Task: Find connections with filter location San Lucas Sacatepéquez with filter topic #lawstudentswith filter profile language Spanish with filter current company ICICI Bank with filter school Deen Dayal Upadhyay Gorakhpur University, Gorakhpur with filter industry Think Tanks with filter service category Insurance with filter keywords title Warehouse Worker
Action: Mouse moved to (607, 110)
Screenshot: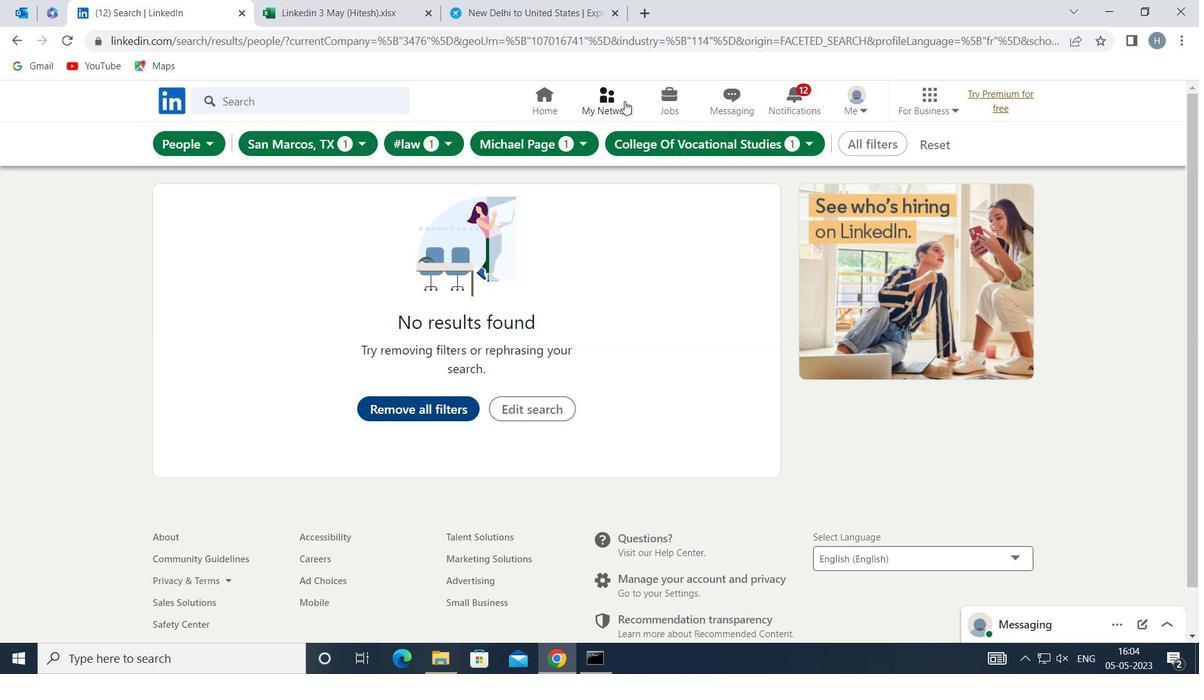 
Action: Mouse pressed left at (607, 110)
Screenshot: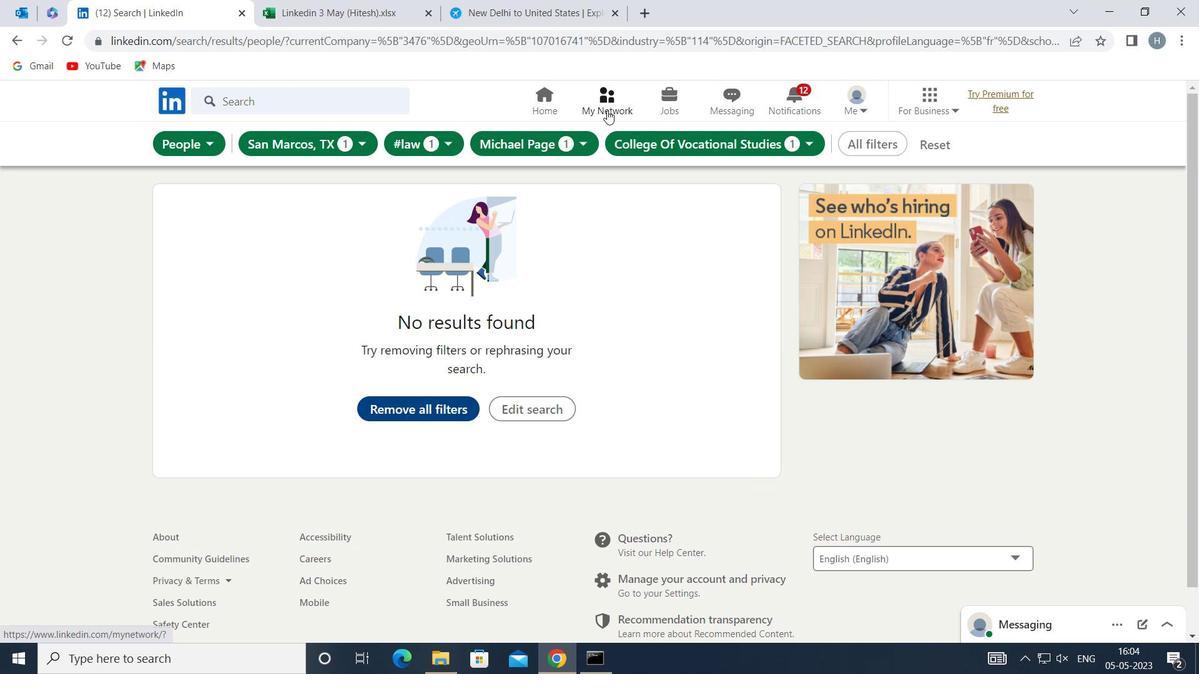 
Action: Mouse moved to (325, 189)
Screenshot: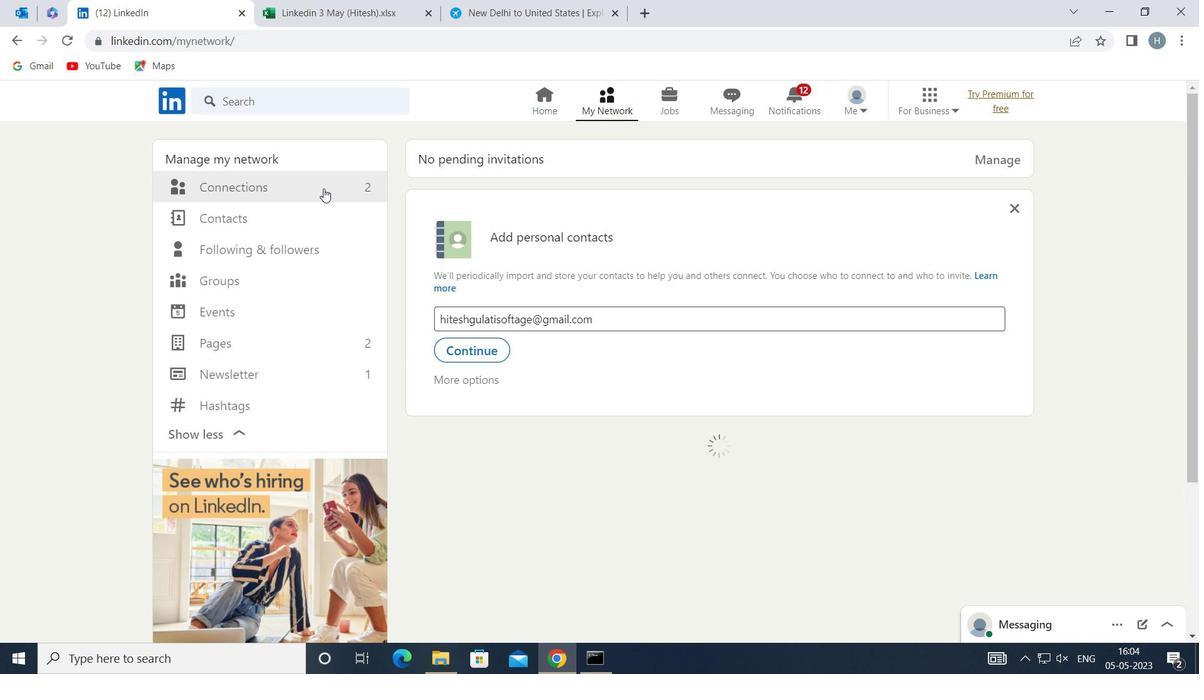 
Action: Mouse pressed left at (325, 189)
Screenshot: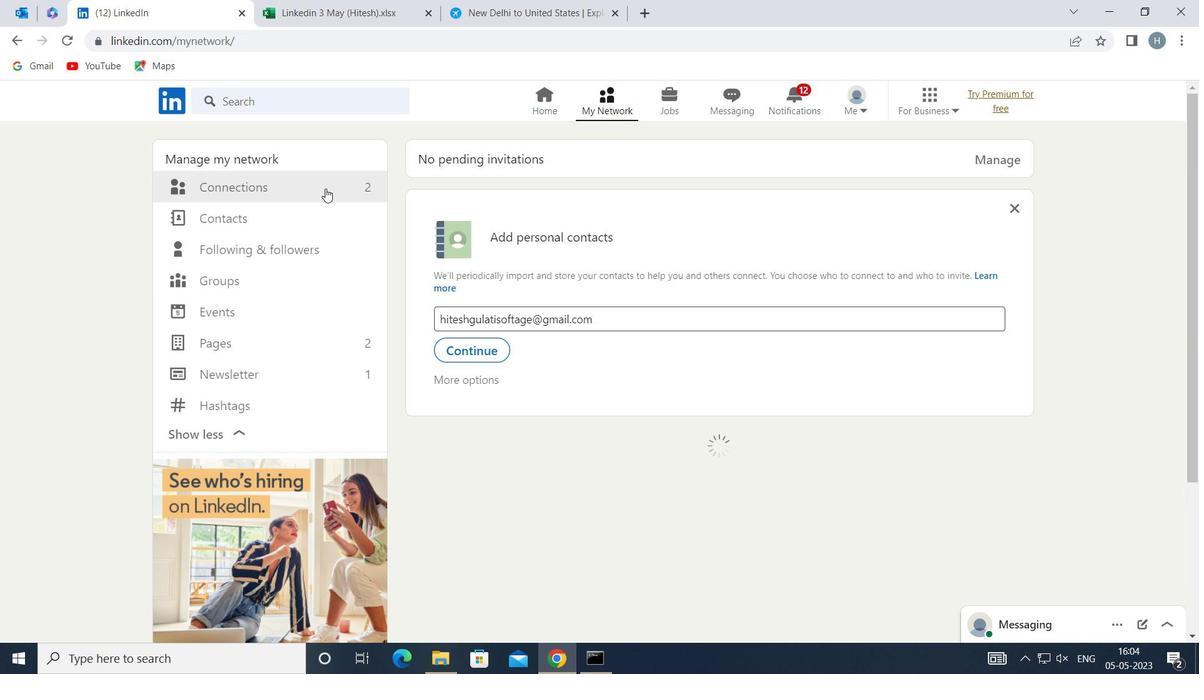 
Action: Mouse moved to (708, 187)
Screenshot: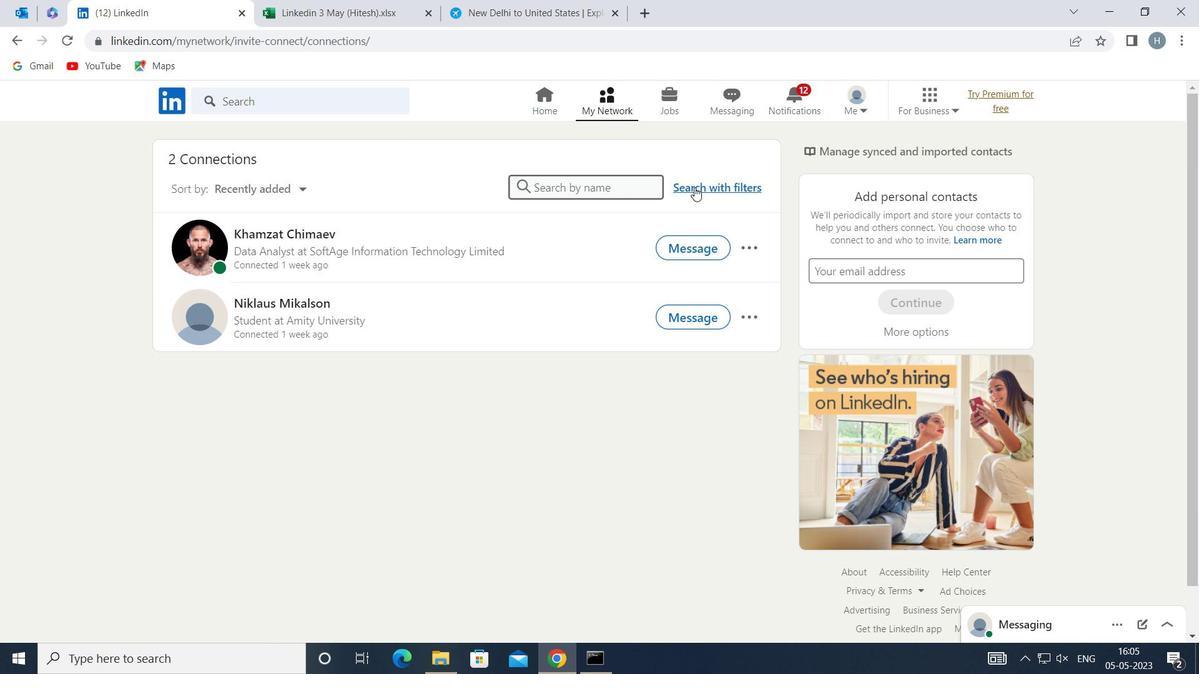 
Action: Mouse pressed left at (708, 187)
Screenshot: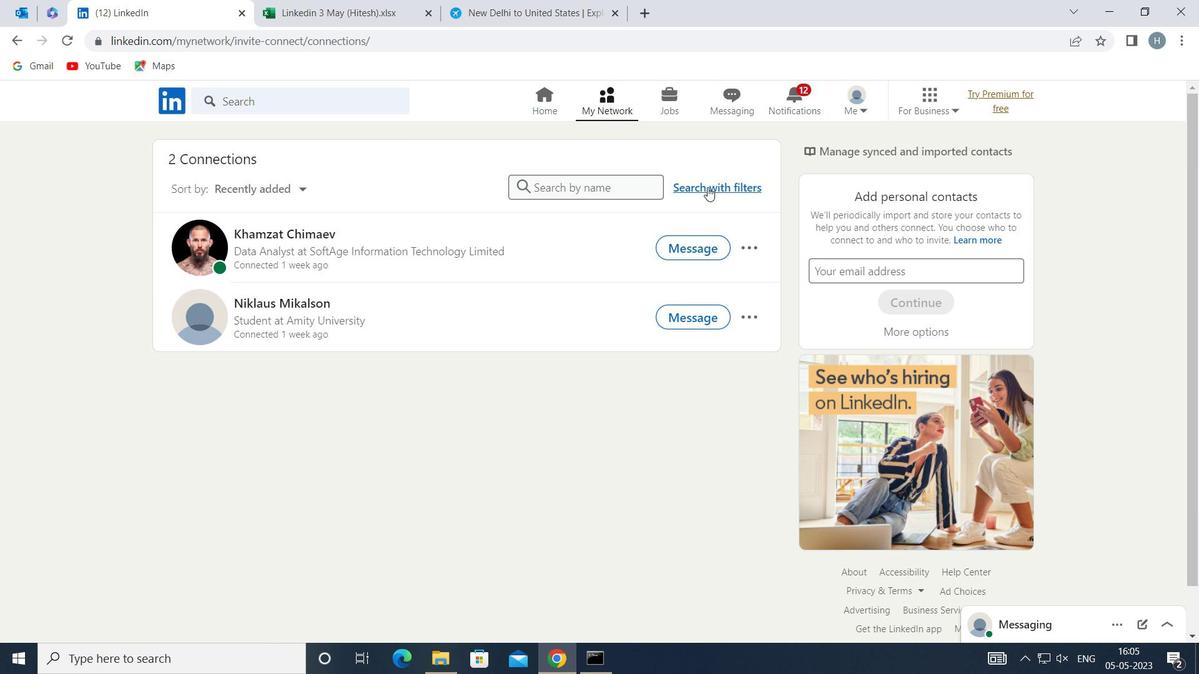 
Action: Mouse moved to (653, 143)
Screenshot: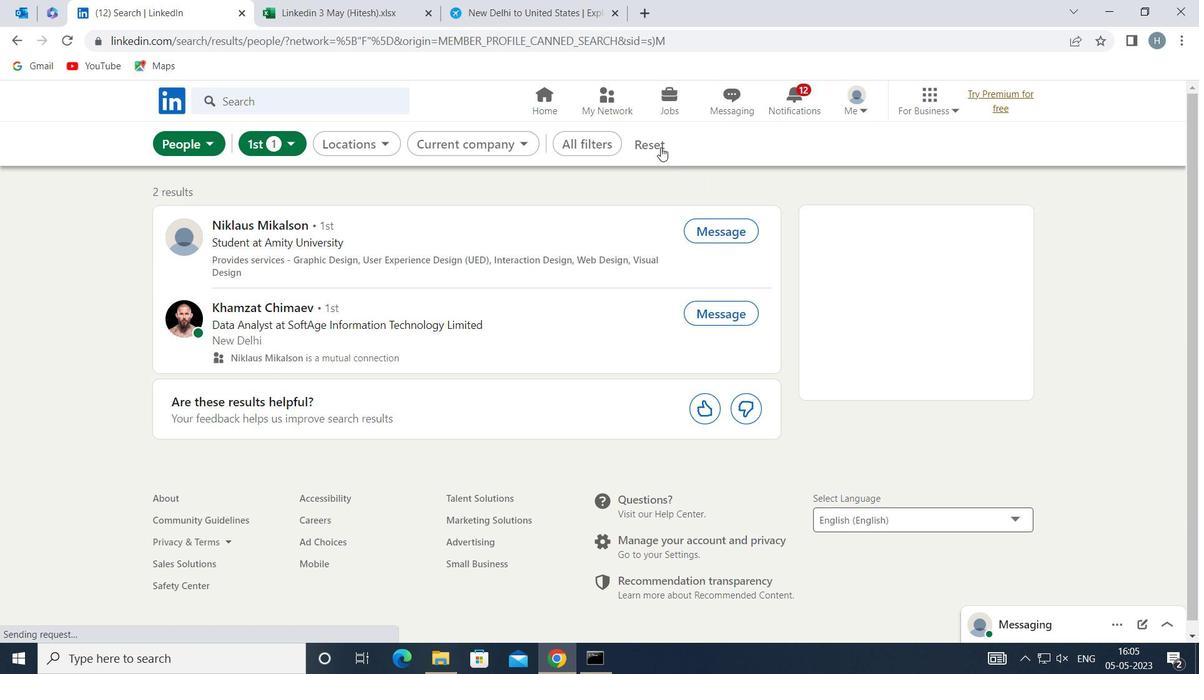 
Action: Mouse pressed left at (653, 143)
Screenshot: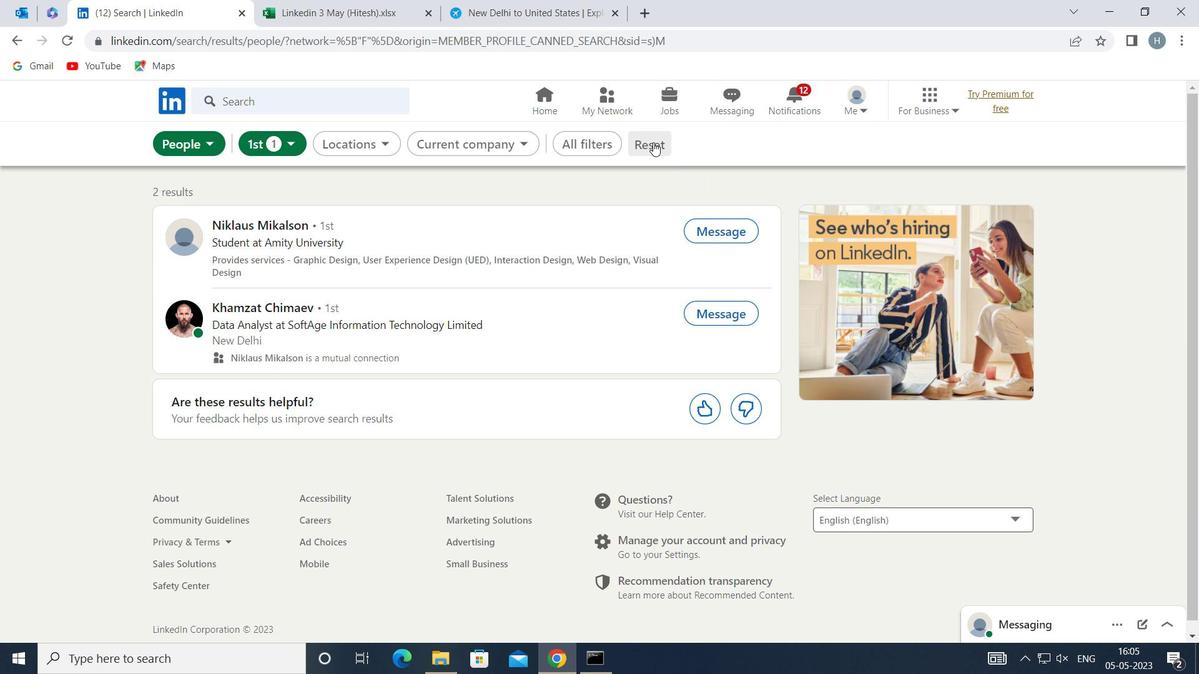 
Action: Mouse moved to (631, 143)
Screenshot: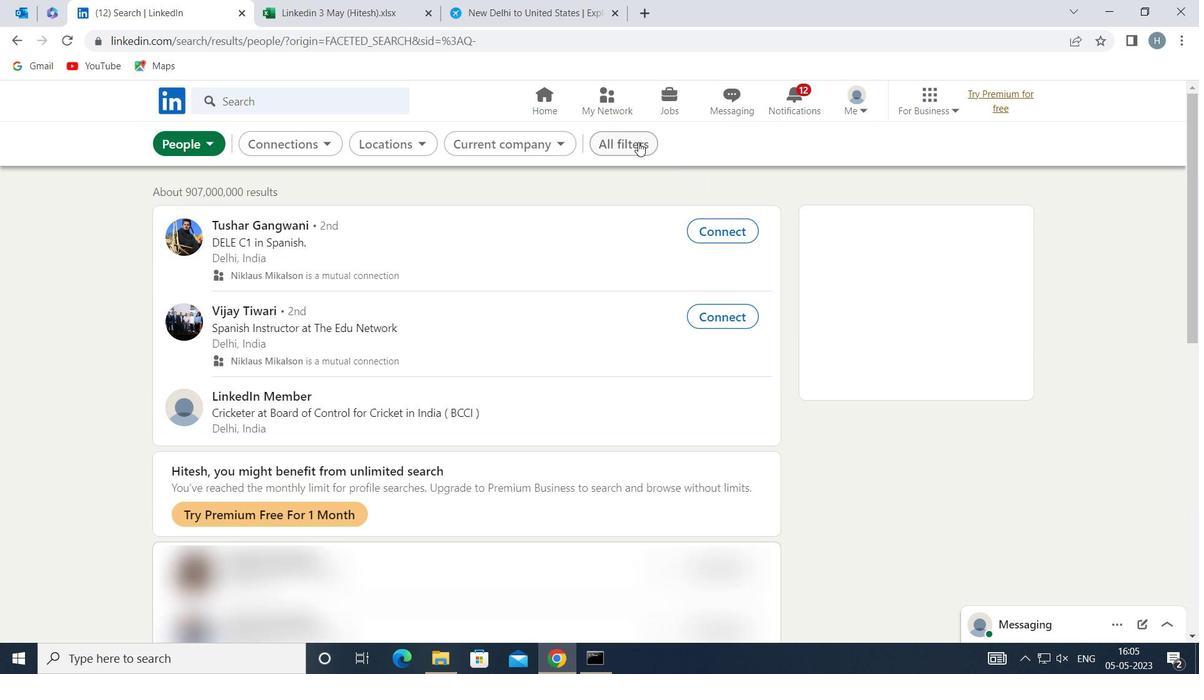 
Action: Mouse pressed left at (631, 143)
Screenshot: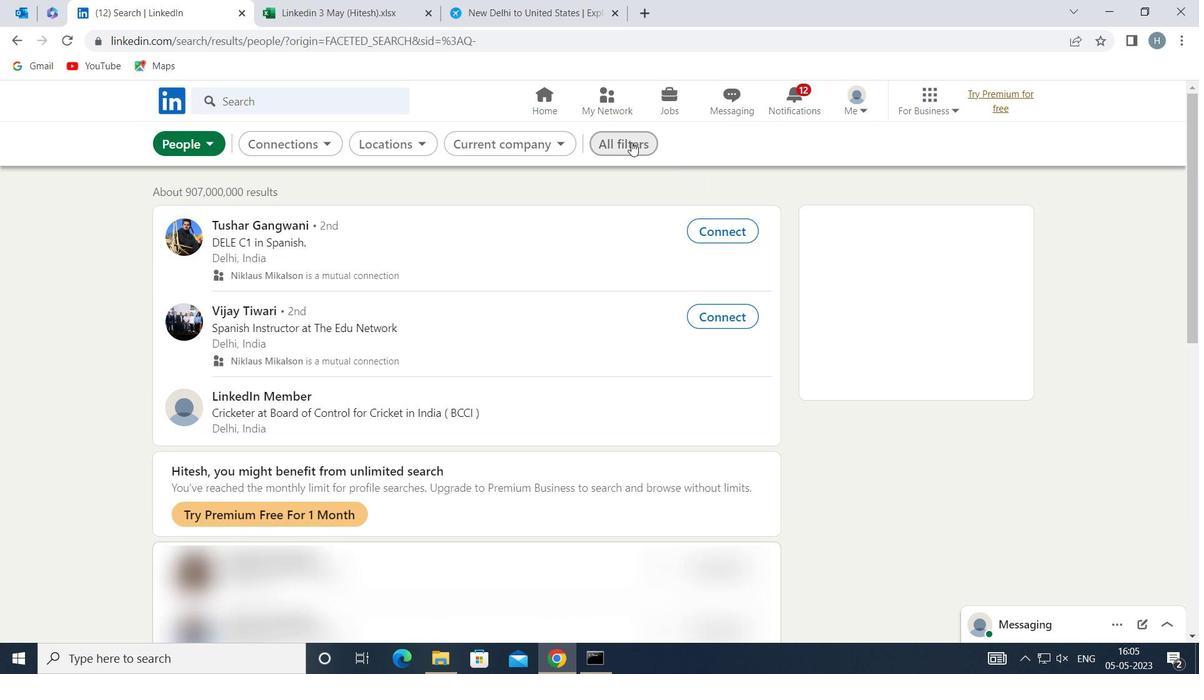 
Action: Mouse moved to (947, 379)
Screenshot: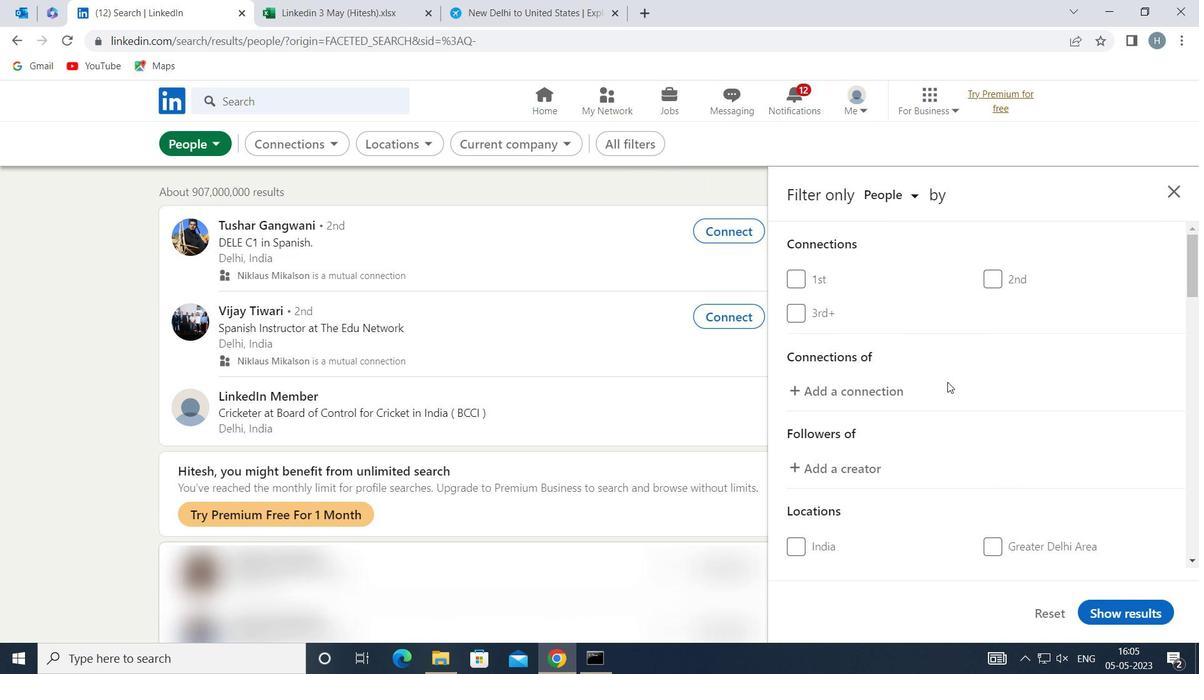
Action: Mouse scrolled (947, 379) with delta (0, 0)
Screenshot: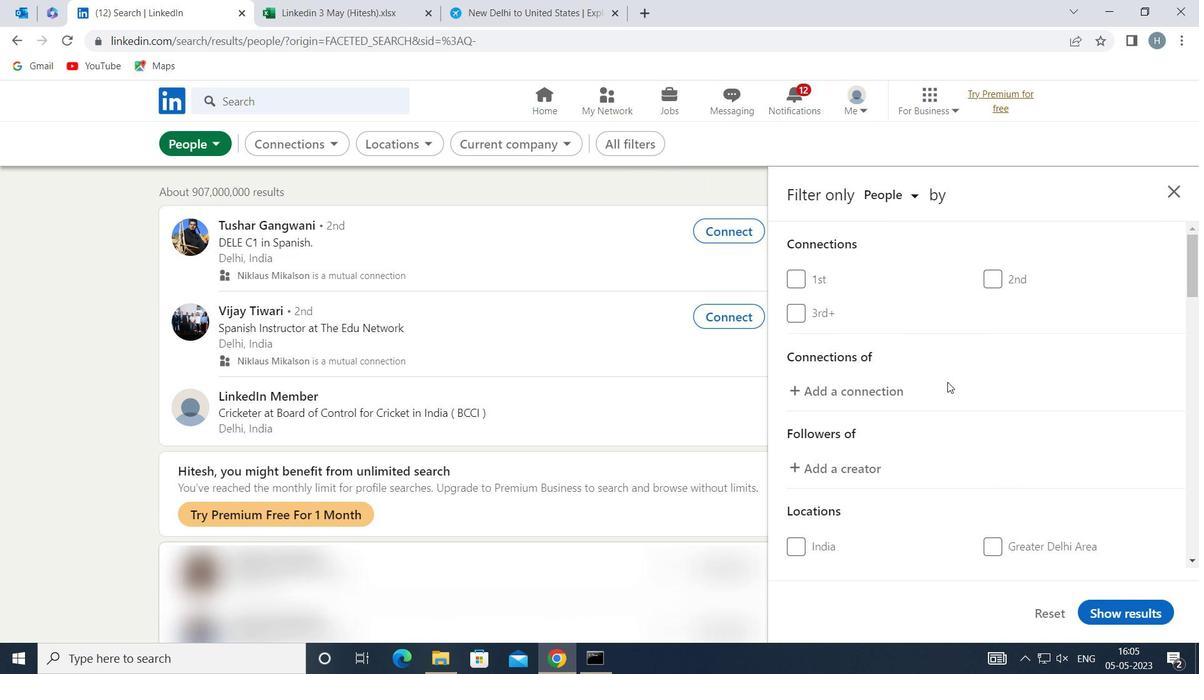 
Action: Mouse moved to (943, 370)
Screenshot: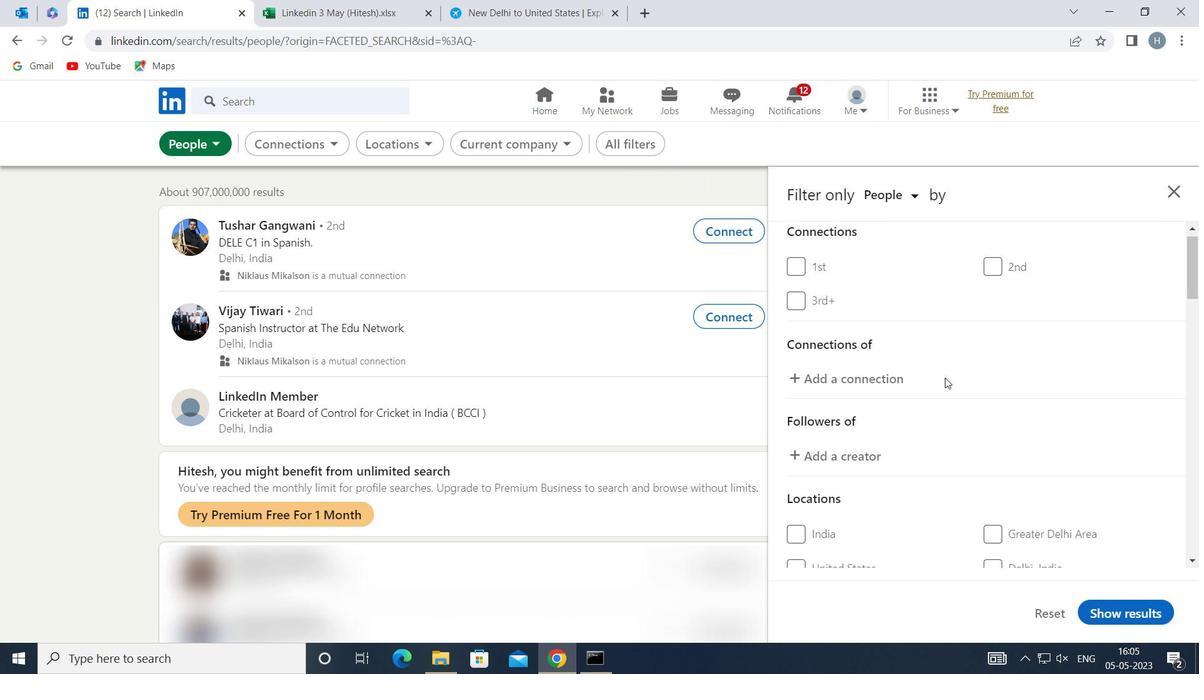 
Action: Mouse scrolled (943, 369) with delta (0, 0)
Screenshot: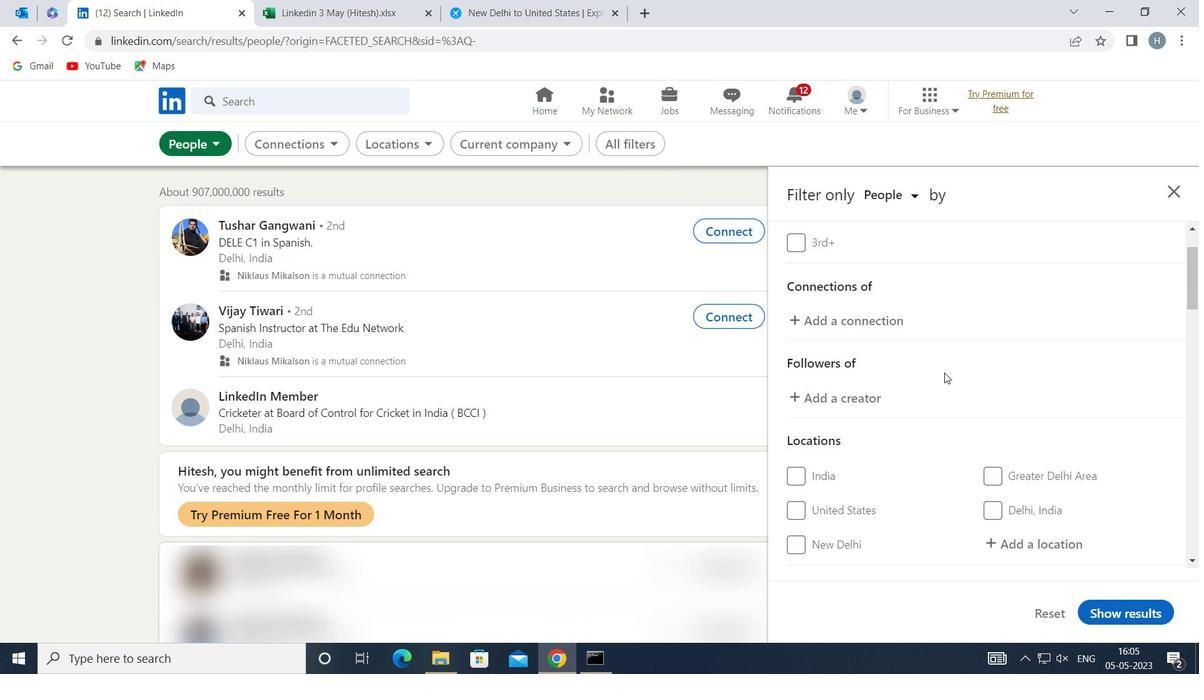 
Action: Mouse moved to (943, 370)
Screenshot: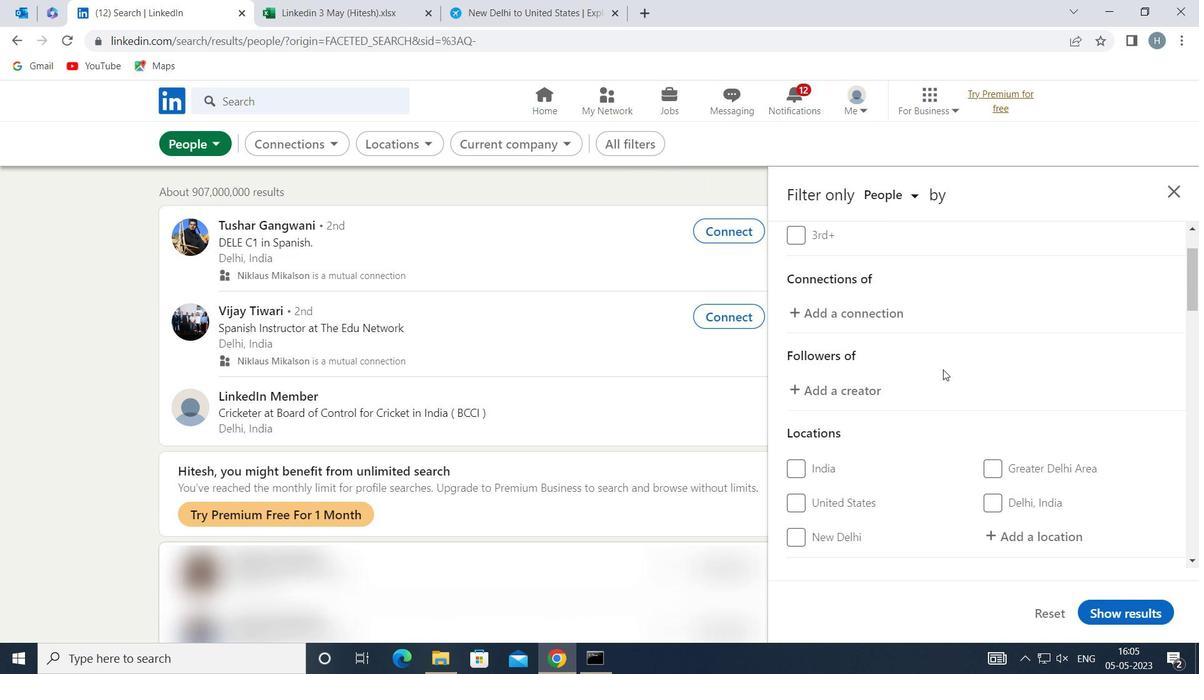 
Action: Mouse scrolled (943, 369) with delta (0, 0)
Screenshot: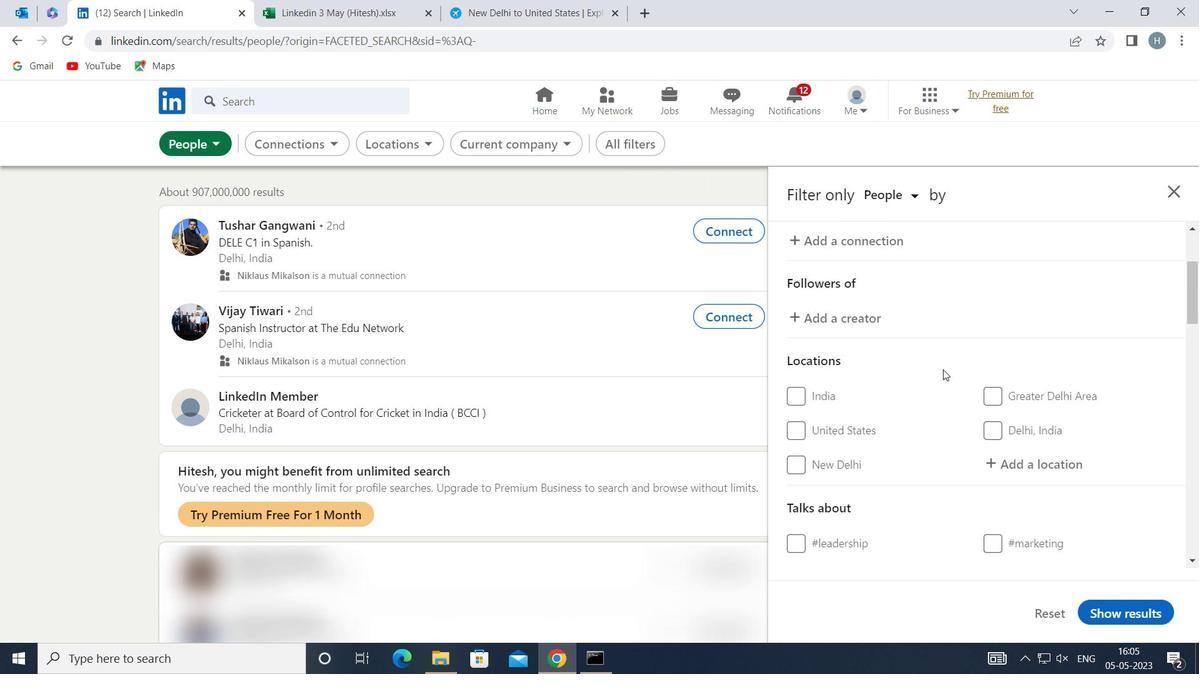 
Action: Mouse moved to (993, 377)
Screenshot: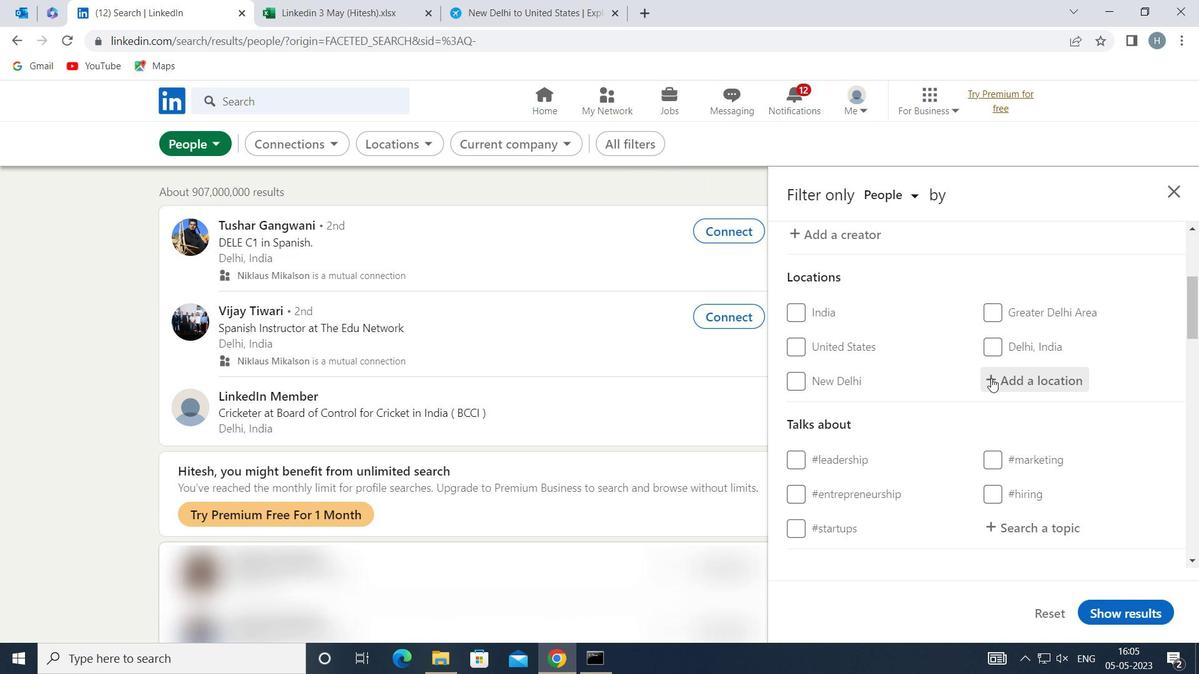 
Action: Mouse pressed left at (993, 377)
Screenshot: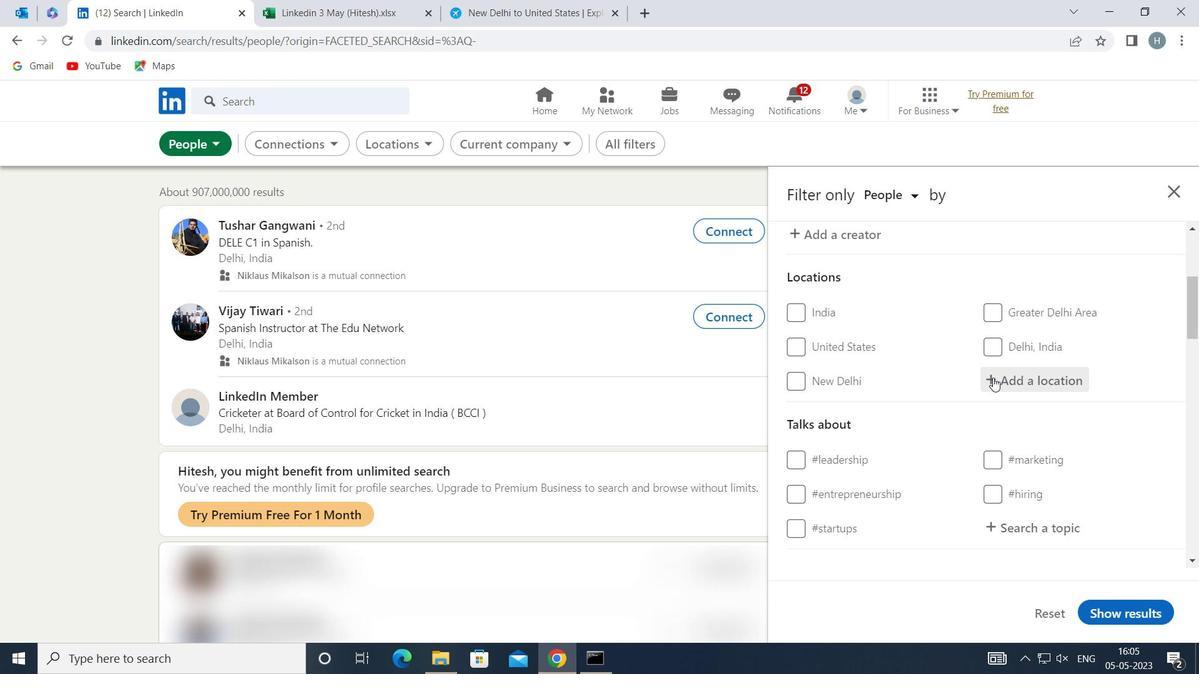 
Action: Key pressed <Key.shift>SAN<Key.space><Key.shift>LUC<Key.backspace><Key.backspace>UCAS<Key.space><Key.shift>SACATE
Screenshot: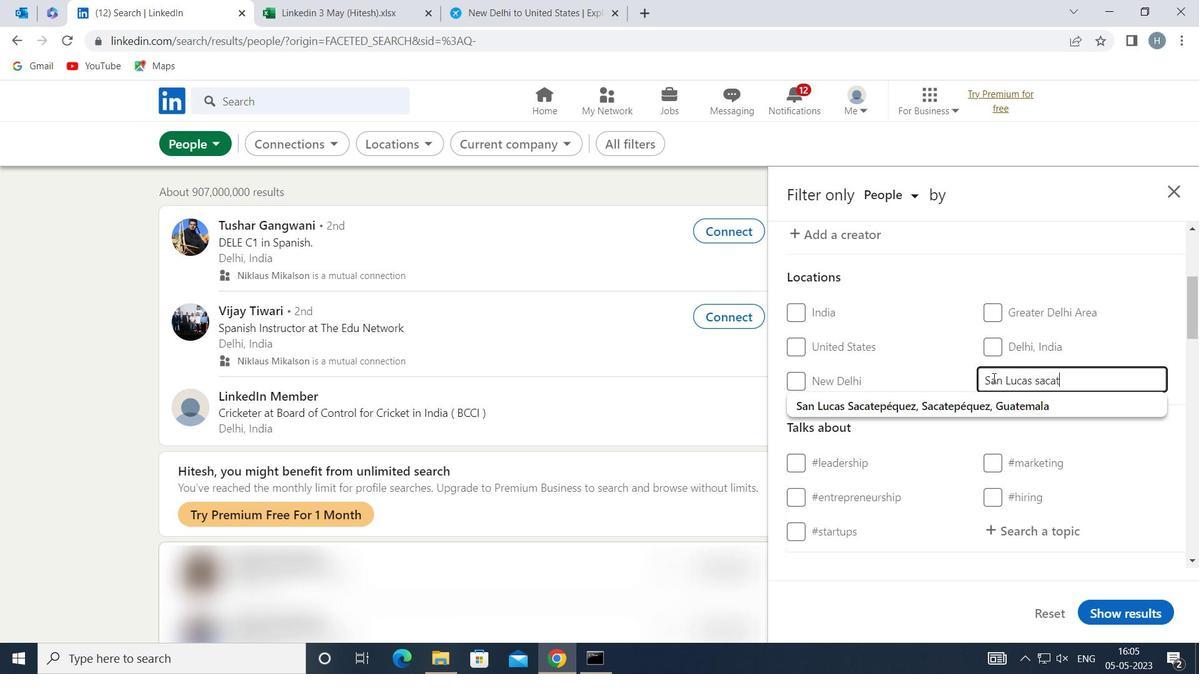 
Action: Mouse moved to (944, 397)
Screenshot: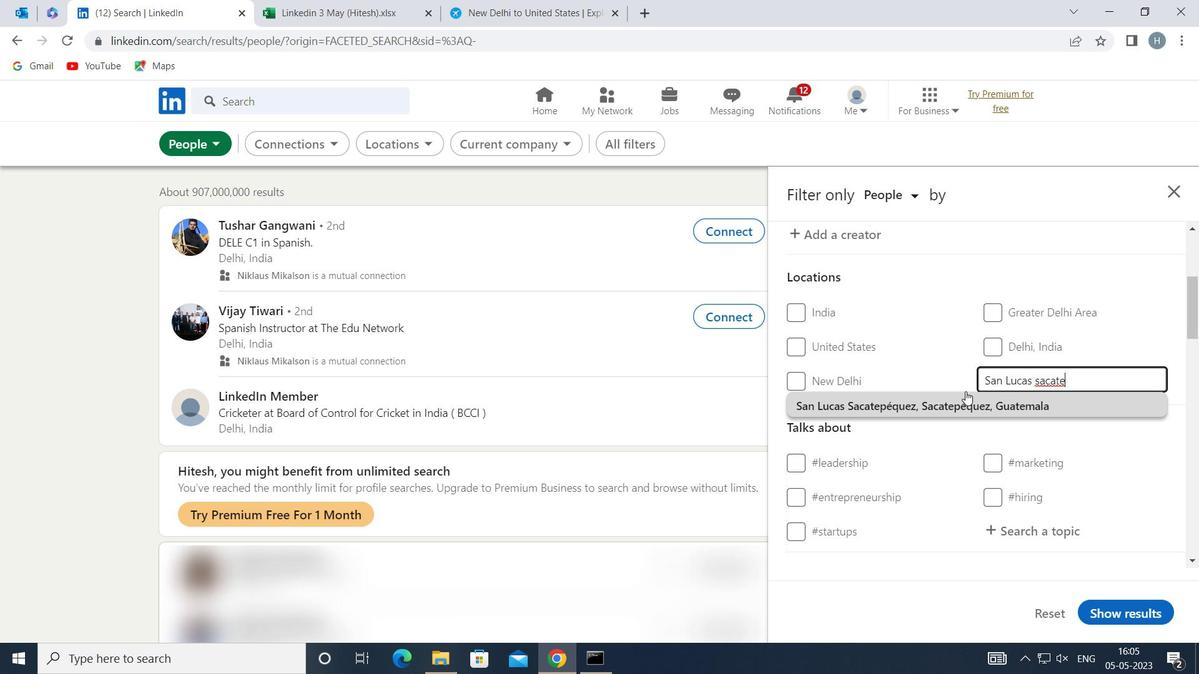 
Action: Mouse pressed left at (944, 397)
Screenshot: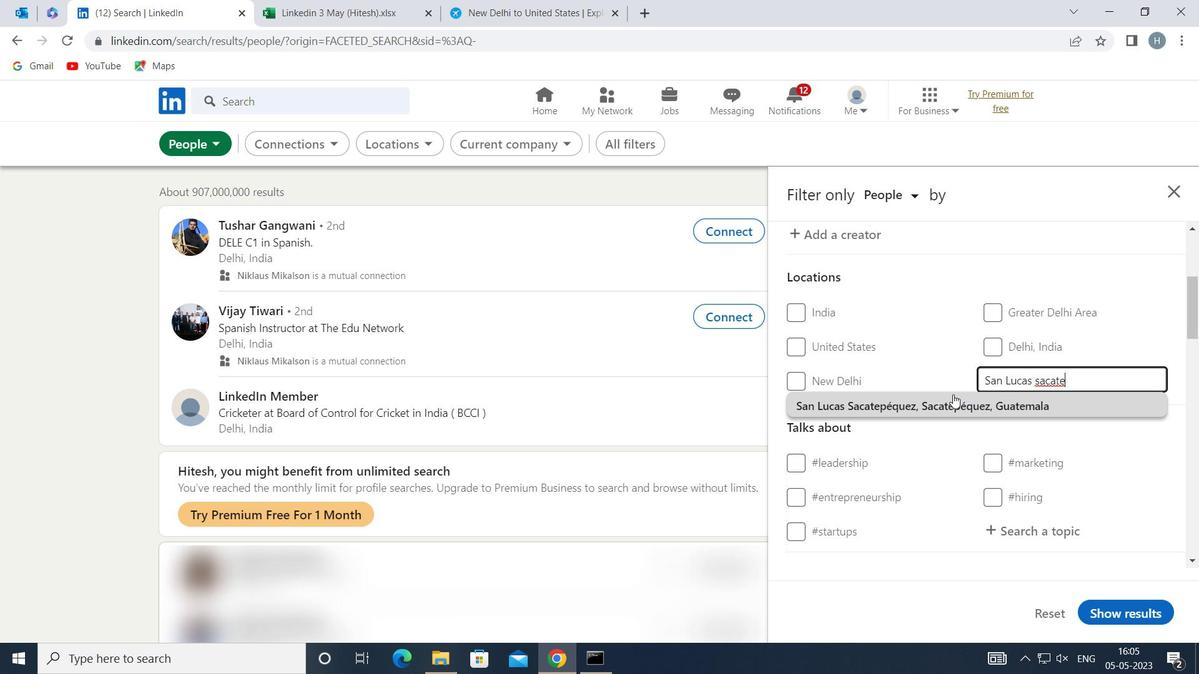 
Action: Mouse moved to (929, 372)
Screenshot: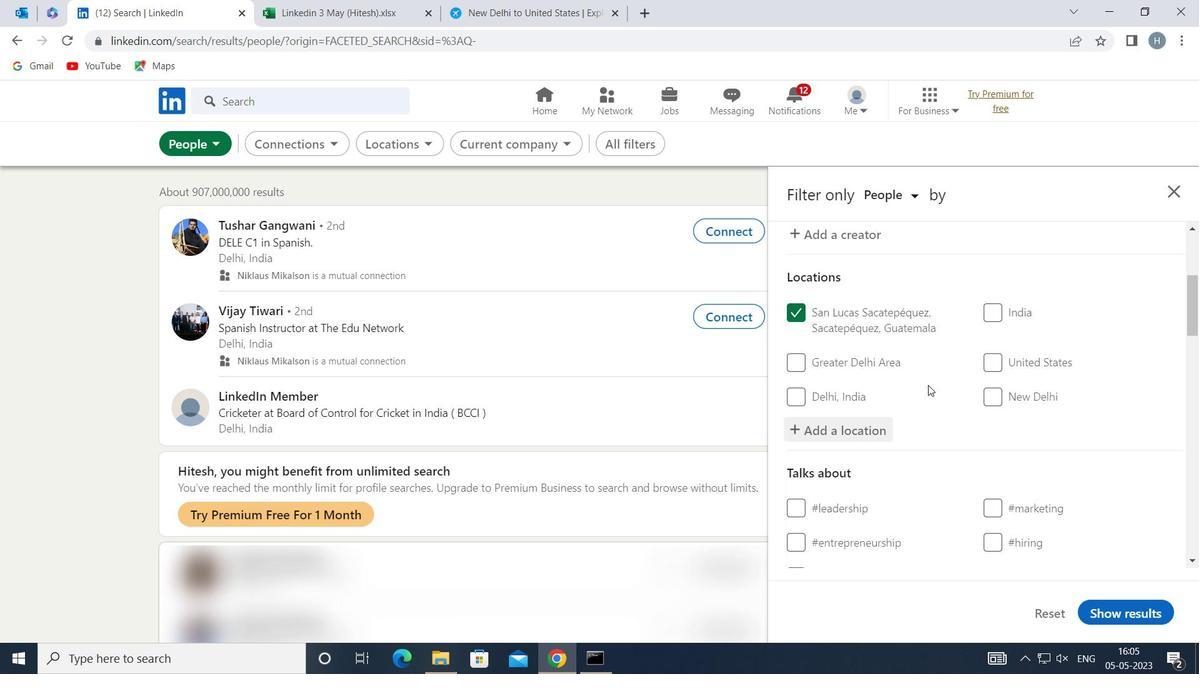 
Action: Mouse scrolled (929, 371) with delta (0, 0)
Screenshot: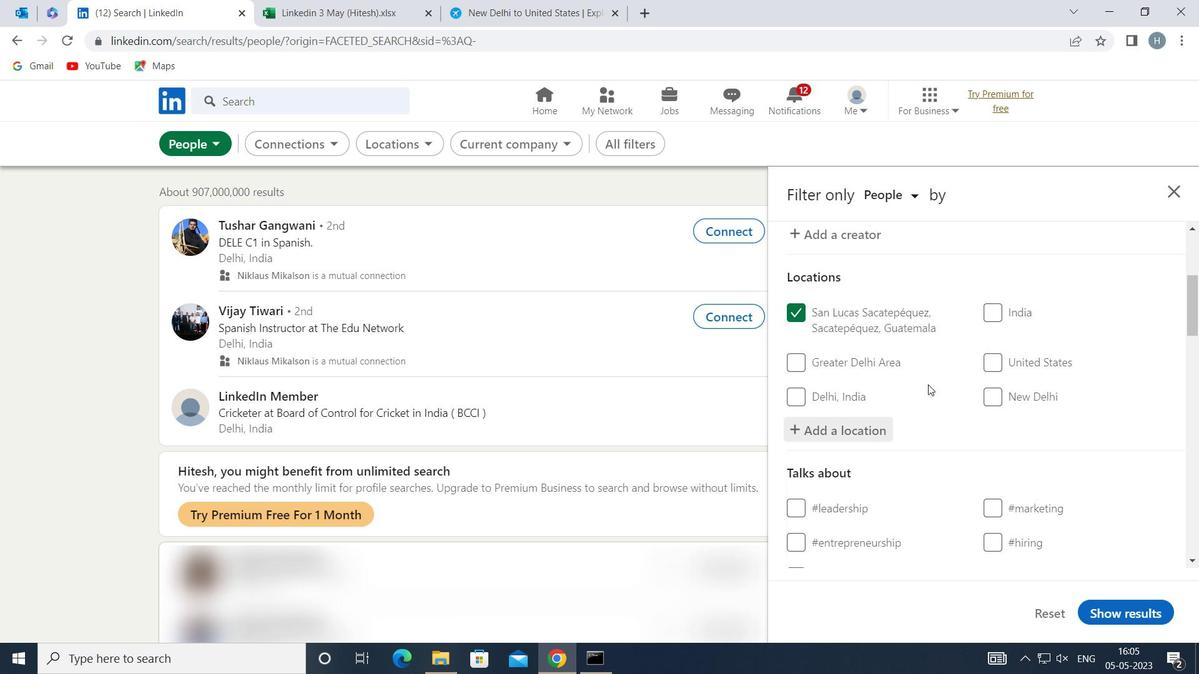 
Action: Mouse scrolled (929, 371) with delta (0, 0)
Screenshot: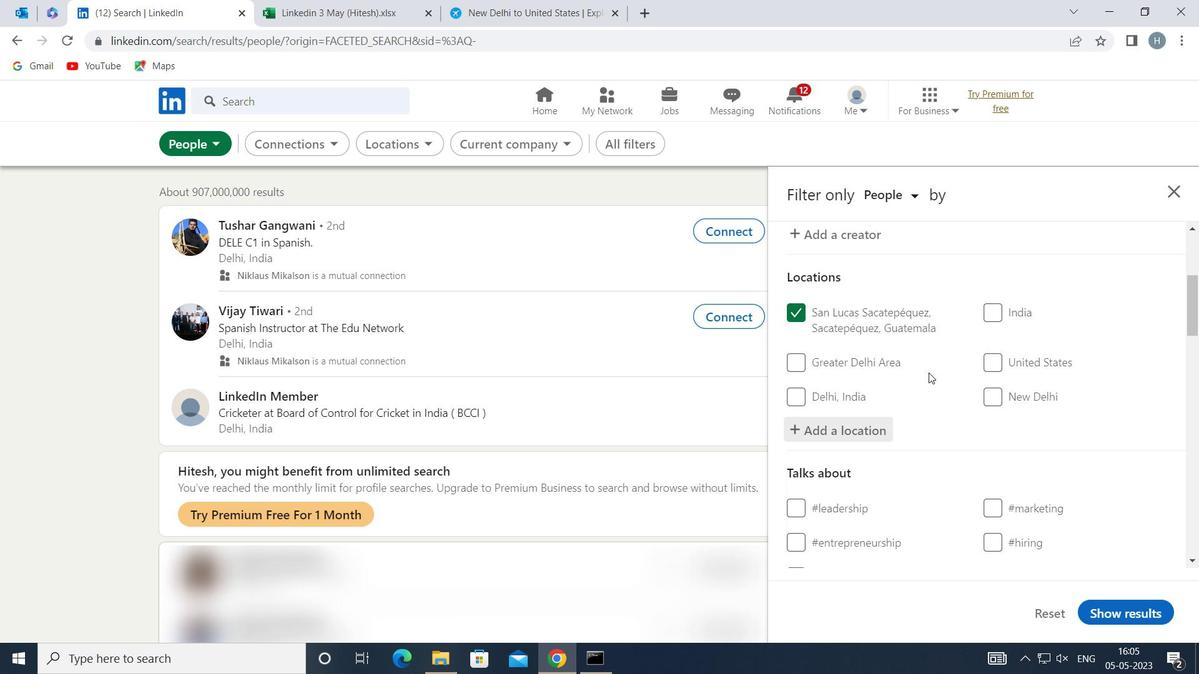 
Action: Mouse moved to (1045, 417)
Screenshot: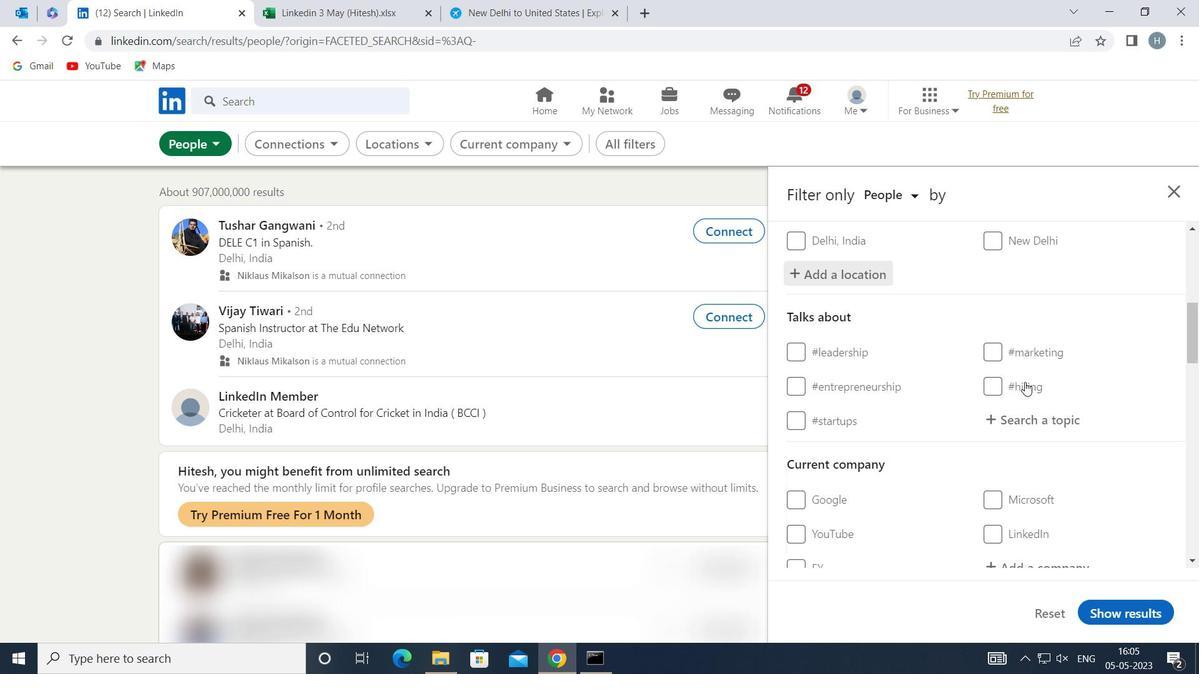
Action: Mouse pressed left at (1045, 417)
Screenshot: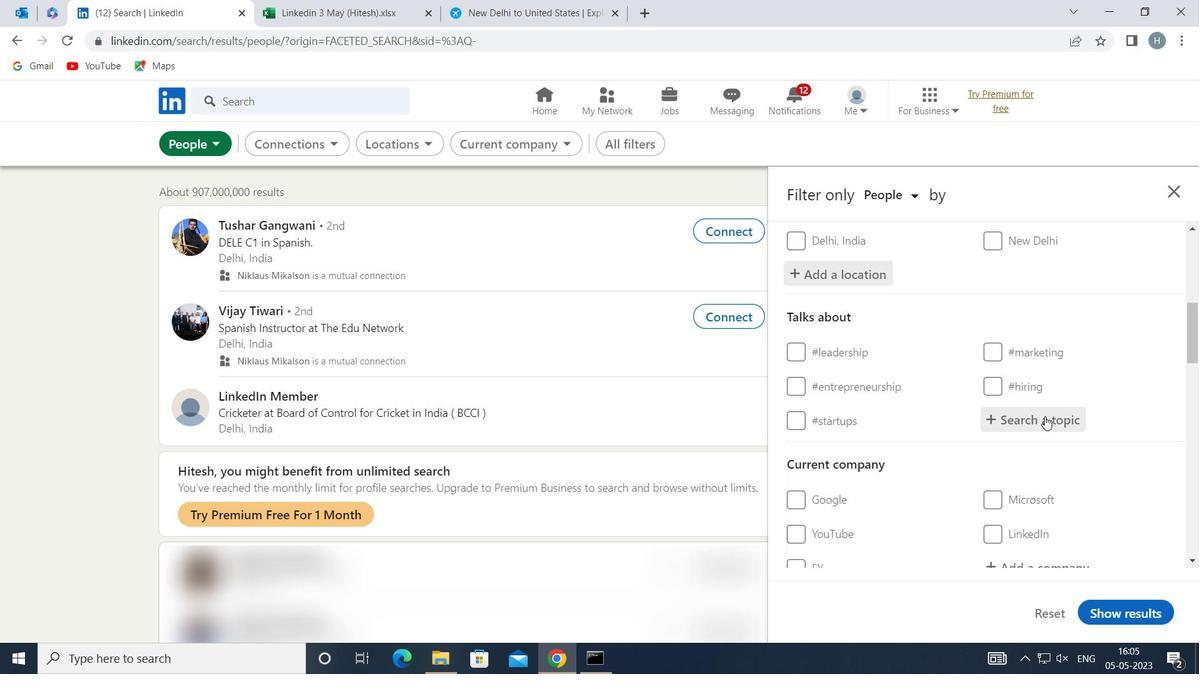 
Action: Key pressed <Key.shift>LAWSTUDENTS
Screenshot: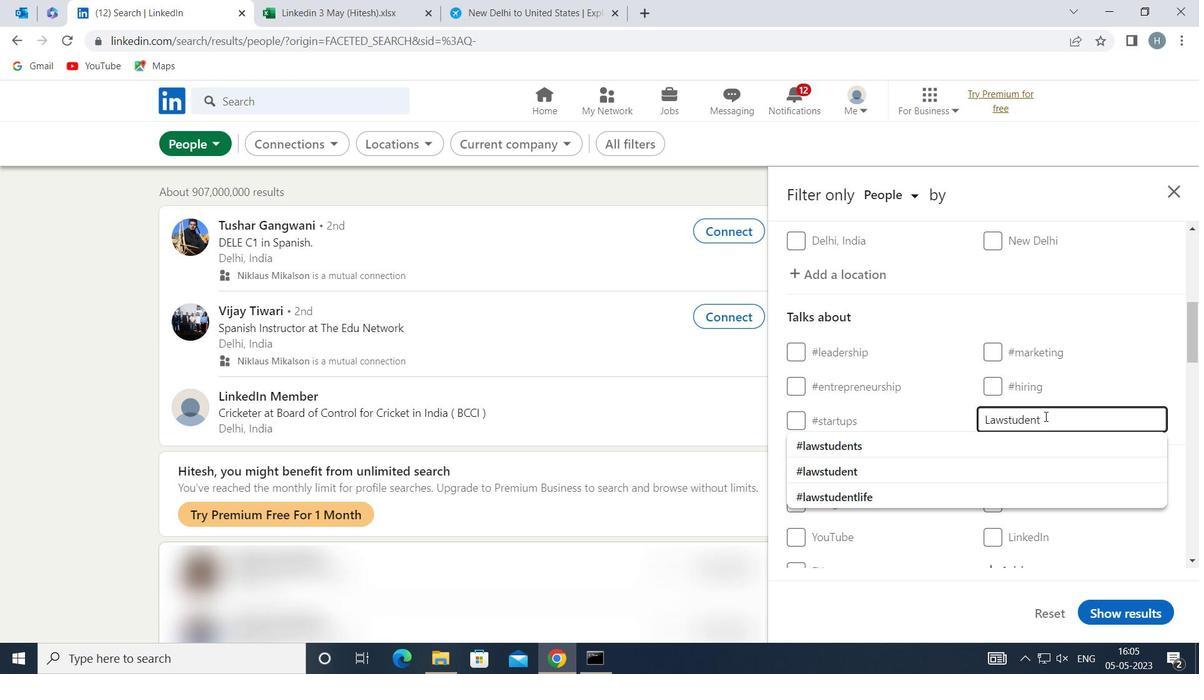 
Action: Mouse moved to (925, 444)
Screenshot: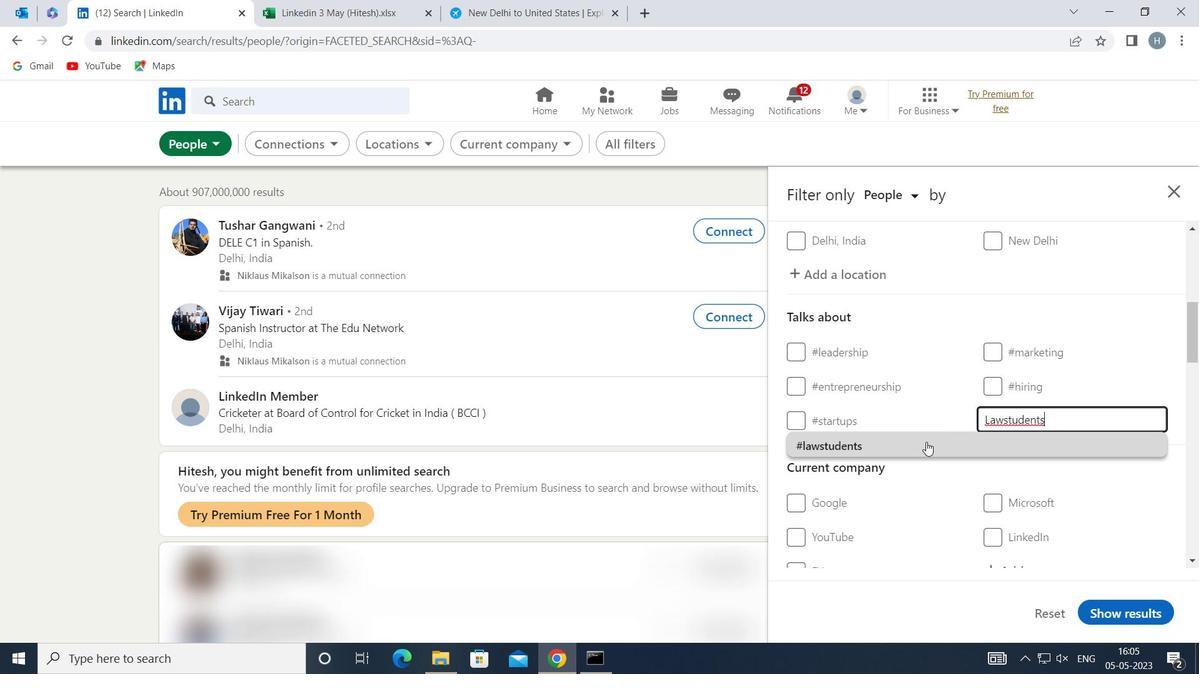 
Action: Mouse pressed left at (925, 444)
Screenshot: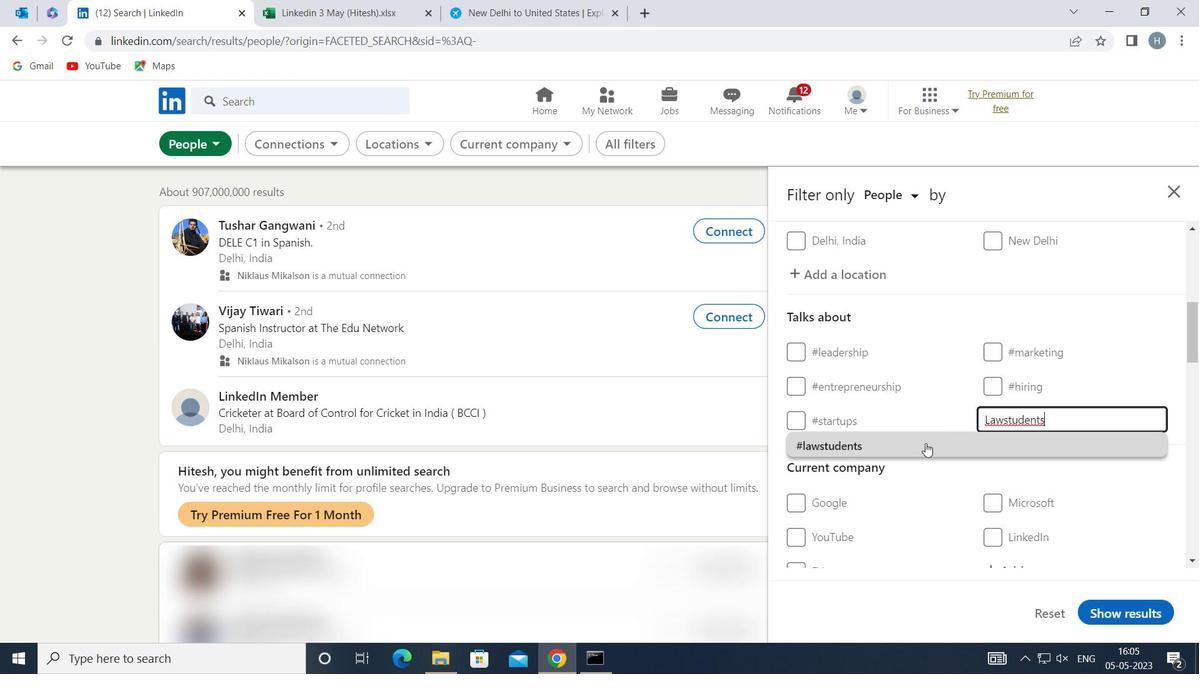 
Action: Mouse moved to (992, 414)
Screenshot: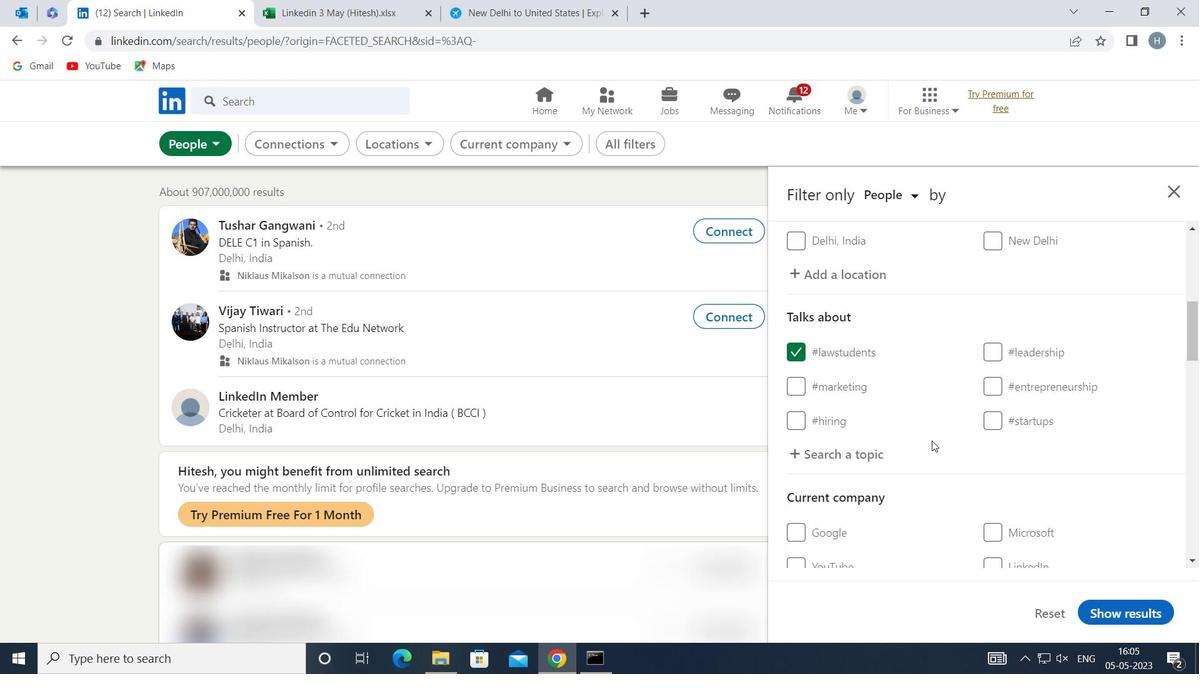
Action: Mouse scrolled (992, 414) with delta (0, 0)
Screenshot: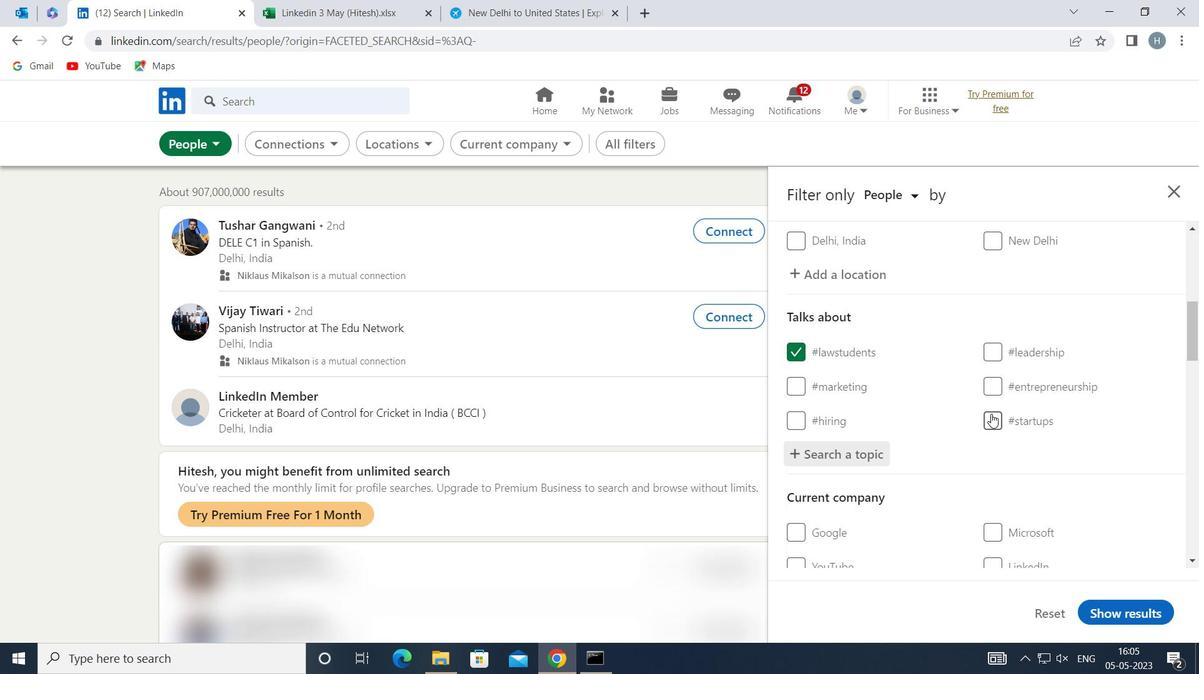 
Action: Mouse moved to (975, 414)
Screenshot: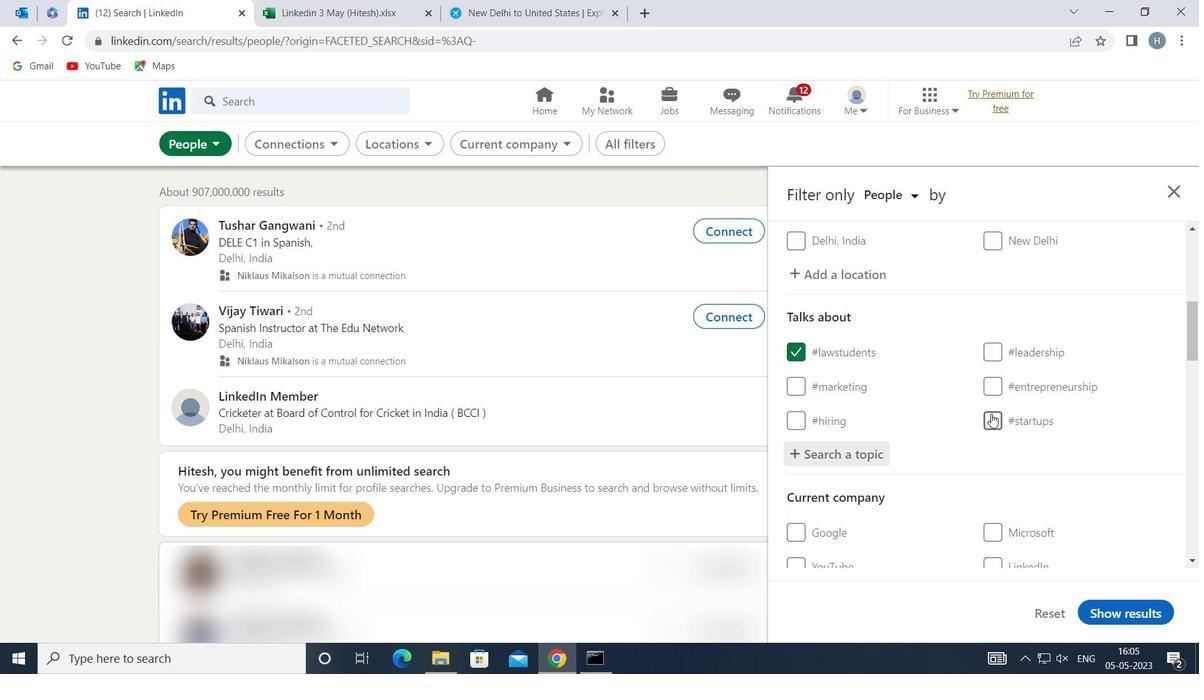 
Action: Mouse scrolled (975, 414) with delta (0, 0)
Screenshot: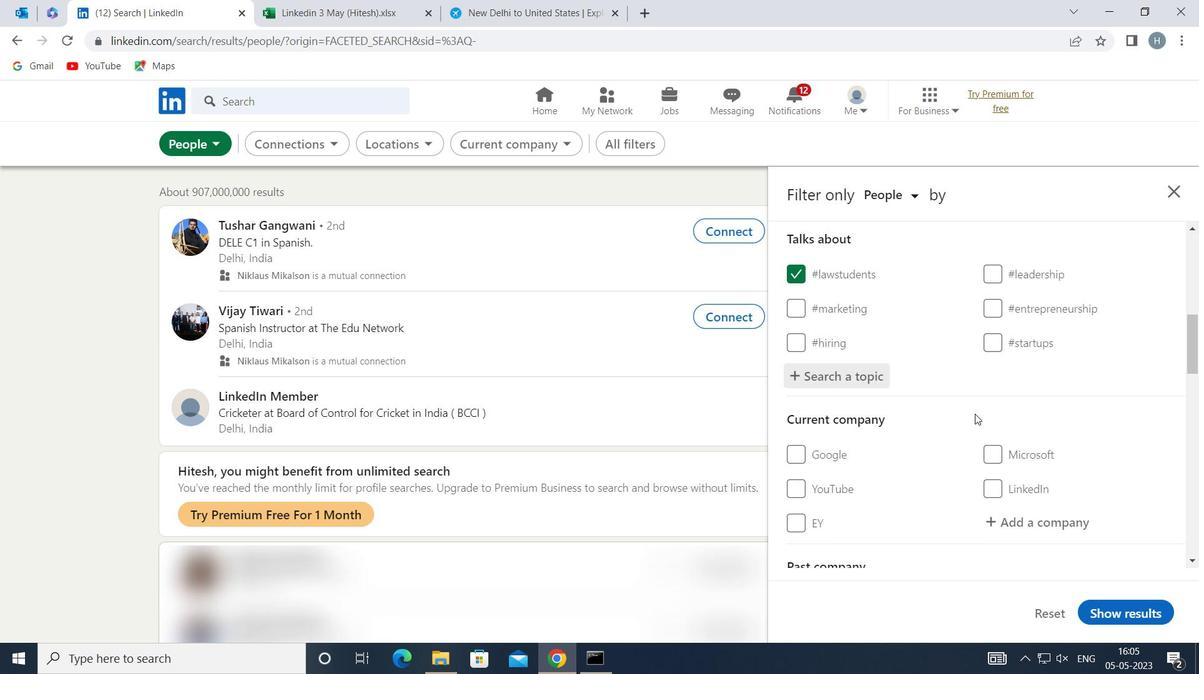 
Action: Mouse moved to (967, 413)
Screenshot: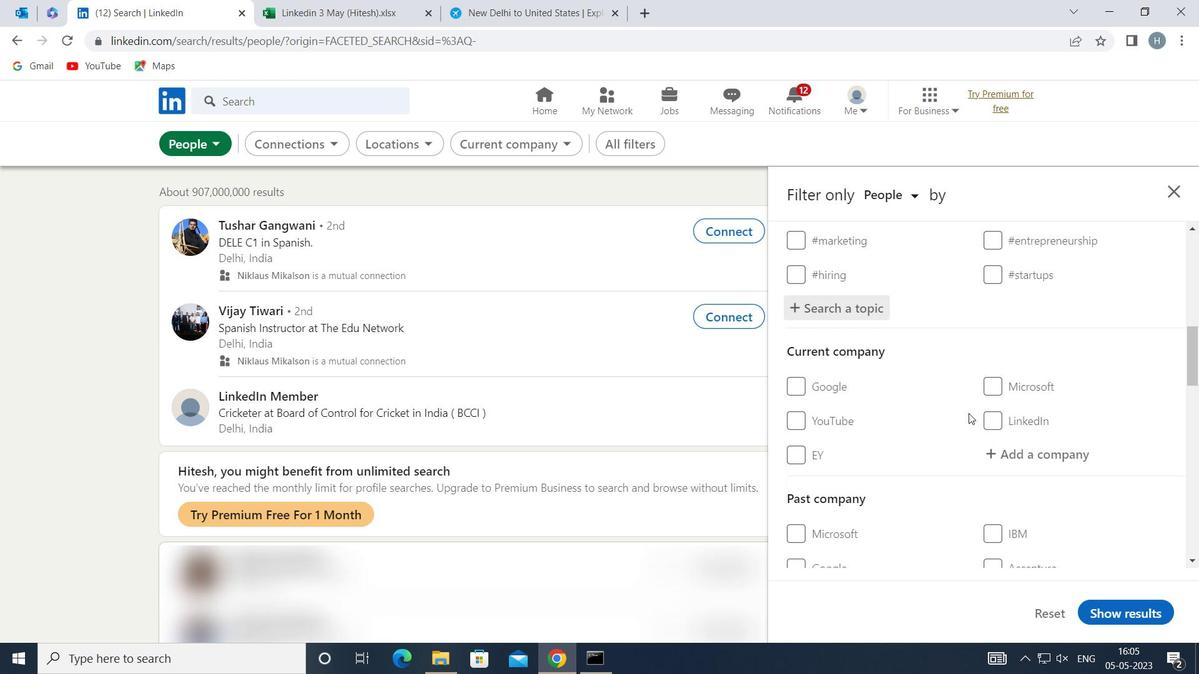 
Action: Mouse scrolled (967, 412) with delta (0, 0)
Screenshot: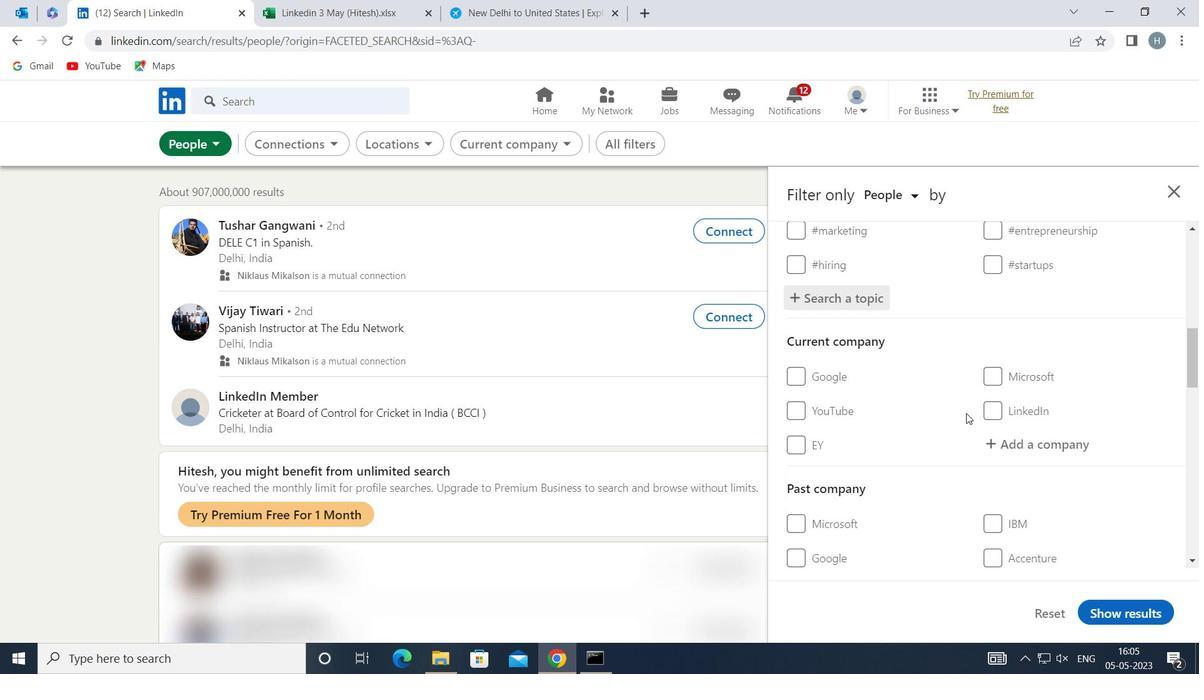 
Action: Mouse moved to (965, 408)
Screenshot: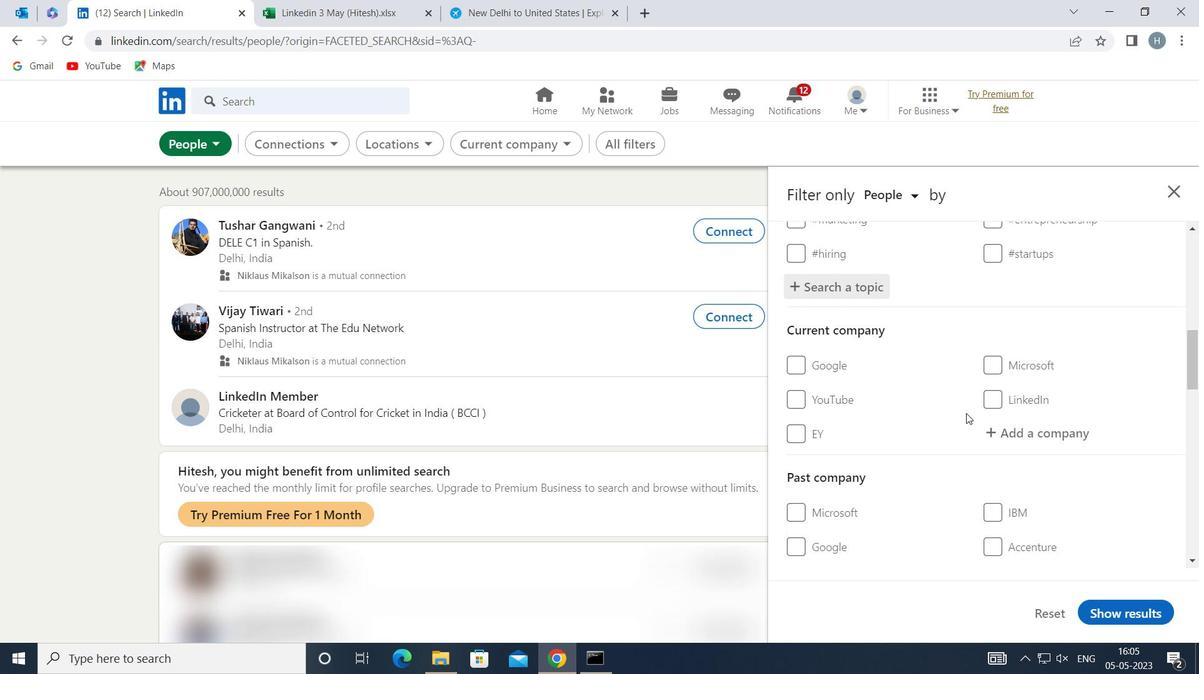 
Action: Mouse scrolled (965, 407) with delta (0, 0)
Screenshot: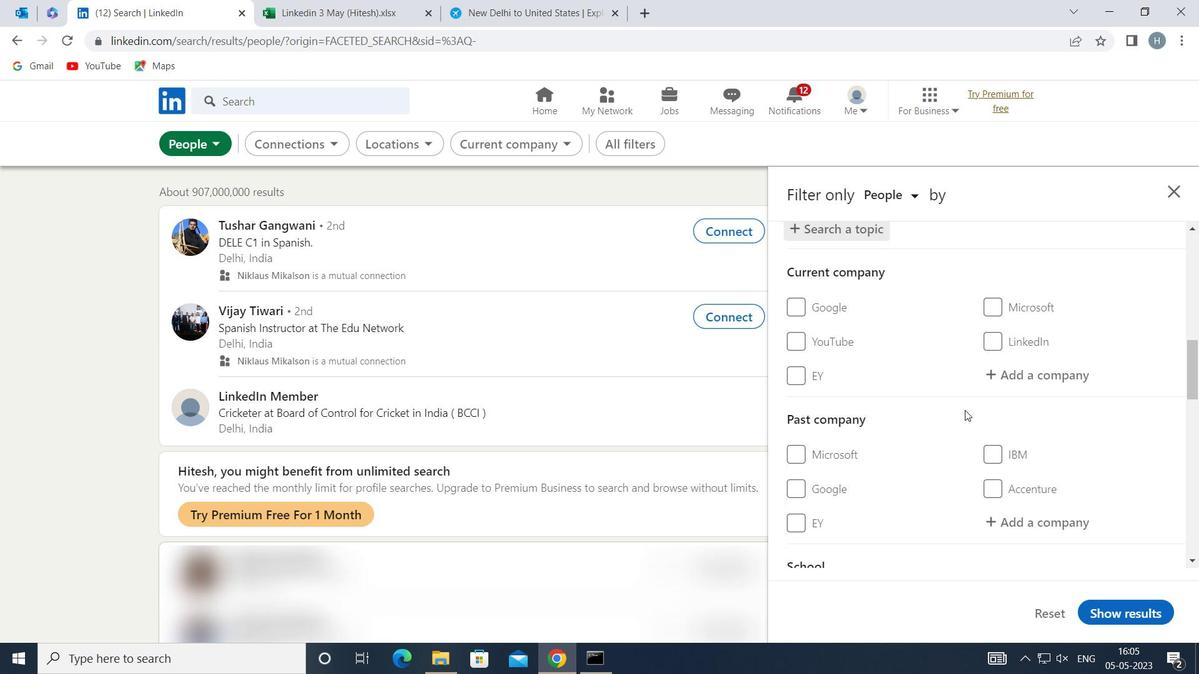 
Action: Mouse scrolled (965, 407) with delta (0, 0)
Screenshot: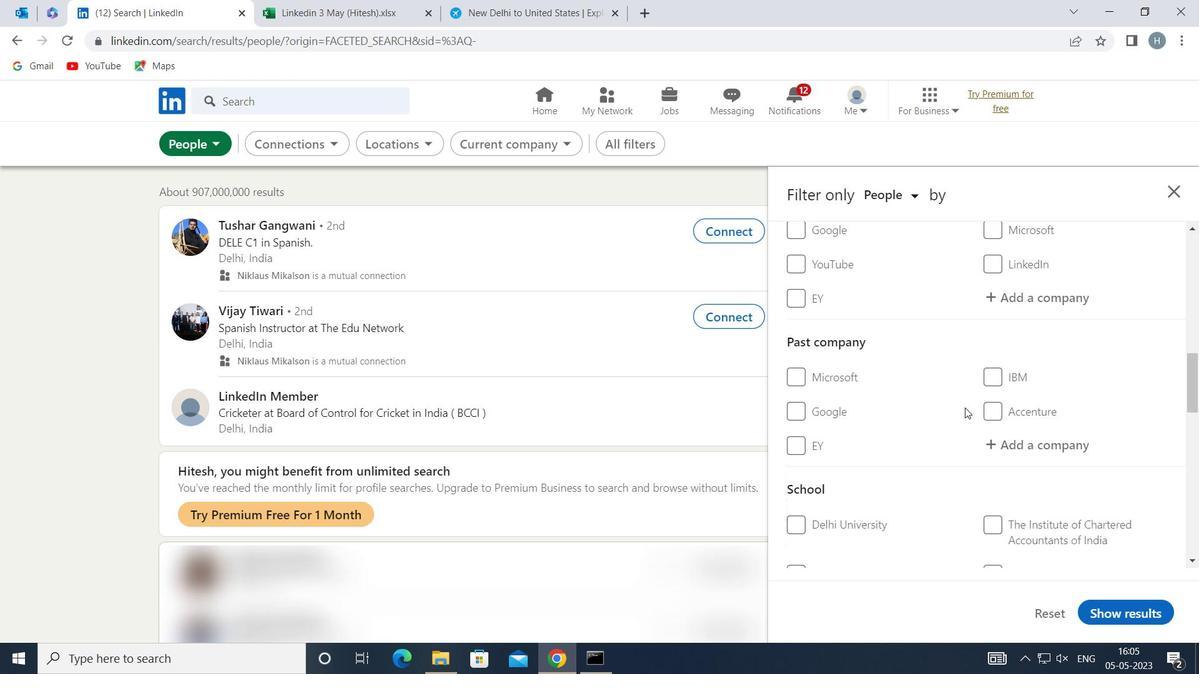 
Action: Mouse scrolled (965, 407) with delta (0, 0)
Screenshot: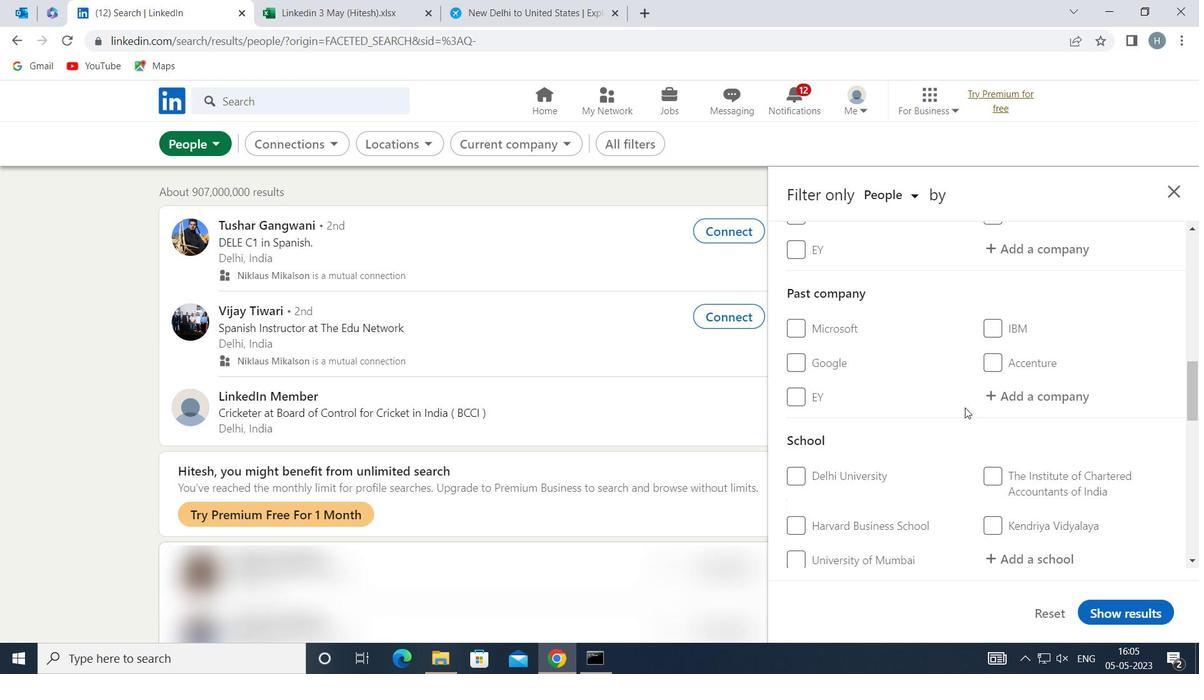 
Action: Mouse scrolled (965, 407) with delta (0, 0)
Screenshot: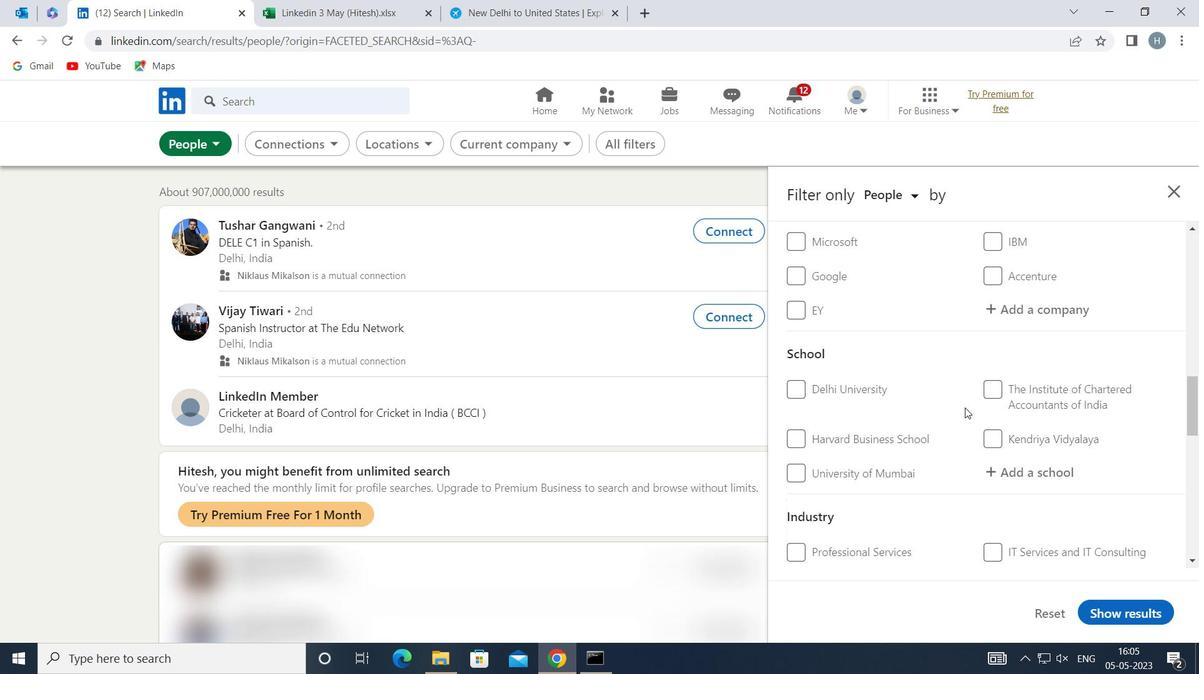 
Action: Mouse scrolled (965, 407) with delta (0, 0)
Screenshot: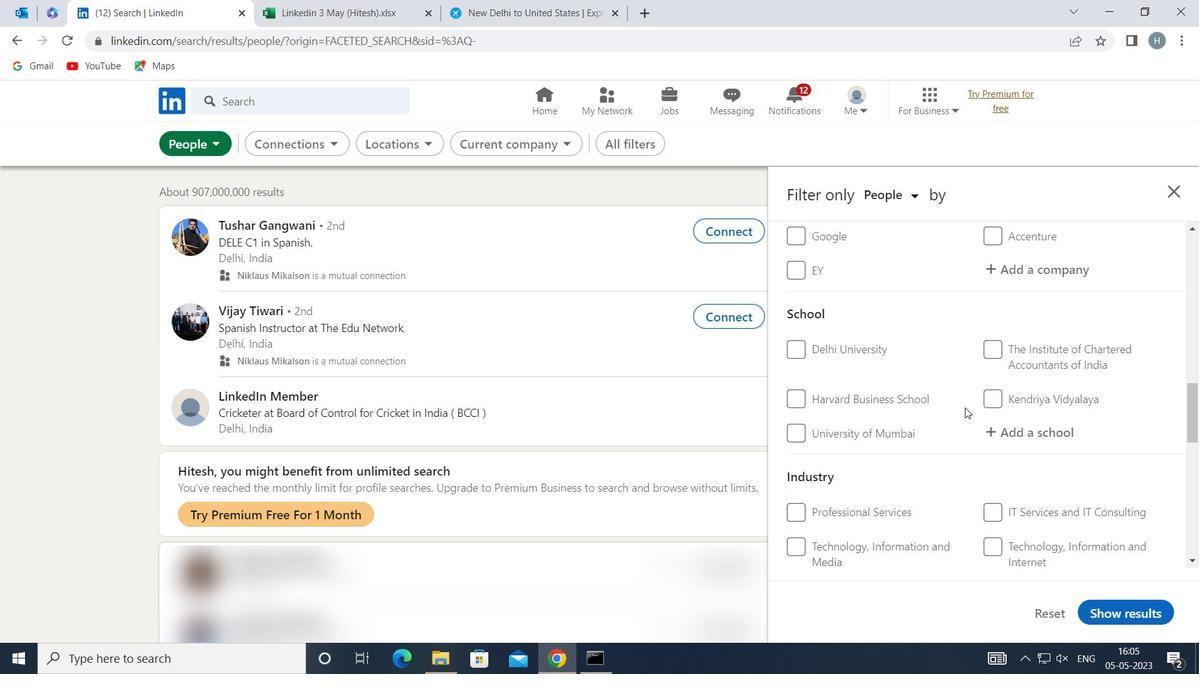 
Action: Mouse scrolled (965, 407) with delta (0, 0)
Screenshot: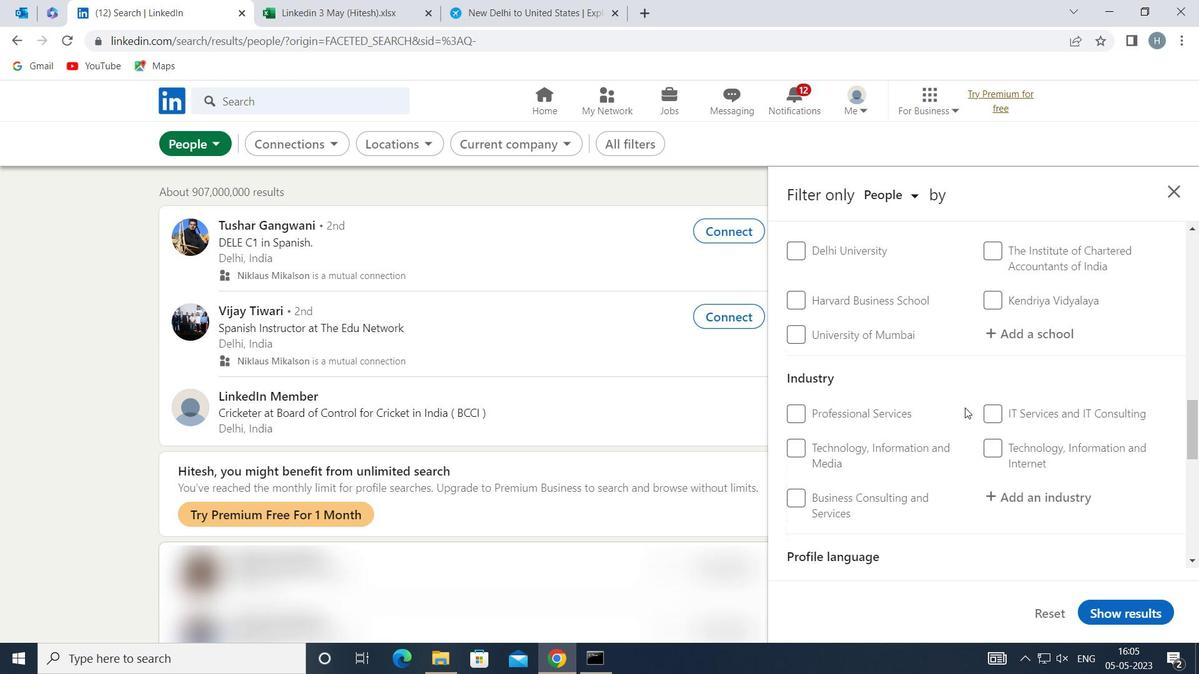 
Action: Mouse scrolled (965, 407) with delta (0, 0)
Screenshot: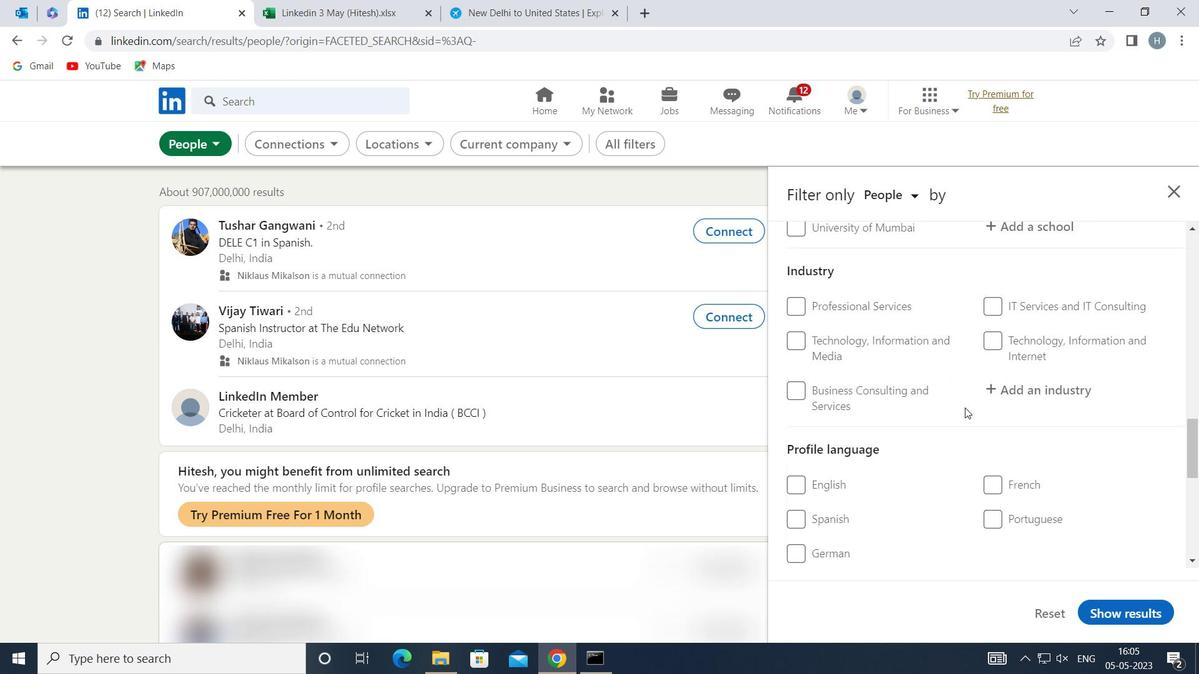 
Action: Mouse moved to (852, 420)
Screenshot: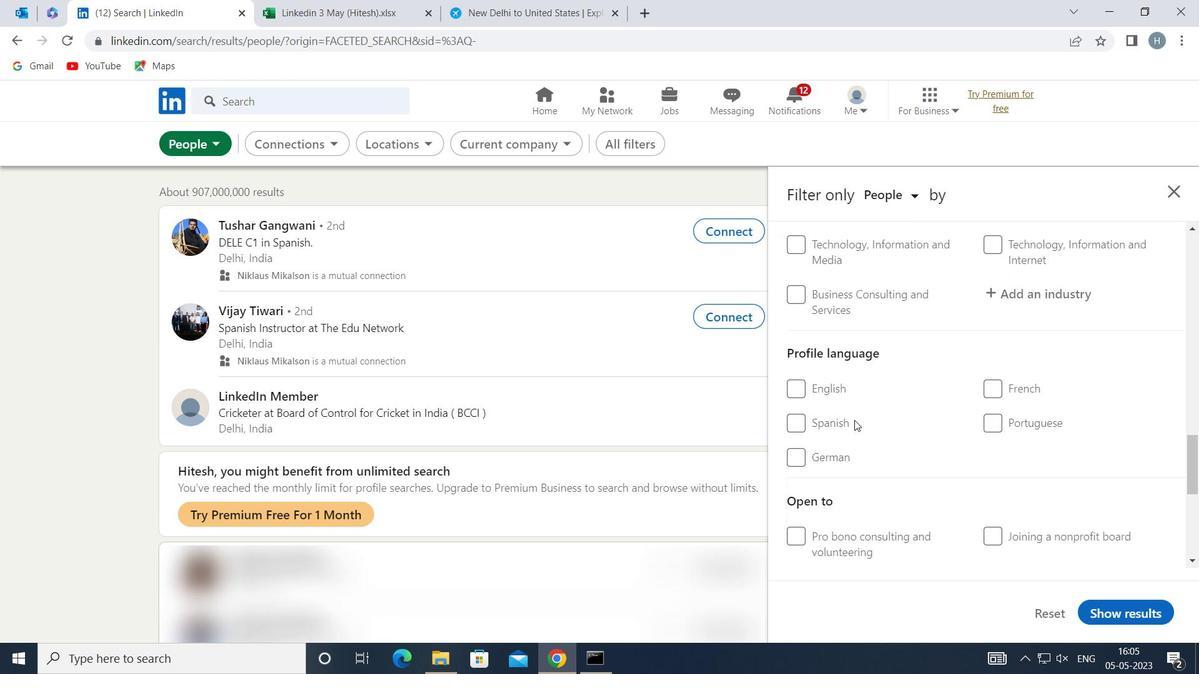 
Action: Mouse pressed left at (852, 420)
Screenshot: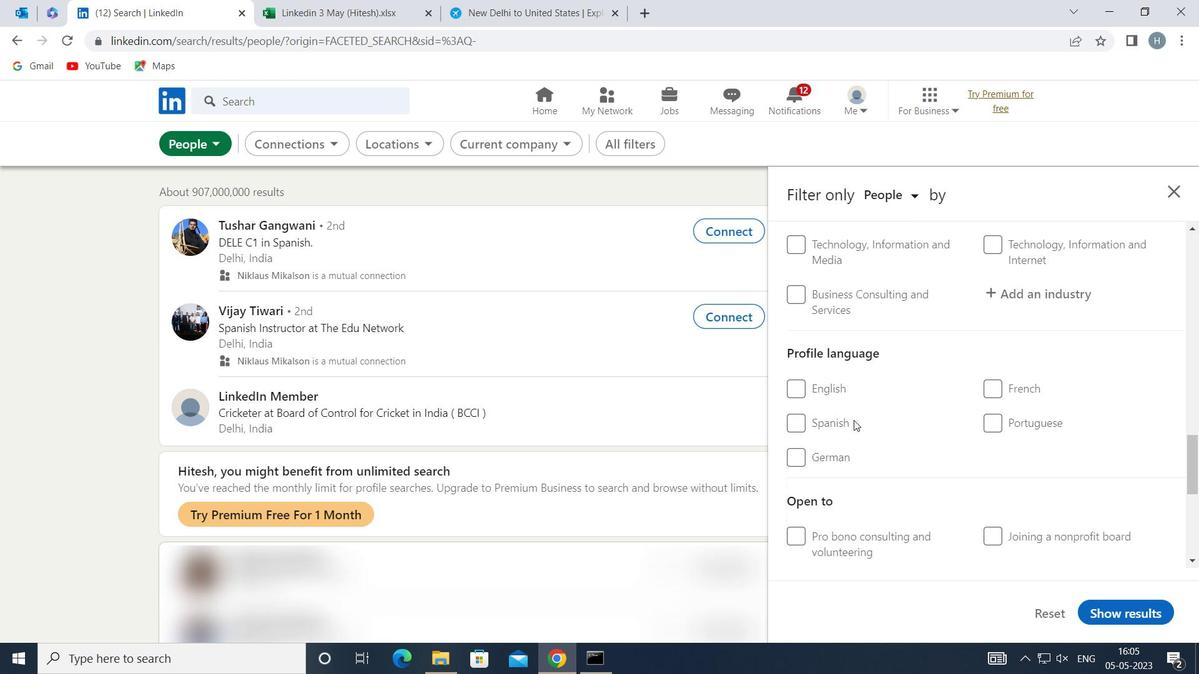 
Action: Mouse moved to (847, 420)
Screenshot: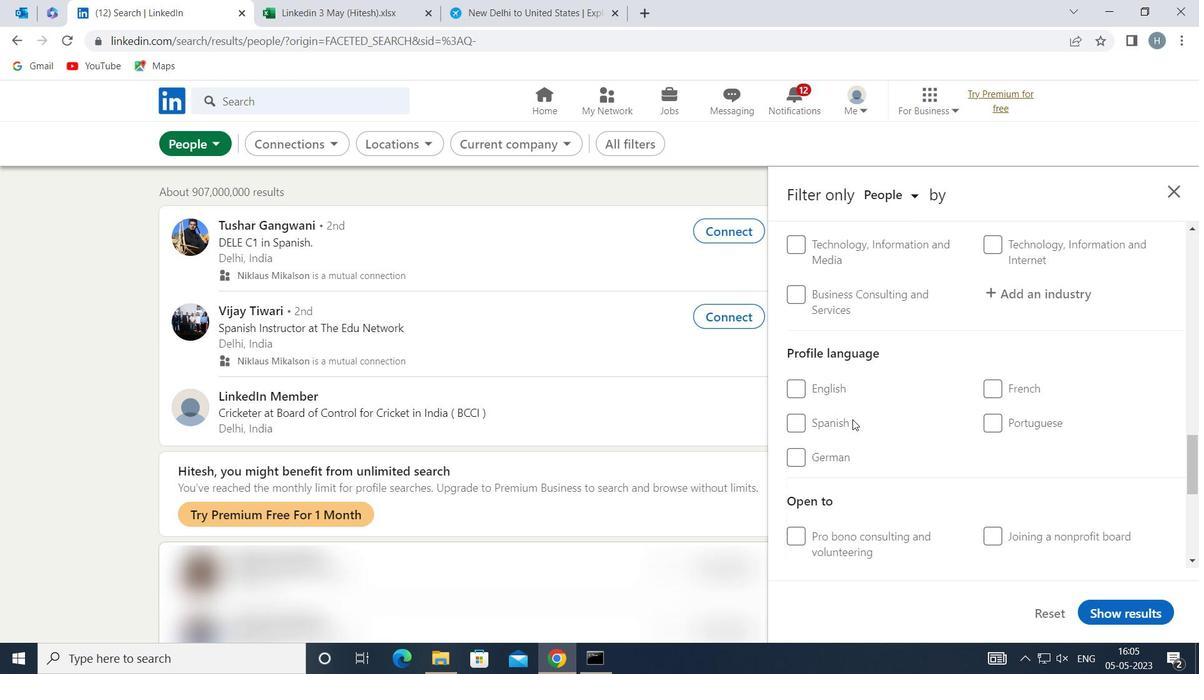 
Action: Mouse pressed left at (847, 420)
Screenshot: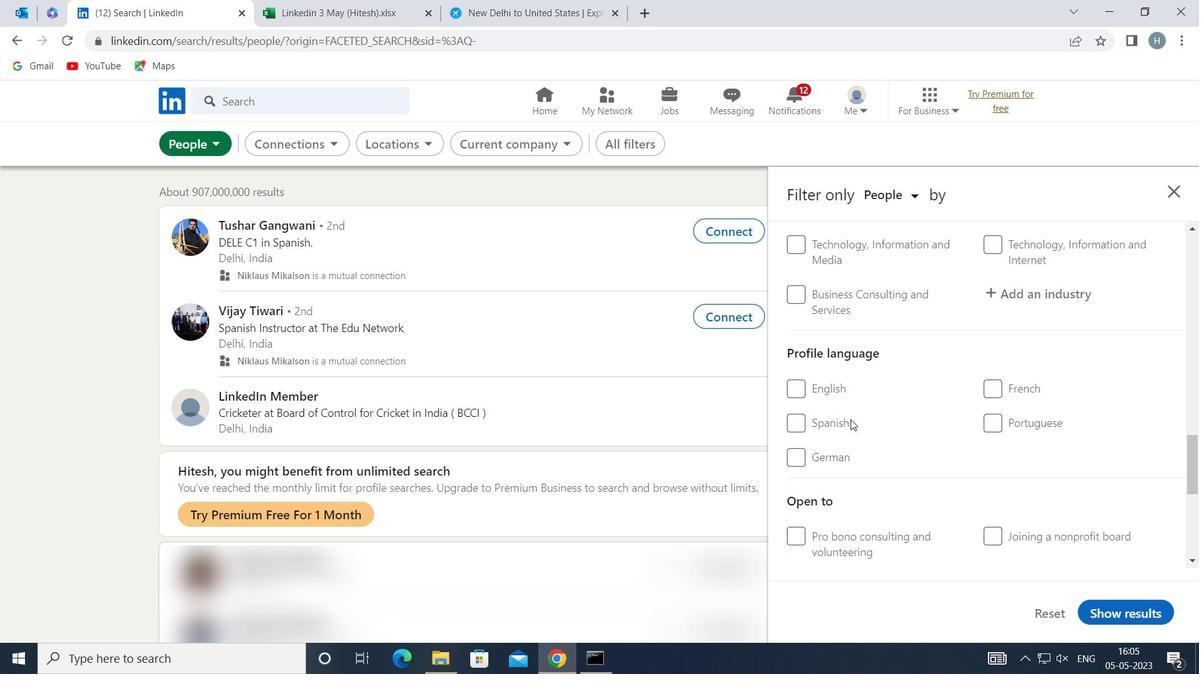 
Action: Mouse moved to (958, 412)
Screenshot: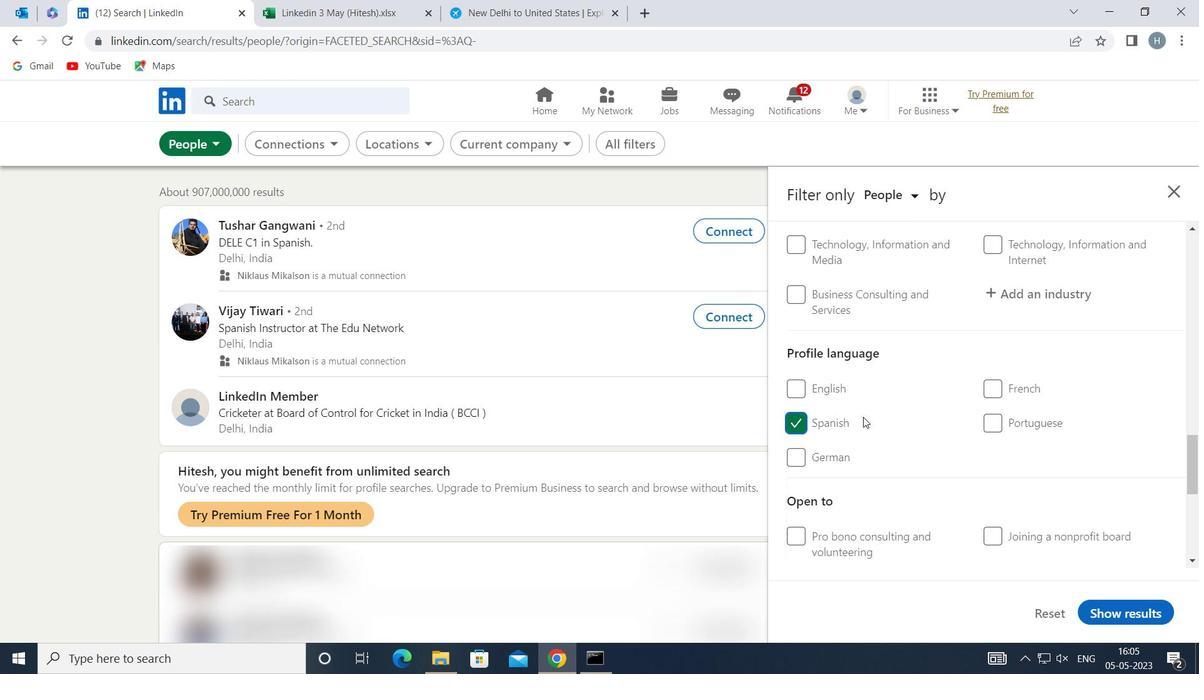
Action: Mouse scrolled (958, 412) with delta (0, 0)
Screenshot: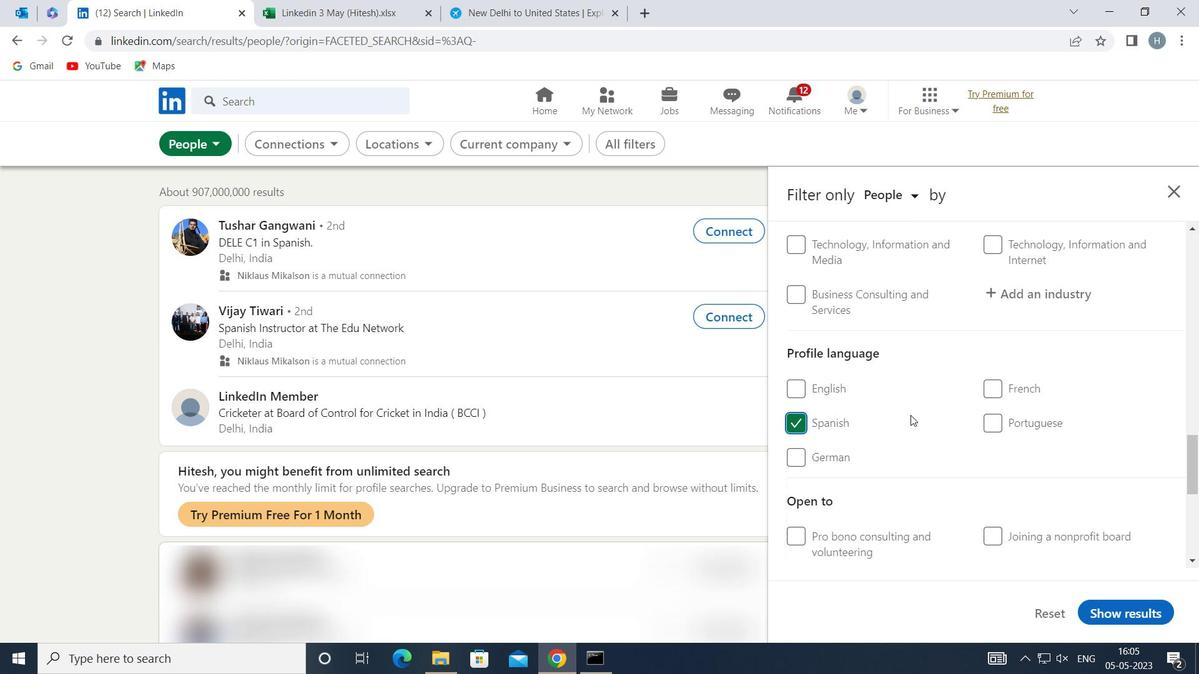 
Action: Mouse moved to (959, 407)
Screenshot: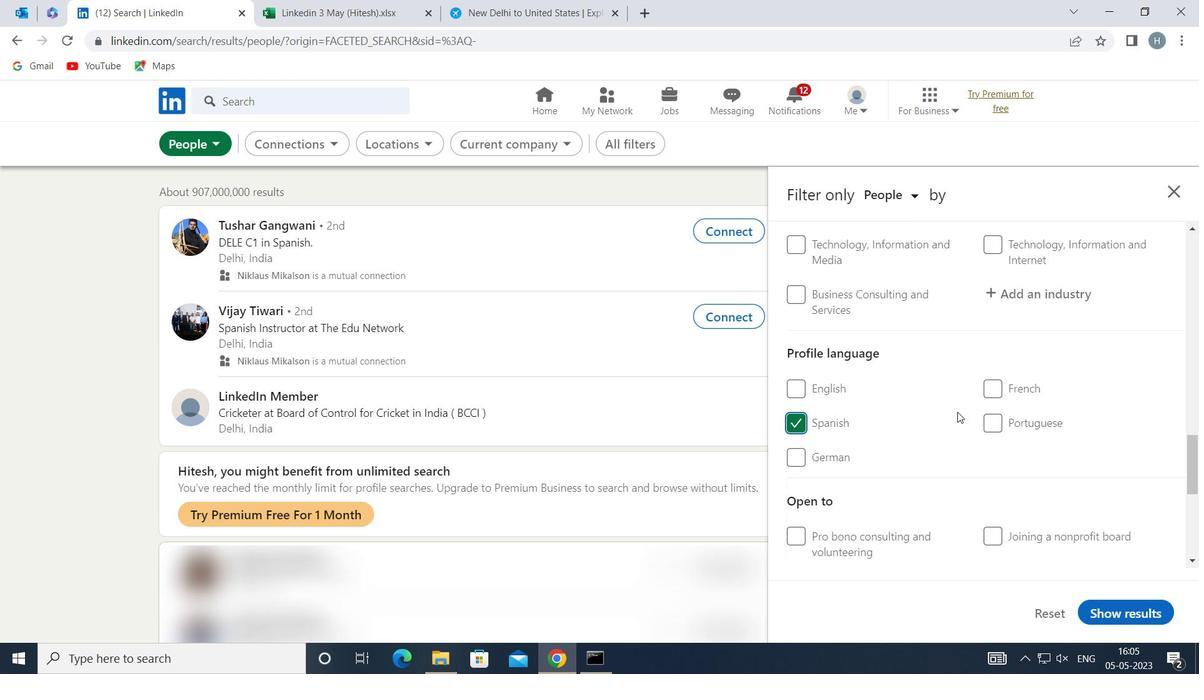 
Action: Mouse scrolled (959, 407) with delta (0, 0)
Screenshot: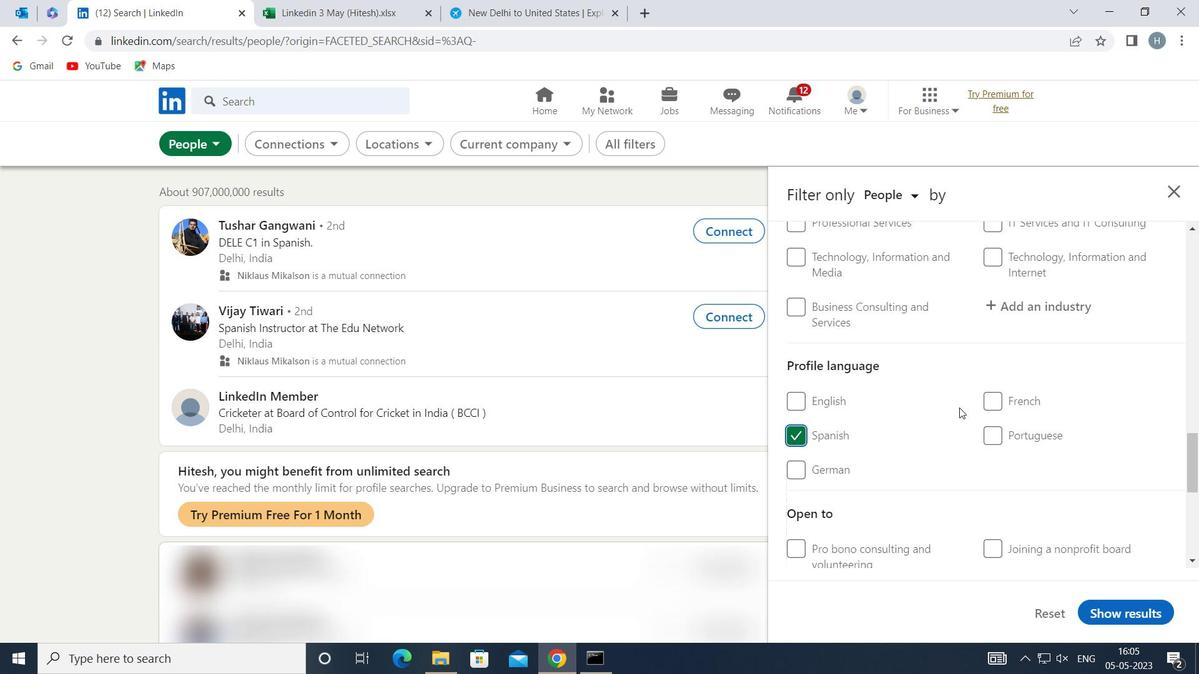 
Action: Mouse scrolled (959, 407) with delta (0, 0)
Screenshot: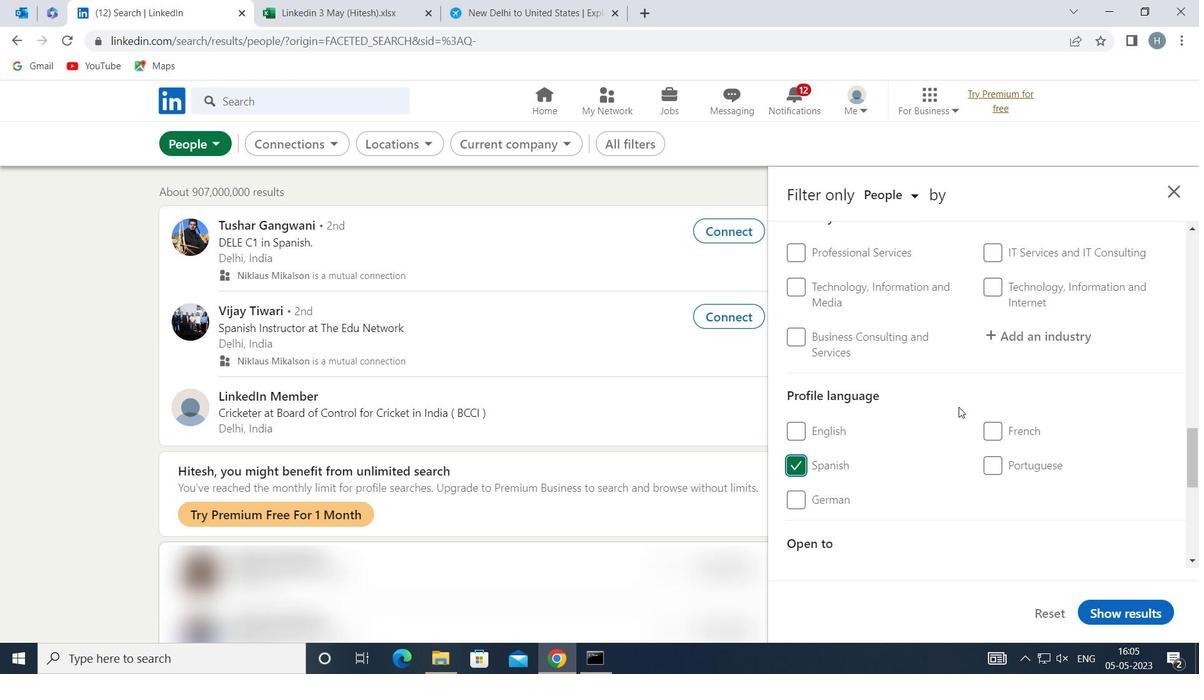 
Action: Mouse scrolled (959, 407) with delta (0, 0)
Screenshot: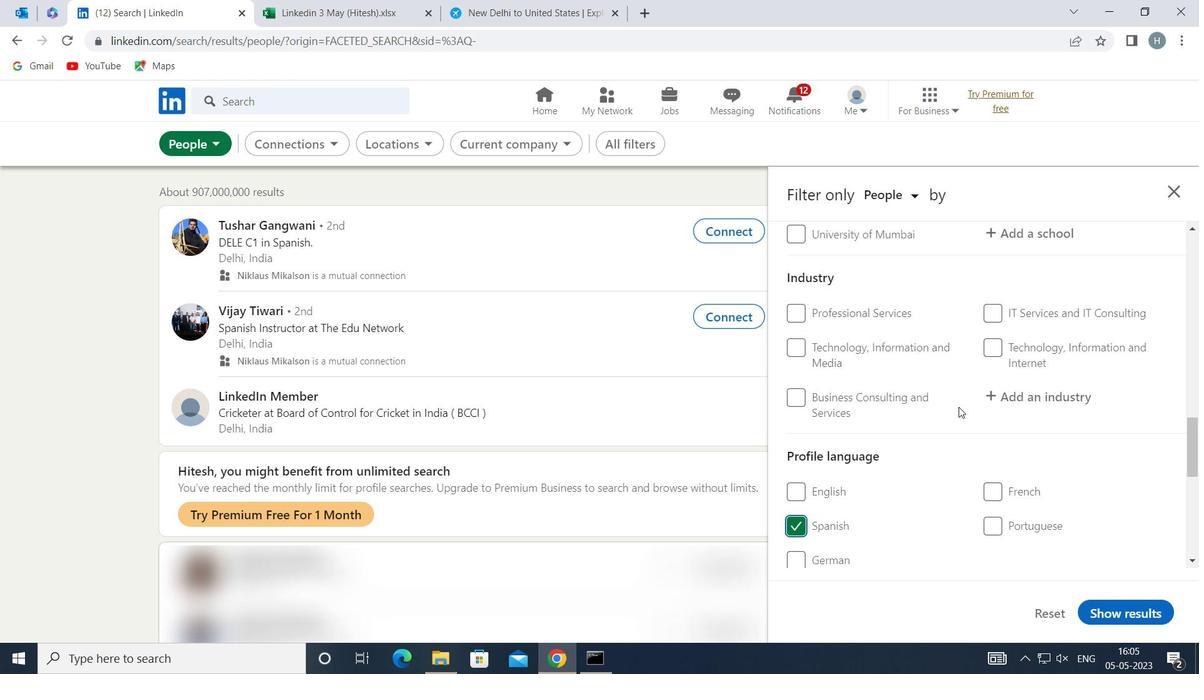 
Action: Mouse scrolled (959, 407) with delta (0, 0)
Screenshot: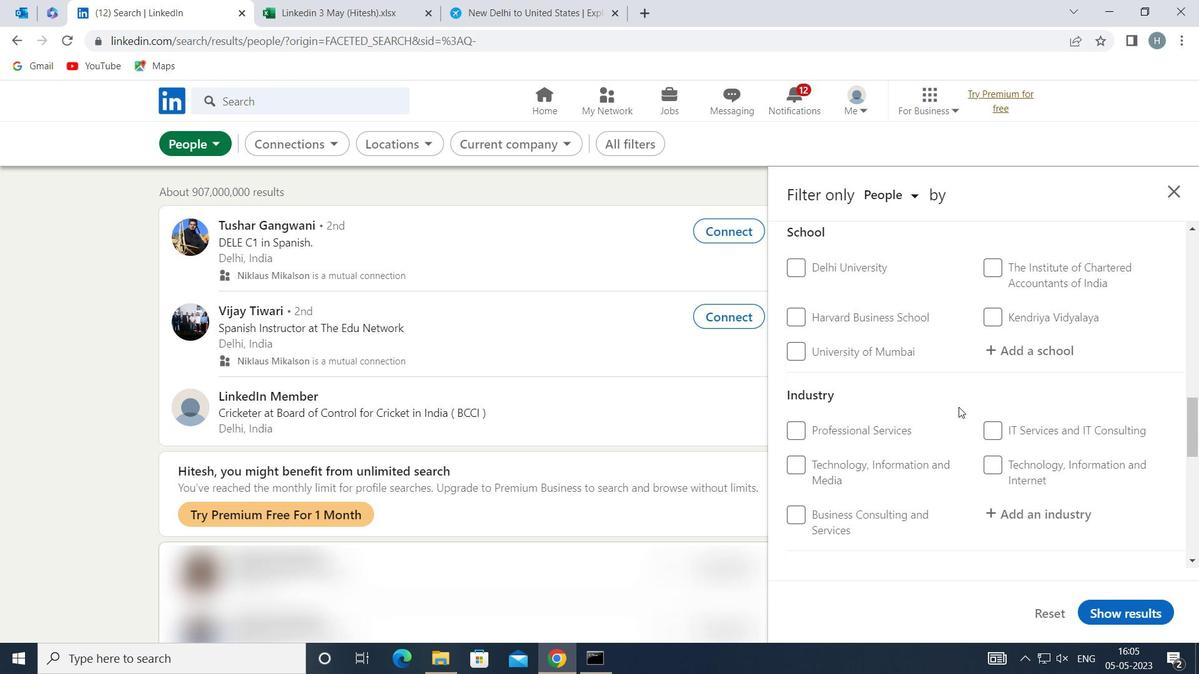 
Action: Mouse scrolled (959, 407) with delta (0, 0)
Screenshot: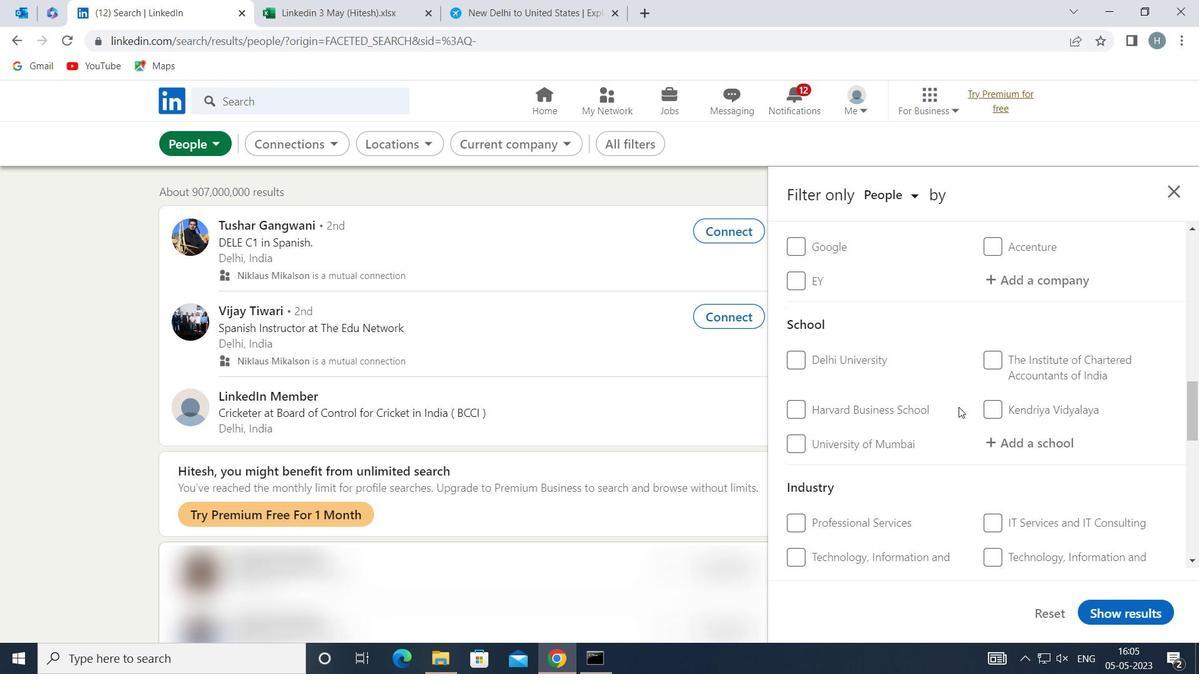 
Action: Mouse scrolled (959, 407) with delta (0, 0)
Screenshot: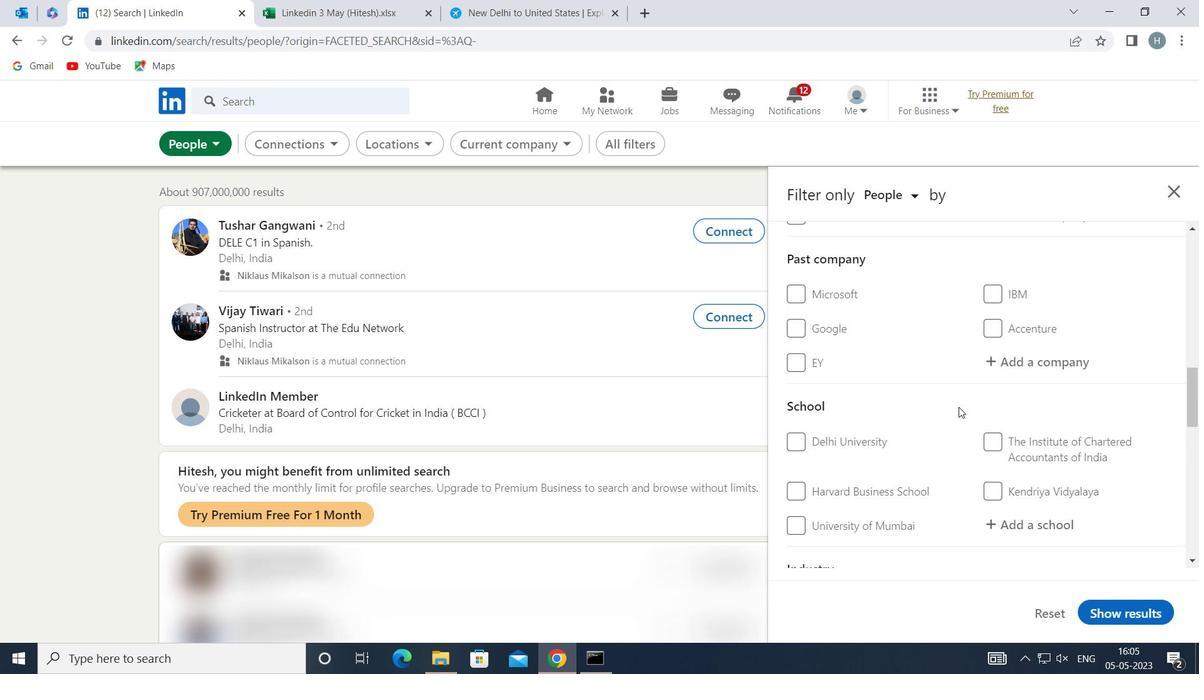 
Action: Mouse scrolled (959, 407) with delta (0, 0)
Screenshot: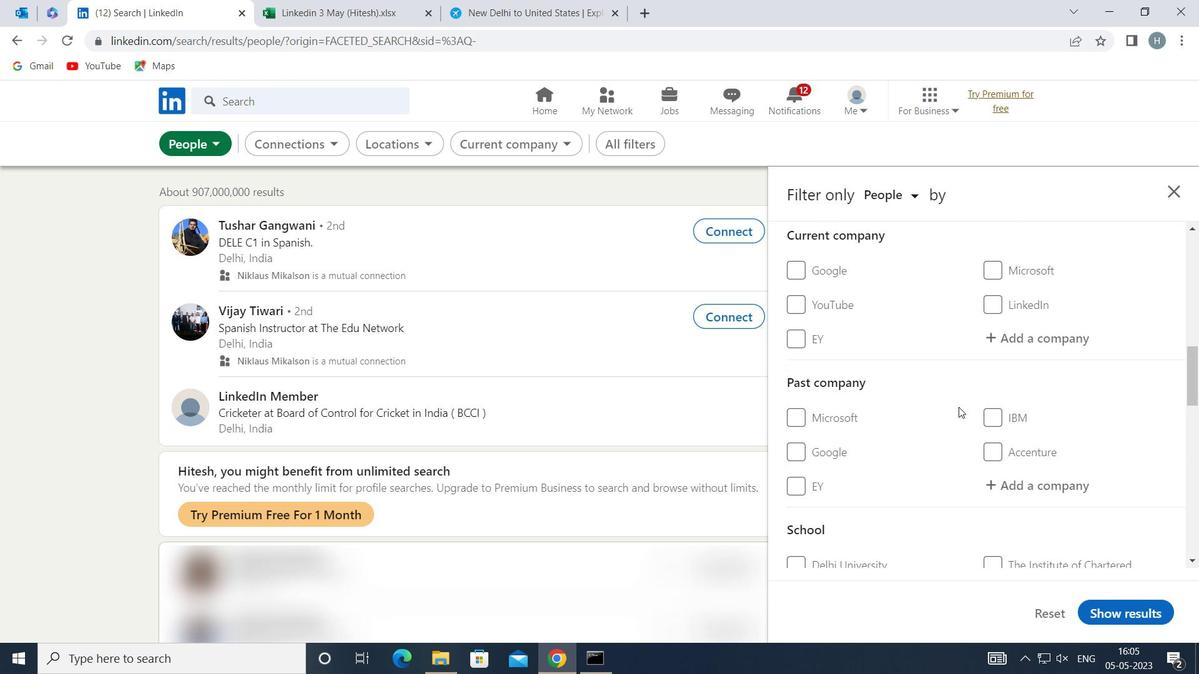 
Action: Mouse moved to (1032, 438)
Screenshot: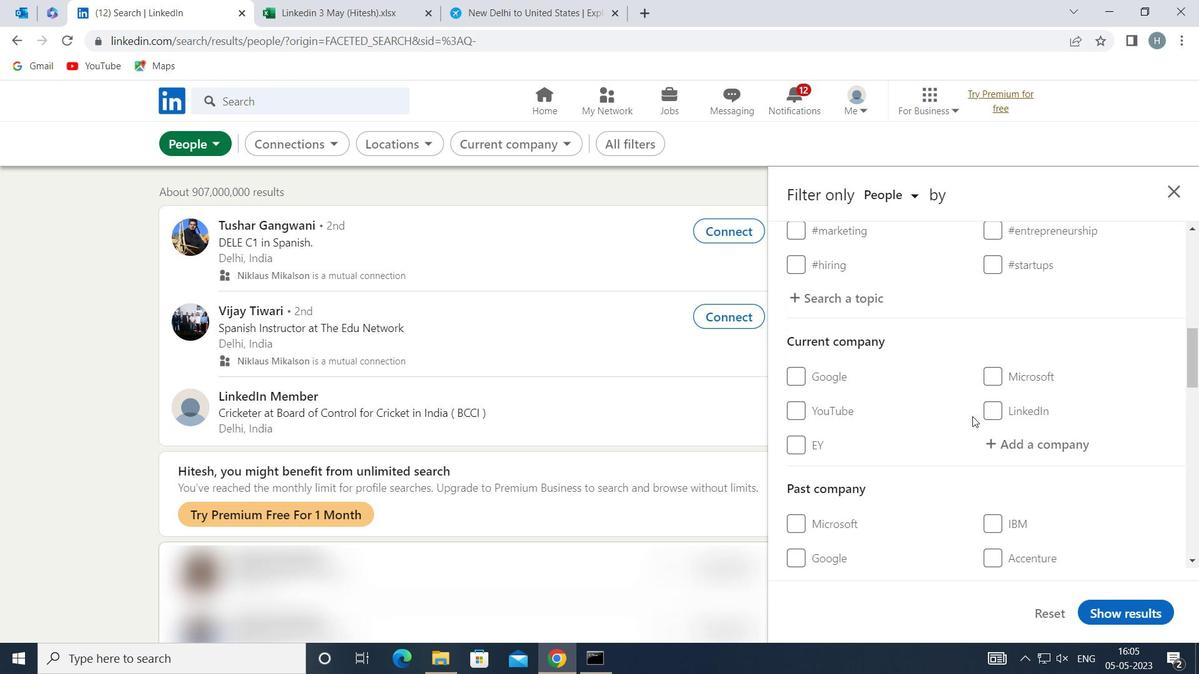 
Action: Mouse pressed left at (1032, 438)
Screenshot: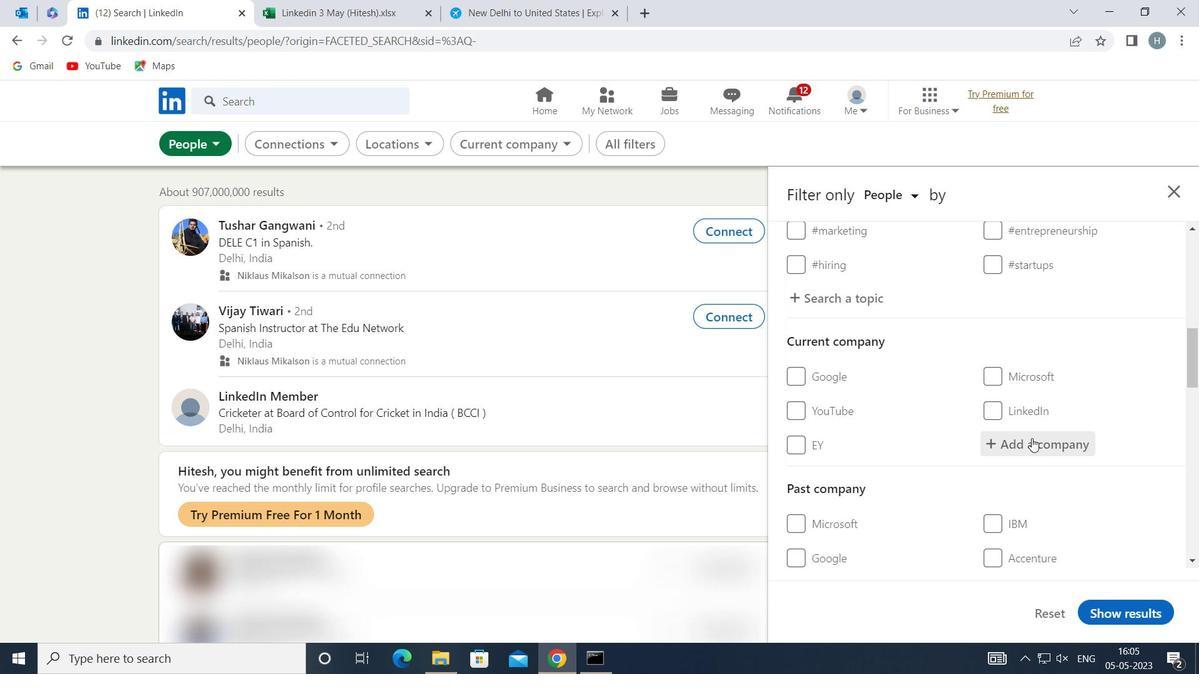 
Action: Mouse moved to (1032, 437)
Screenshot: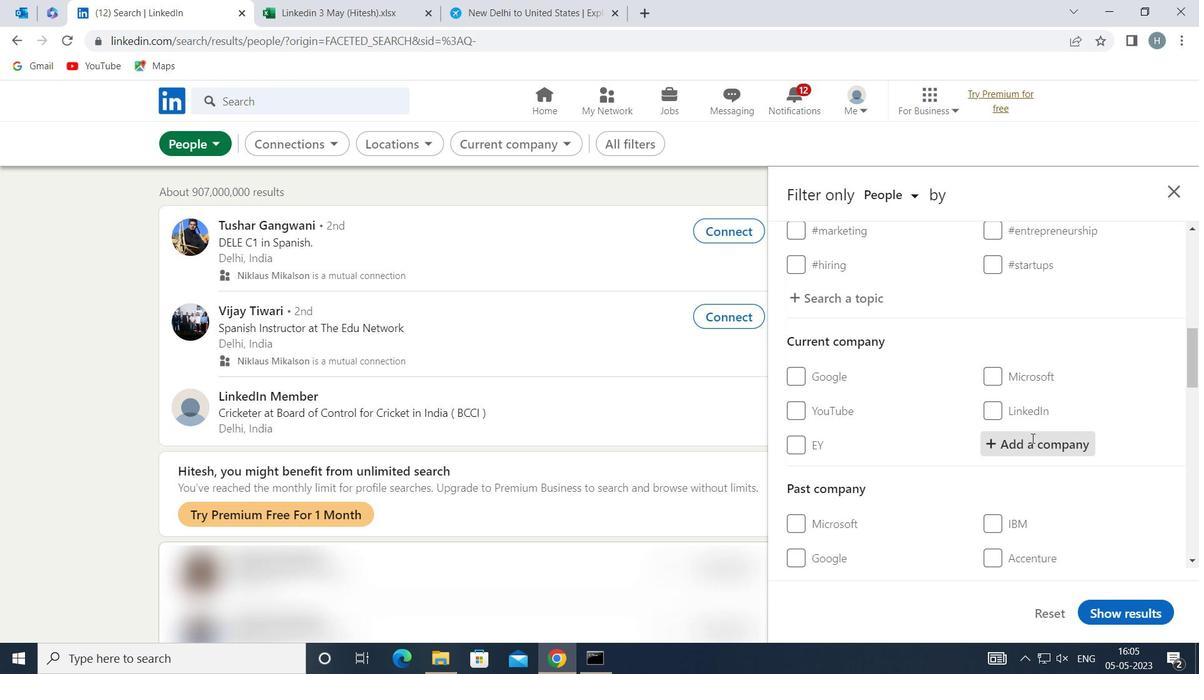 
Action: Key pressed <Key.shift>ICICI<Key.space><Key.shift>BANK<Key.space>
Screenshot: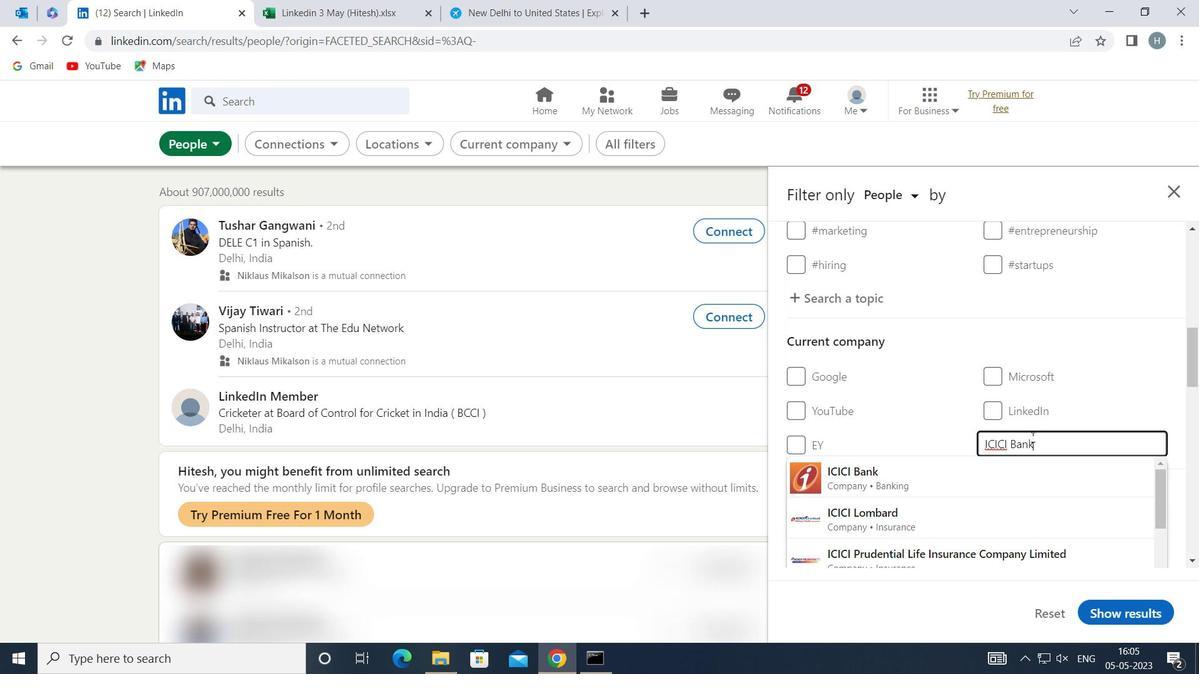 
Action: Mouse moved to (925, 473)
Screenshot: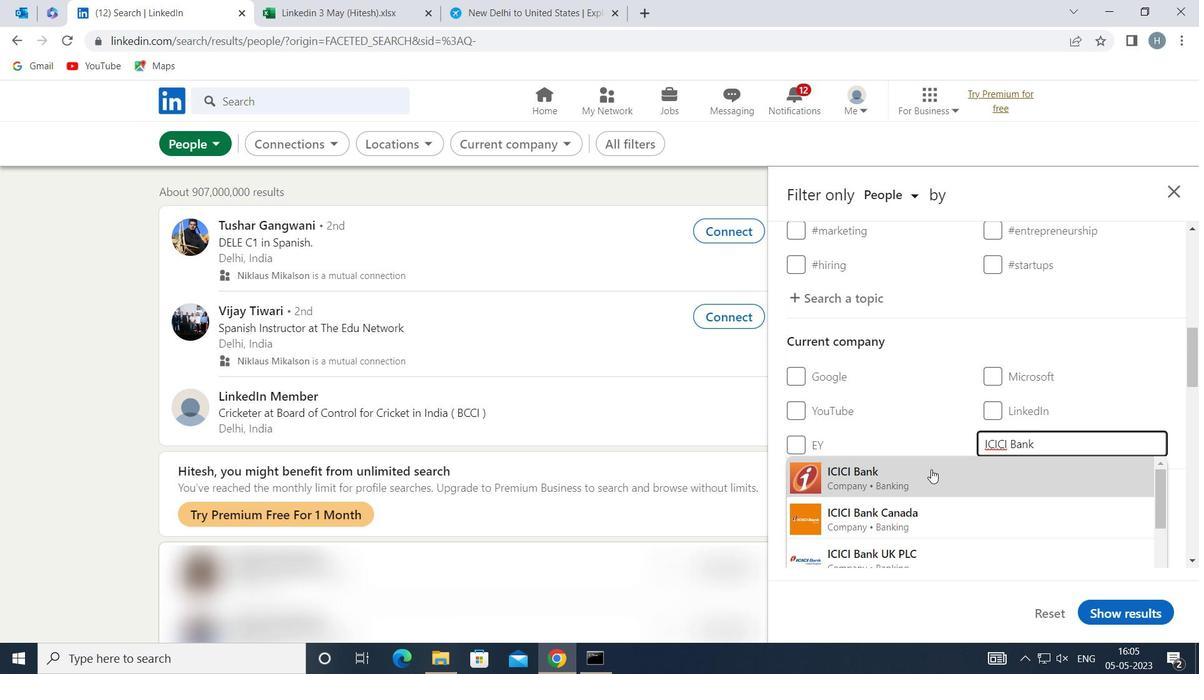 
Action: Mouse pressed left at (925, 473)
Screenshot: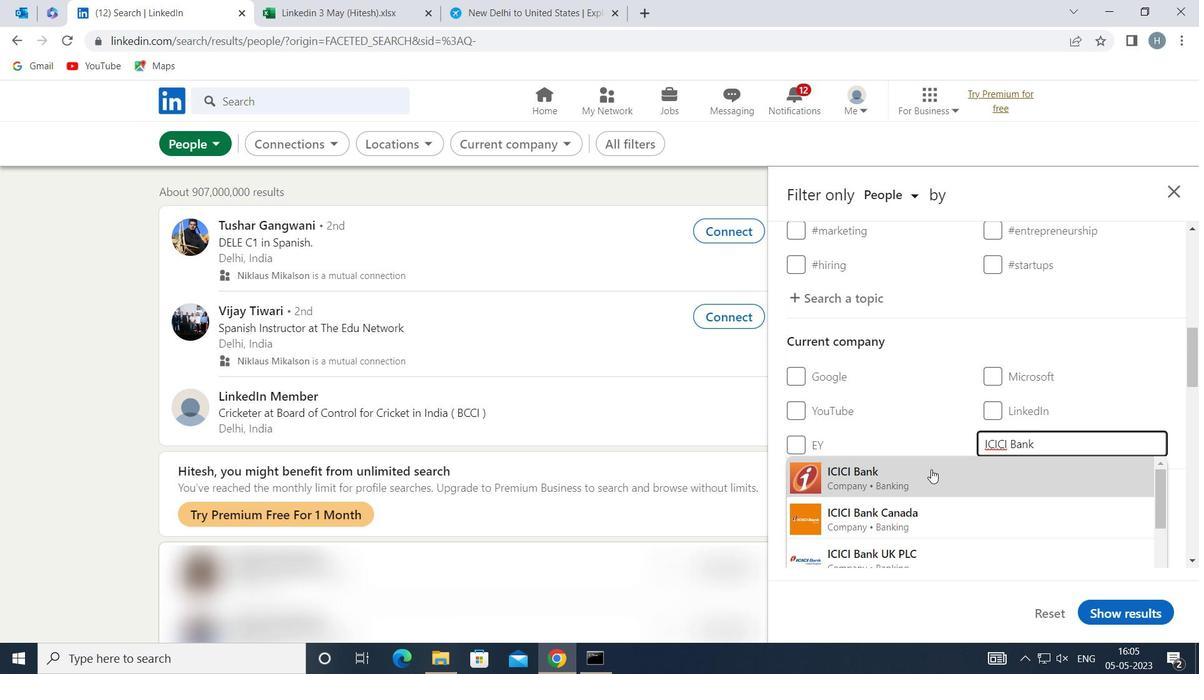 
Action: Mouse moved to (930, 437)
Screenshot: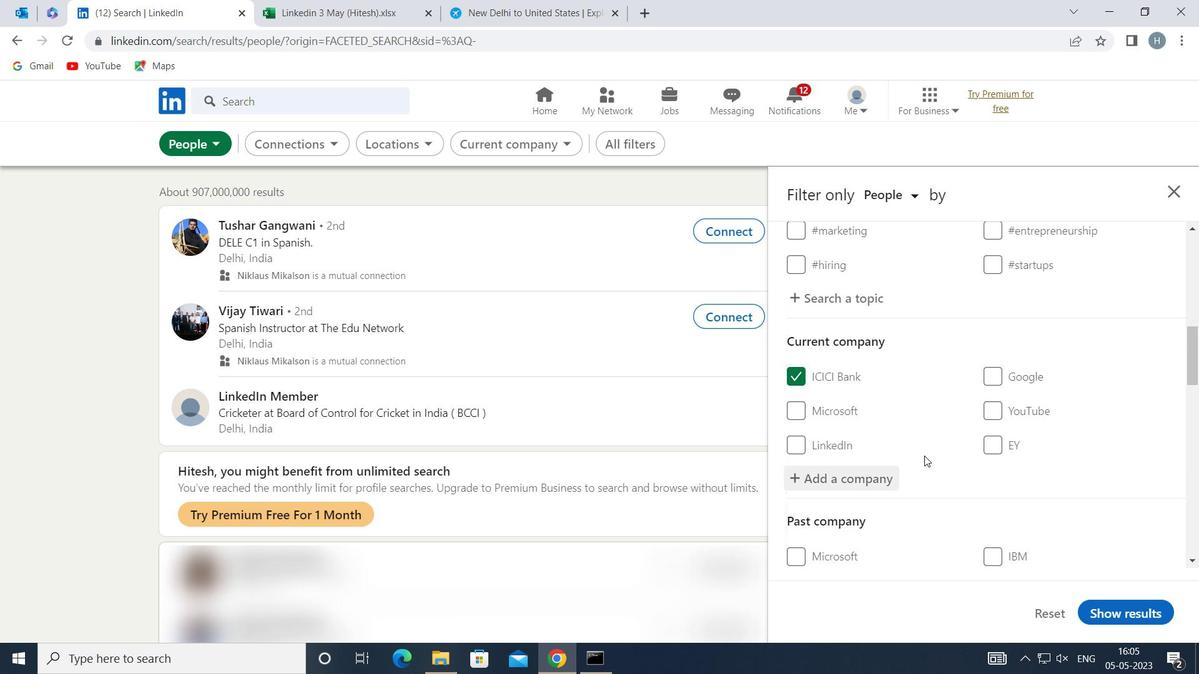 
Action: Mouse scrolled (930, 437) with delta (0, 0)
Screenshot: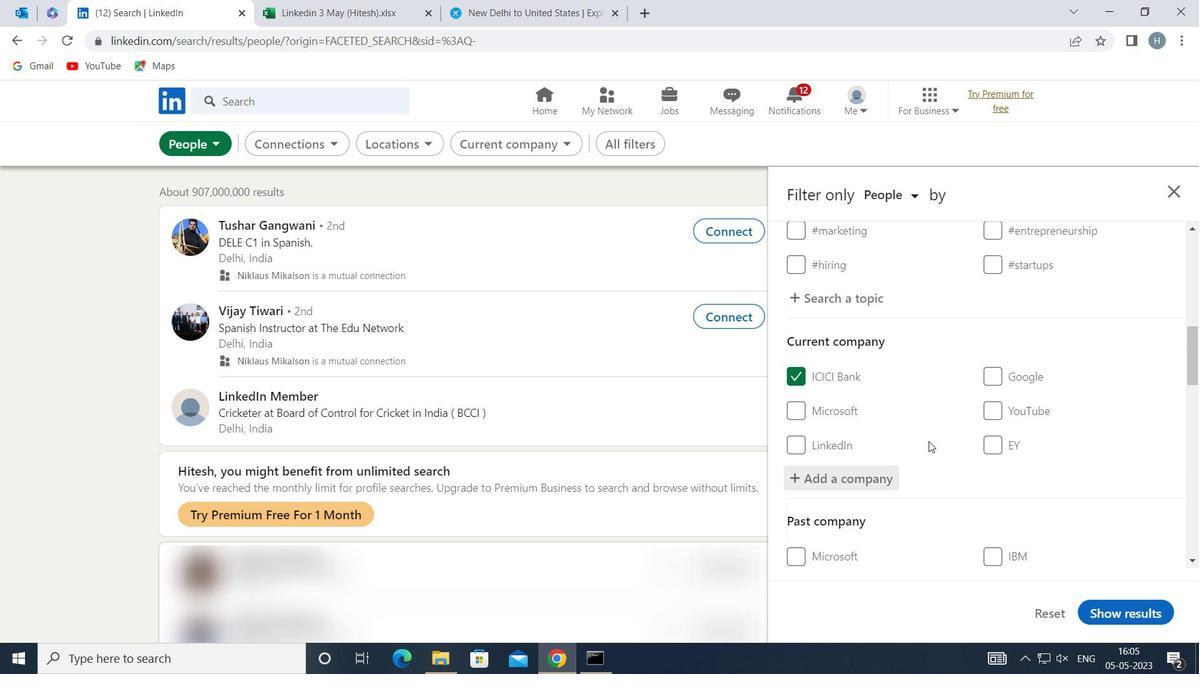 
Action: Mouse moved to (935, 429)
Screenshot: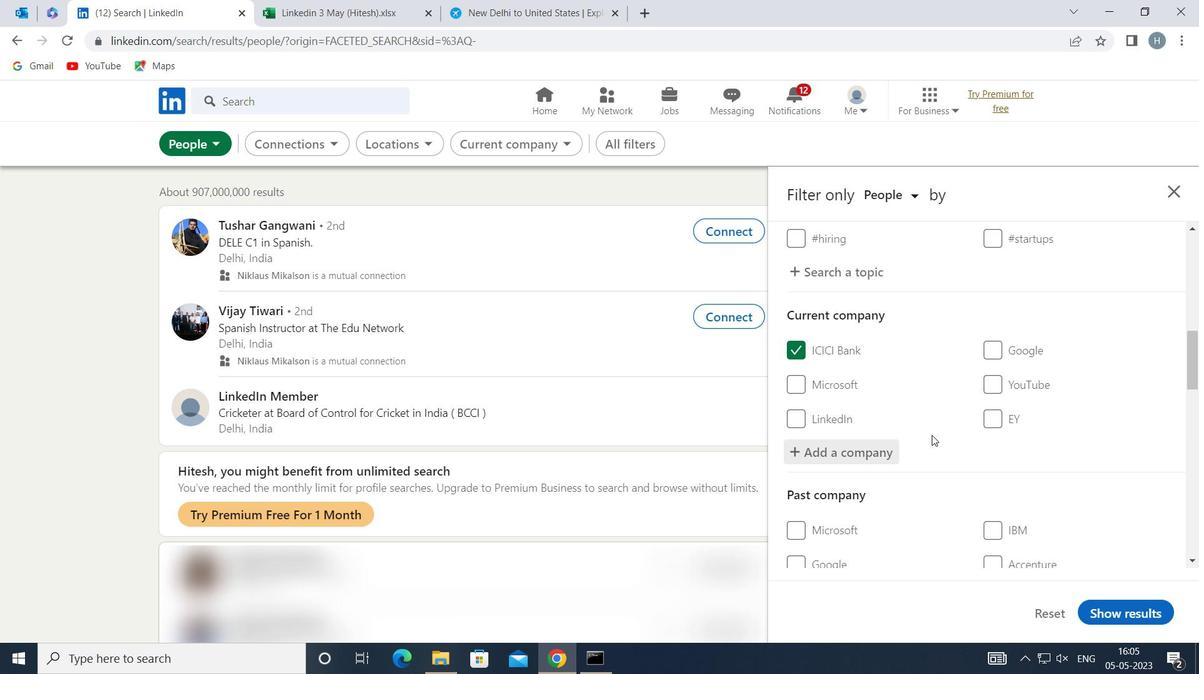 
Action: Mouse scrolled (935, 429) with delta (0, 0)
Screenshot: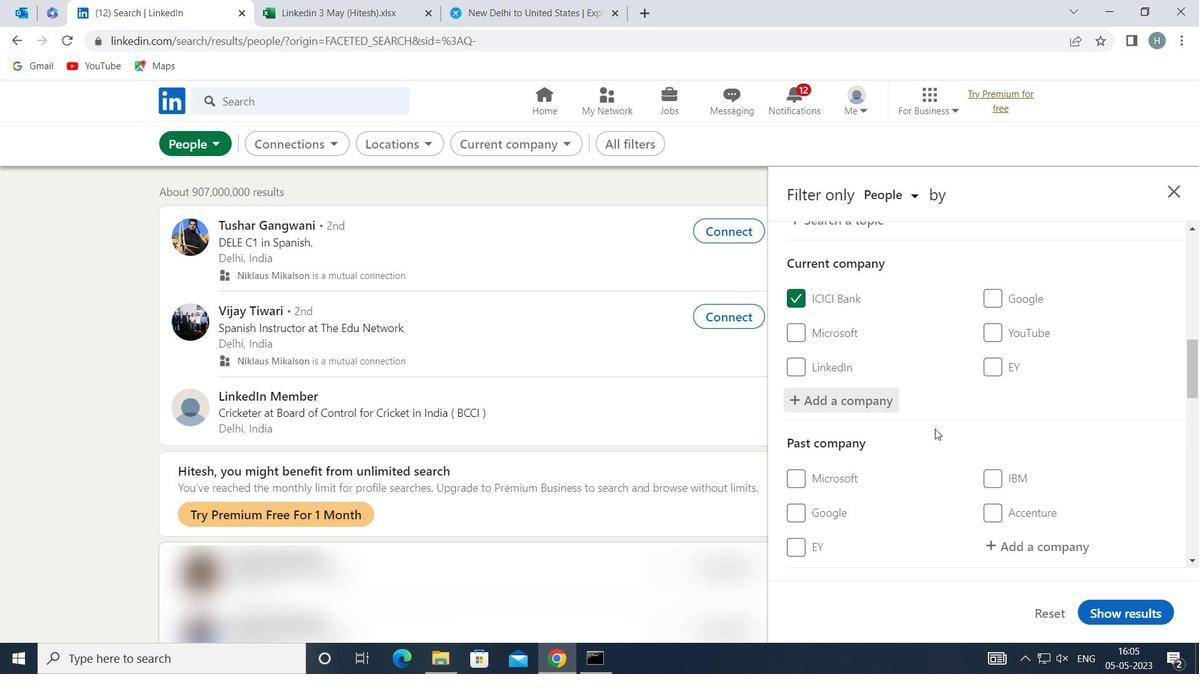 
Action: Mouse moved to (937, 428)
Screenshot: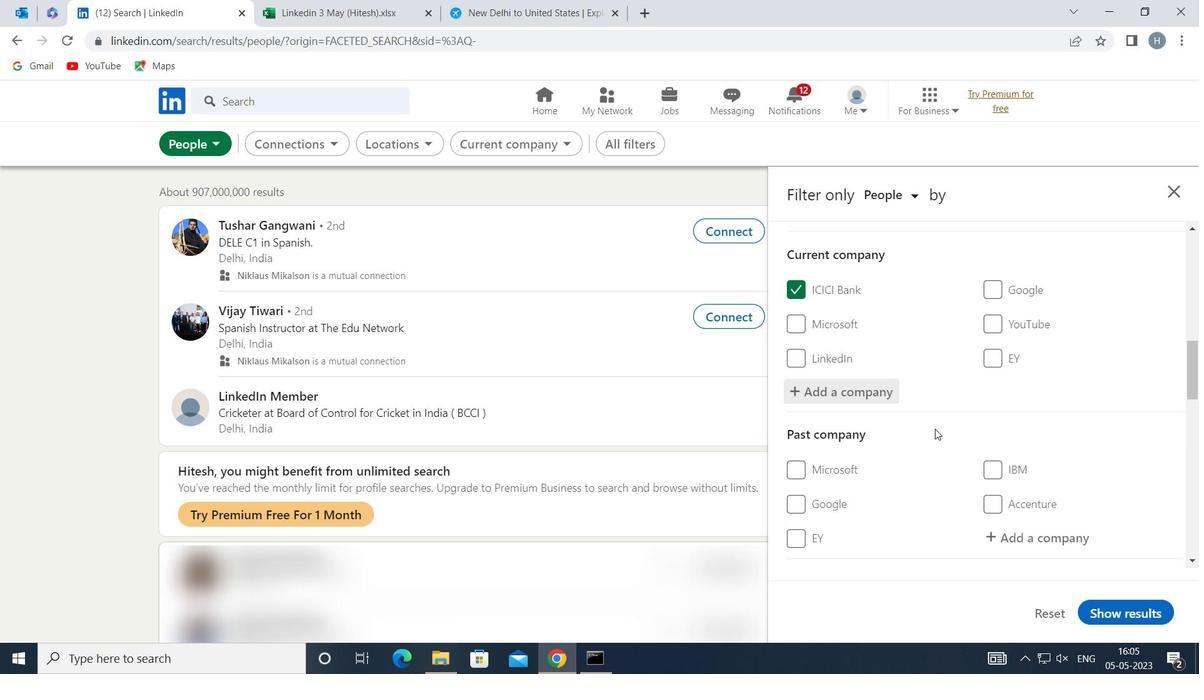 
Action: Mouse scrolled (937, 427) with delta (0, 0)
Screenshot: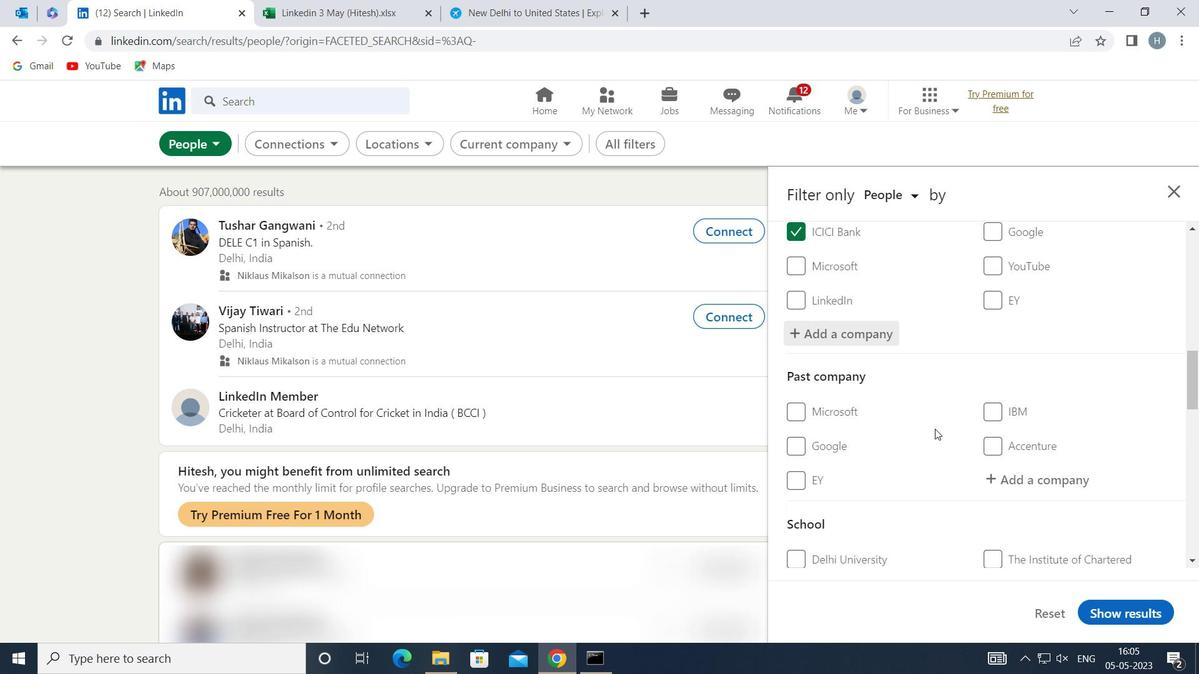 
Action: Mouse scrolled (937, 427) with delta (0, 0)
Screenshot: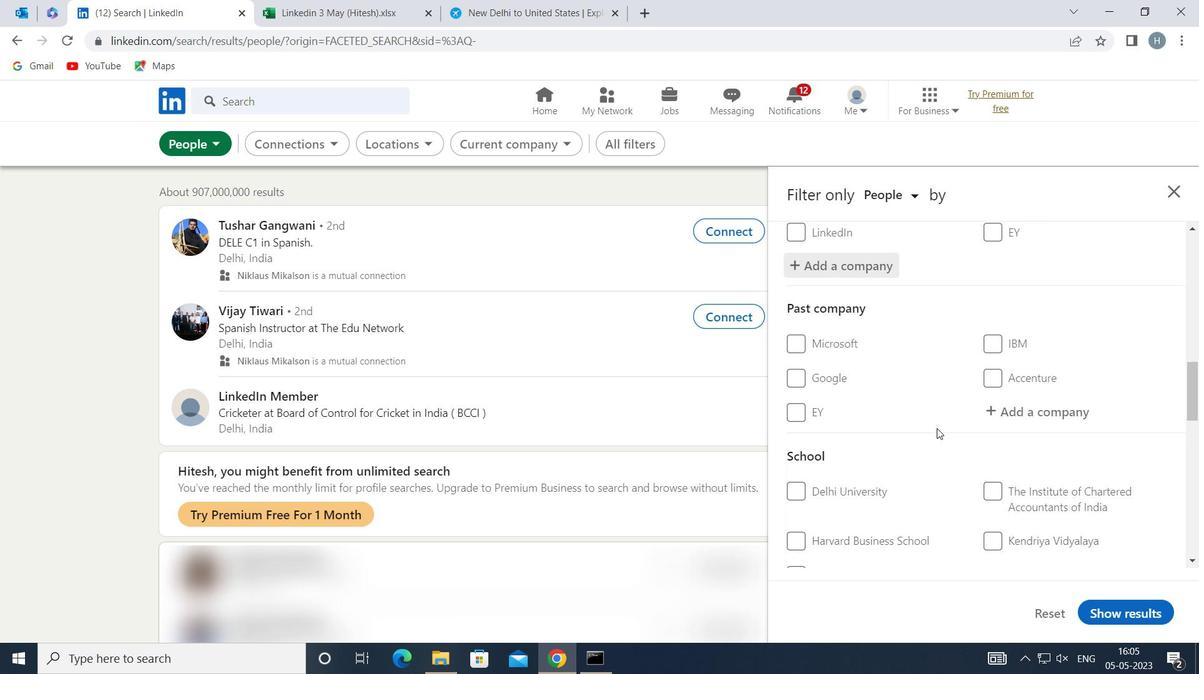 
Action: Mouse scrolled (937, 427) with delta (0, 0)
Screenshot: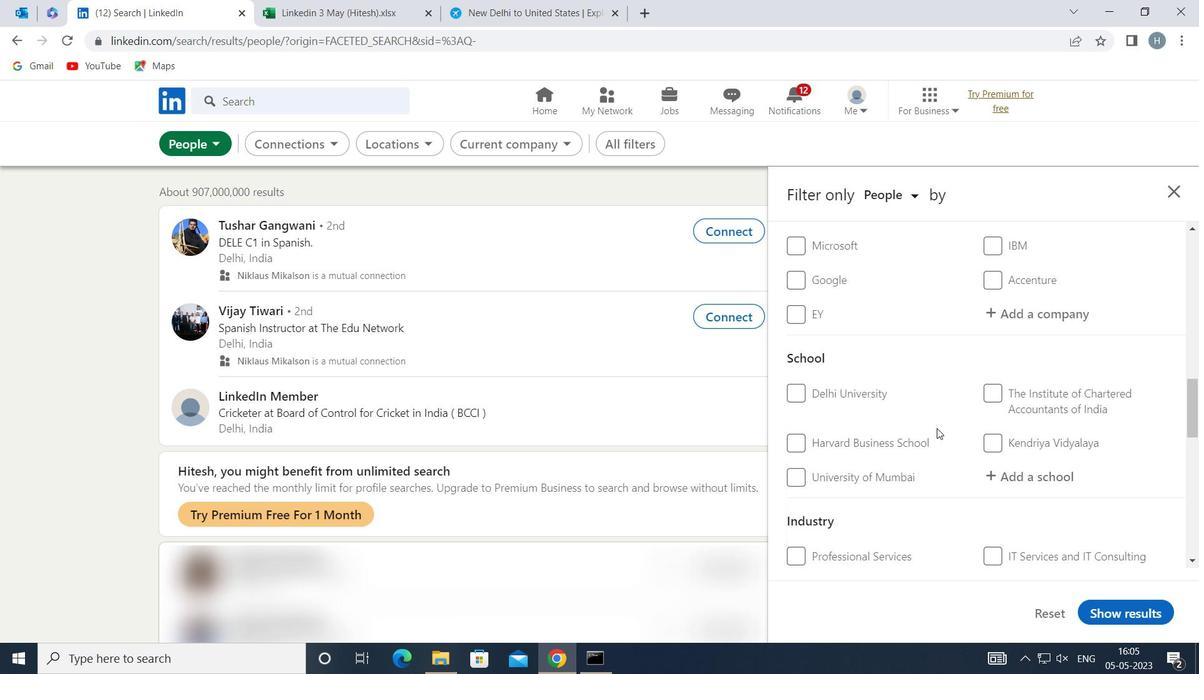 
Action: Mouse moved to (1052, 400)
Screenshot: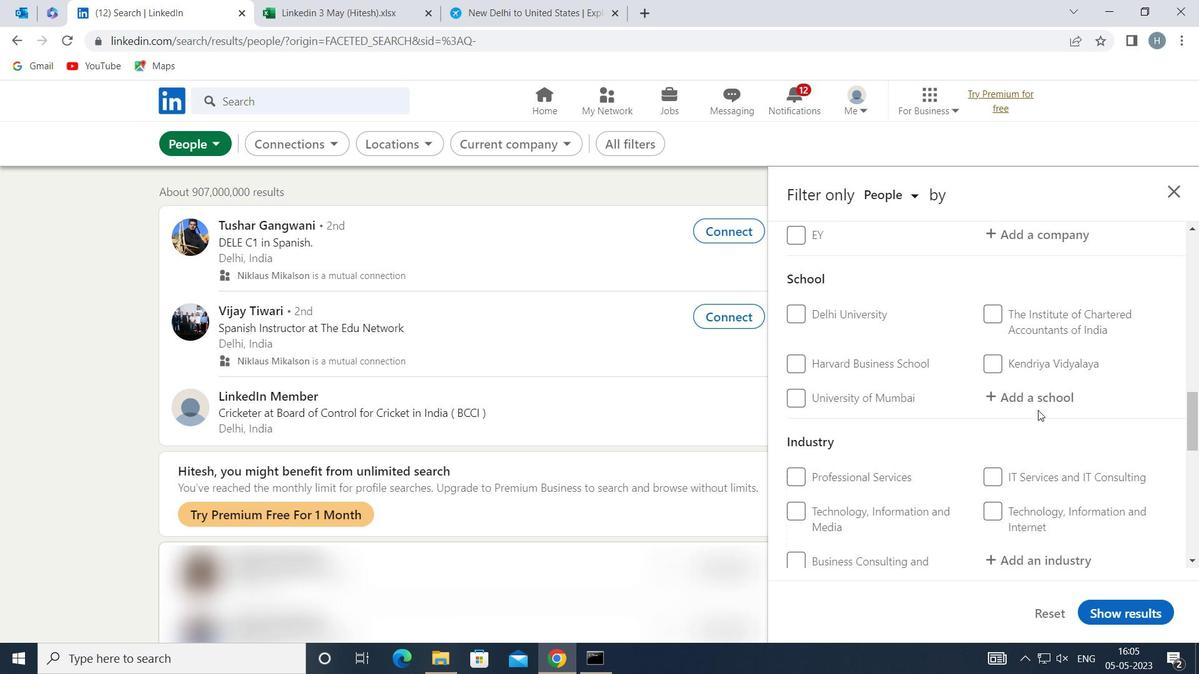 
Action: Mouse pressed left at (1052, 400)
Screenshot: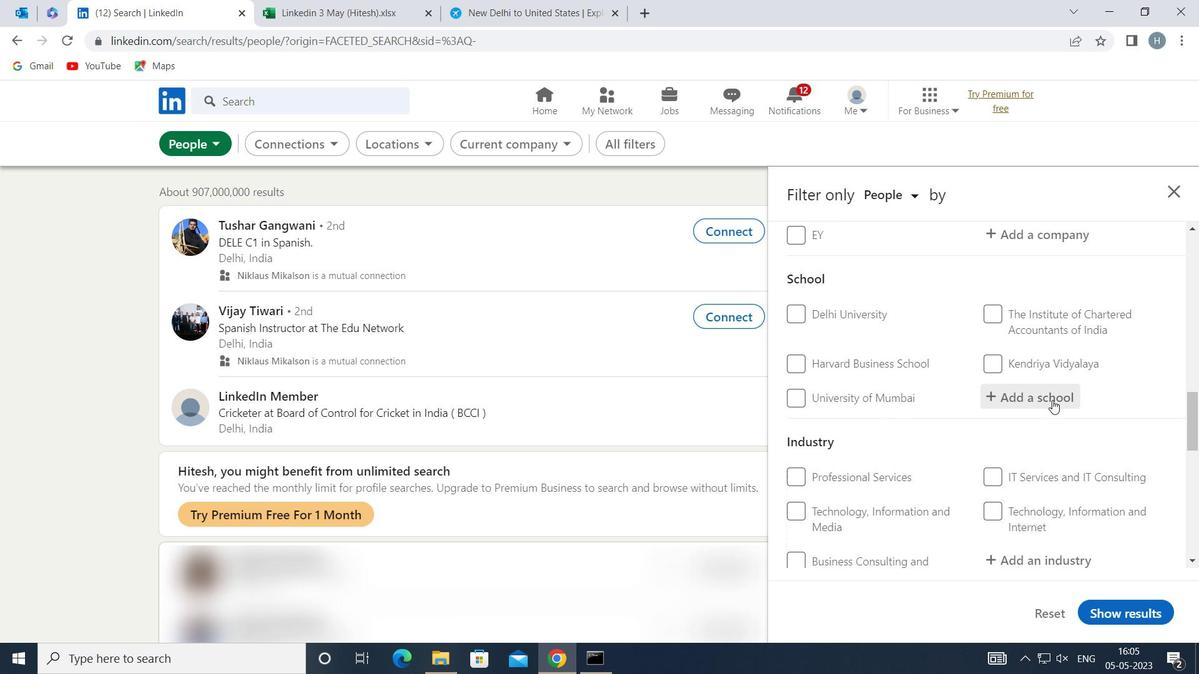 
Action: Mouse moved to (1049, 394)
Screenshot: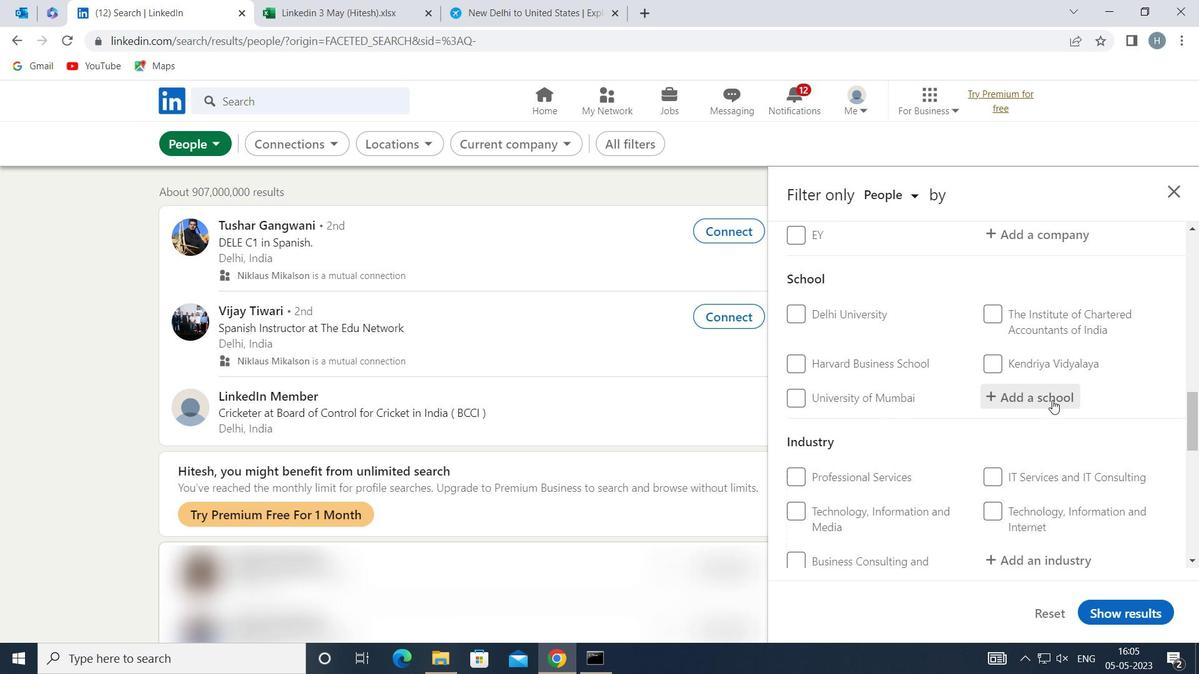 
Action: Key pressed <Key.shift>DEEN<Key.space><Key.shift>DAYAL<Key.space><Key.shift><Key.shift><Key.shift><Key.shift><Key.shift><Key.shift><Key.shift><Key.shift>UP
Screenshot: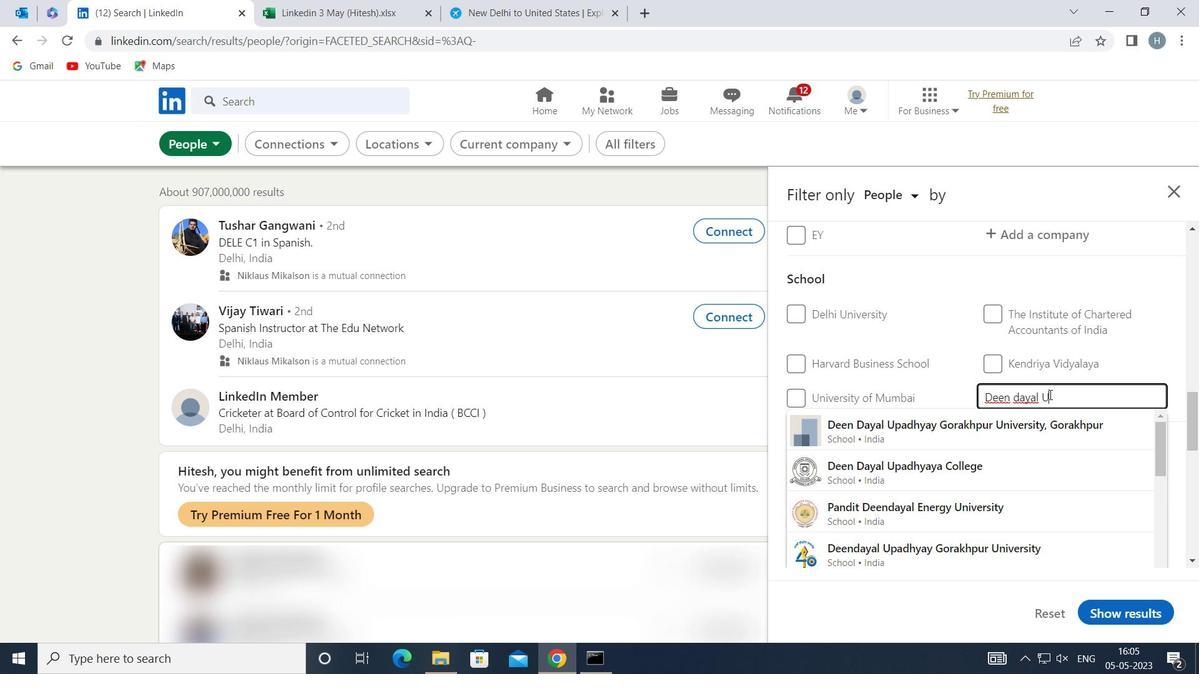 
Action: Mouse moved to (1027, 424)
Screenshot: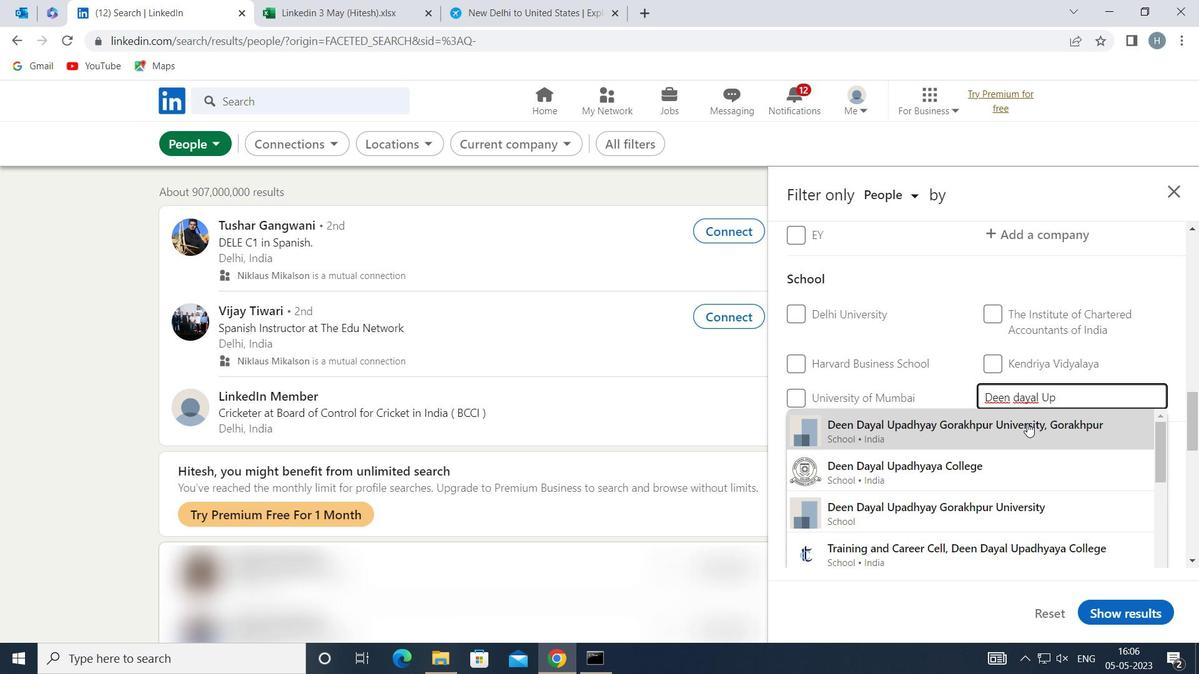 
Action: Mouse pressed left at (1027, 424)
Screenshot: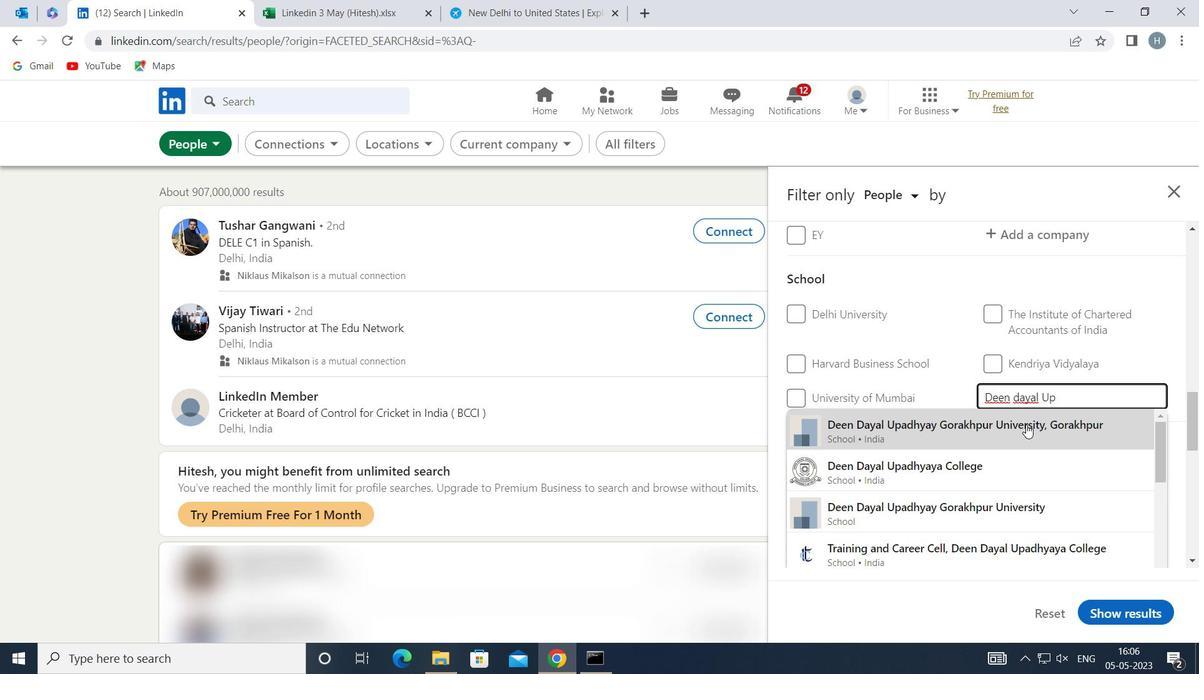 
Action: Mouse moved to (965, 404)
Screenshot: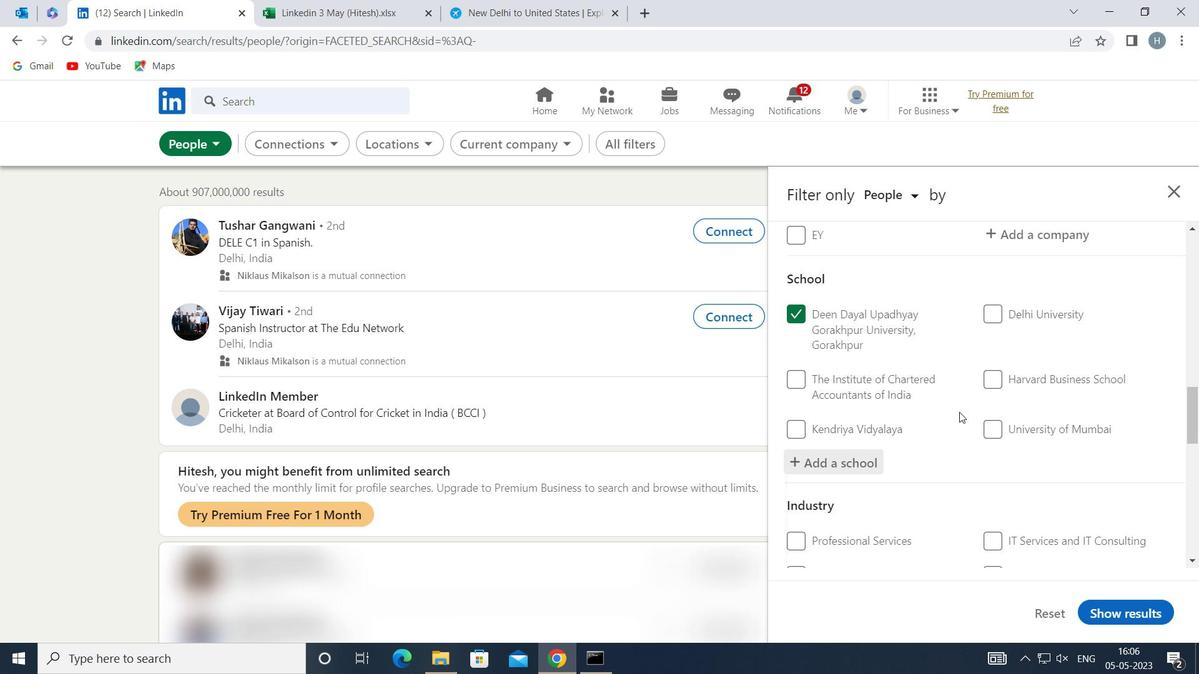 
Action: Mouse scrolled (965, 403) with delta (0, 0)
Screenshot: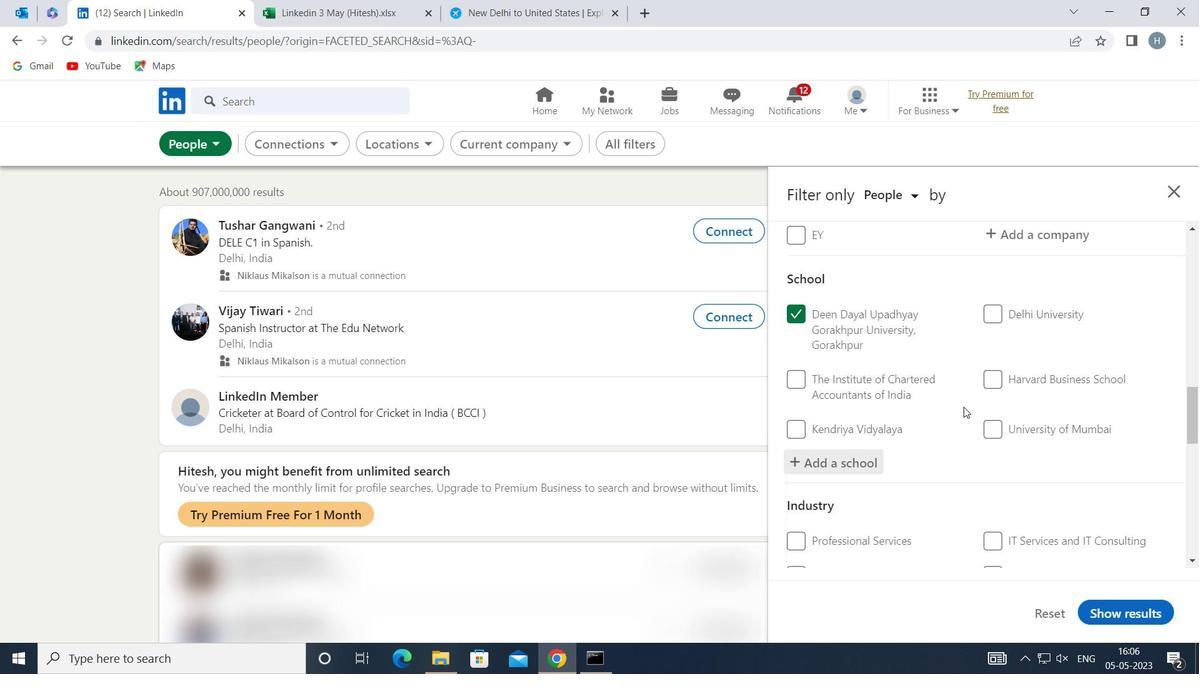 
Action: Mouse scrolled (965, 403) with delta (0, 0)
Screenshot: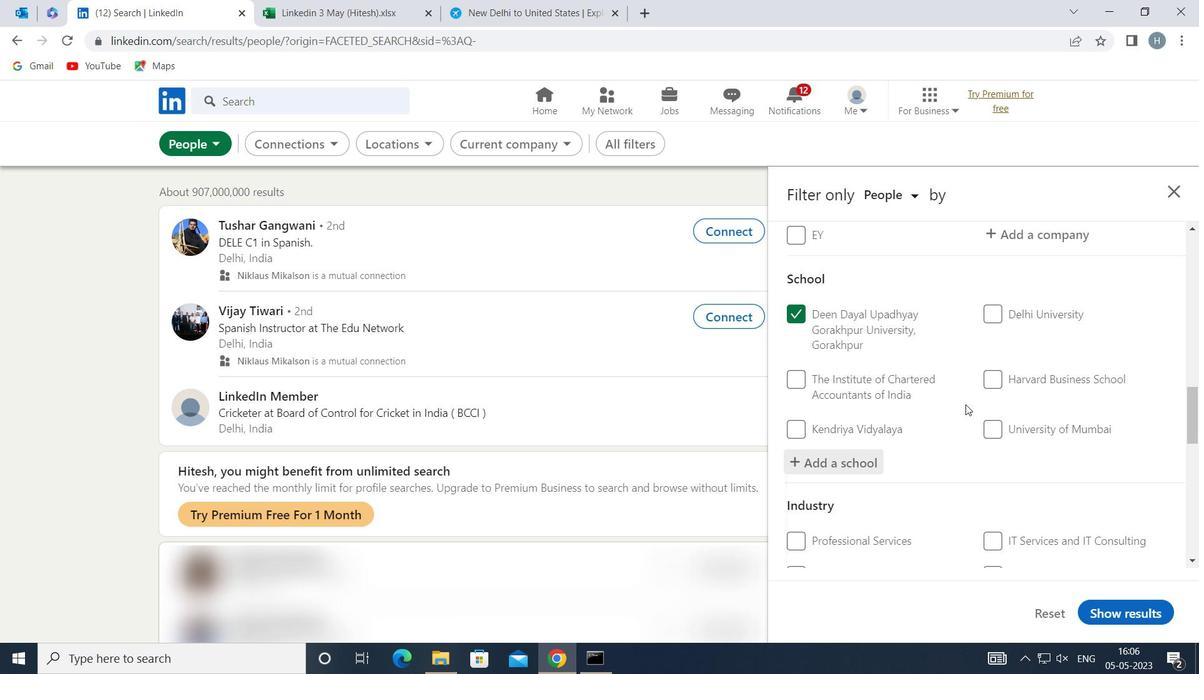 
Action: Mouse scrolled (965, 403) with delta (0, 0)
Screenshot: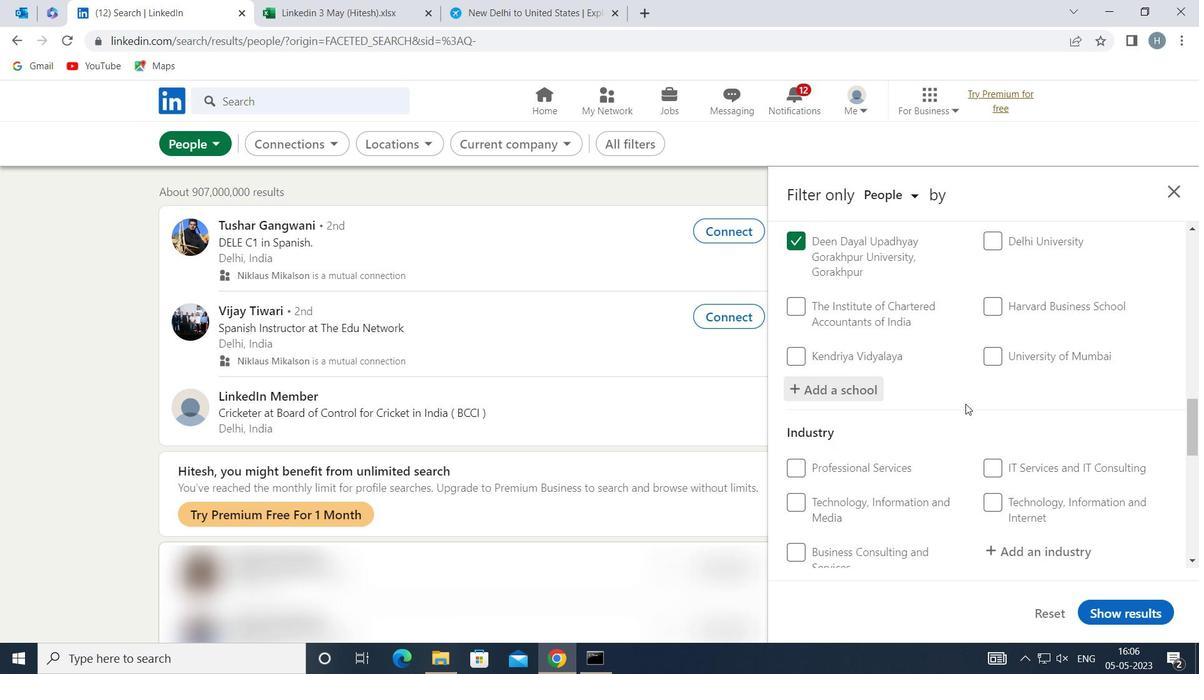 
Action: Mouse moved to (1043, 391)
Screenshot: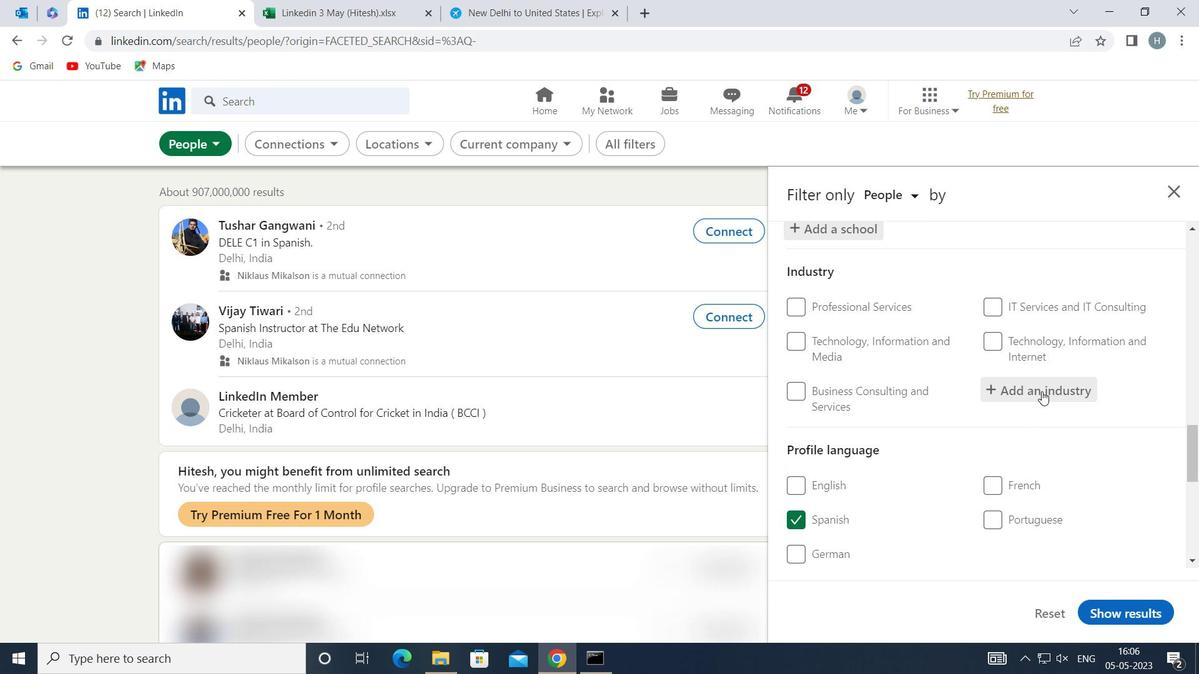 
Action: Mouse pressed left at (1043, 391)
Screenshot: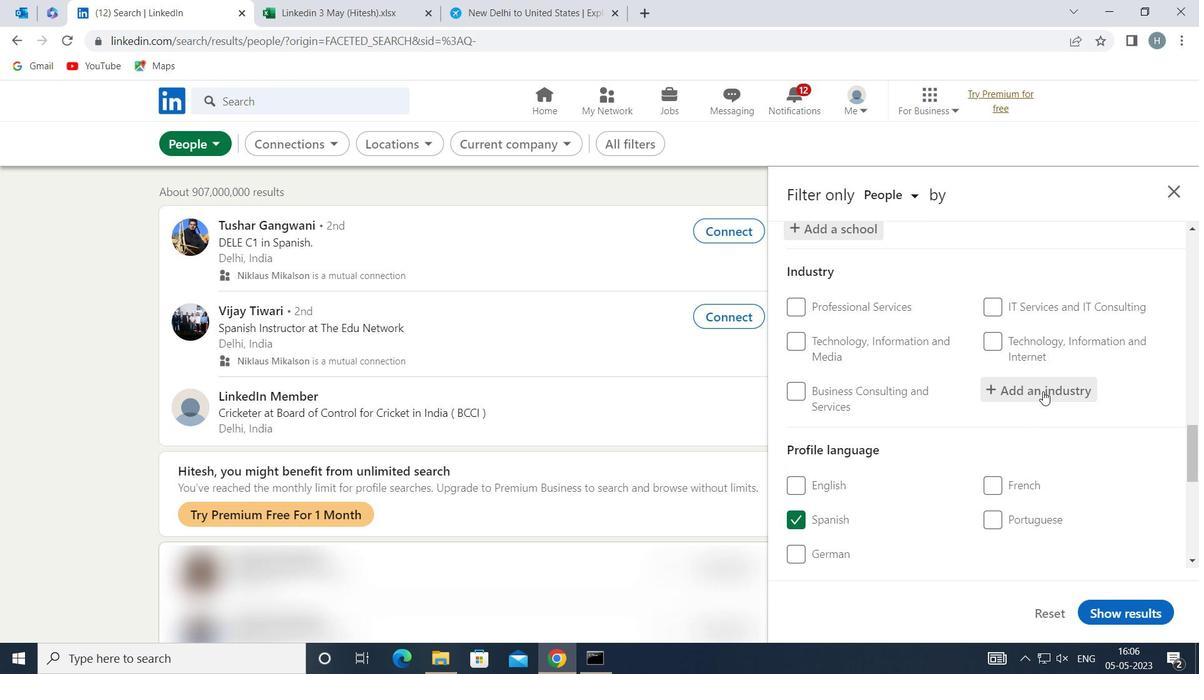 
Action: Key pressed <Key.shift>THNIK<Key.space><Key.shift>T
Screenshot: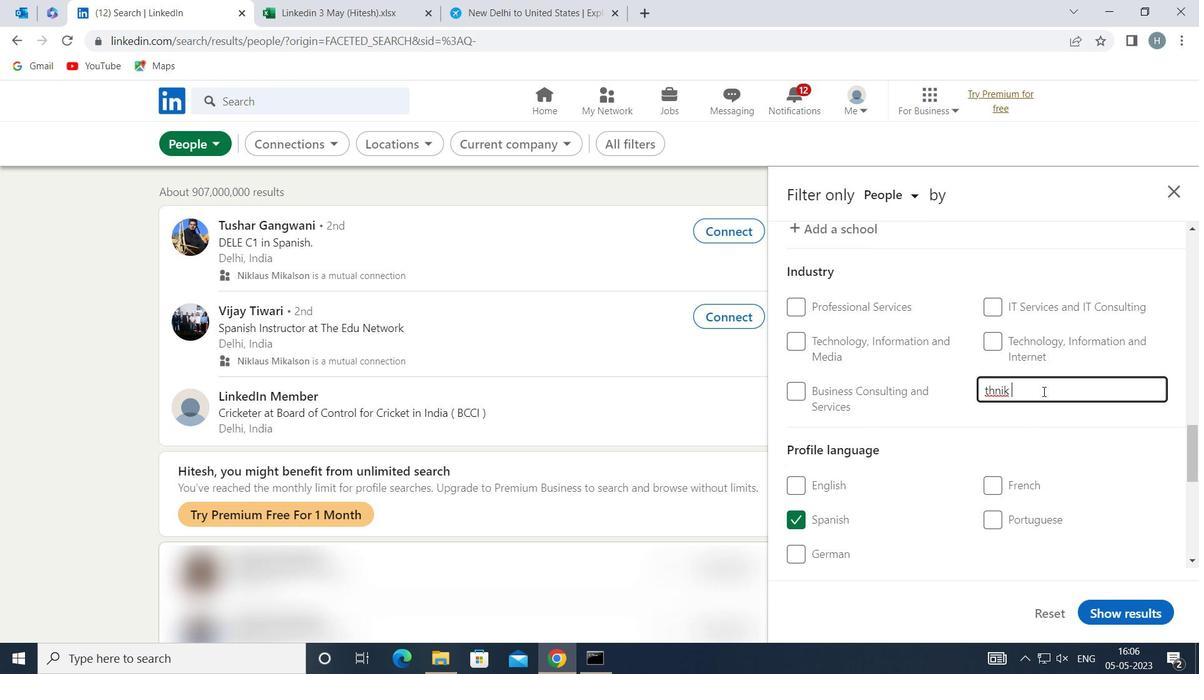 
Action: Mouse moved to (1044, 391)
Screenshot: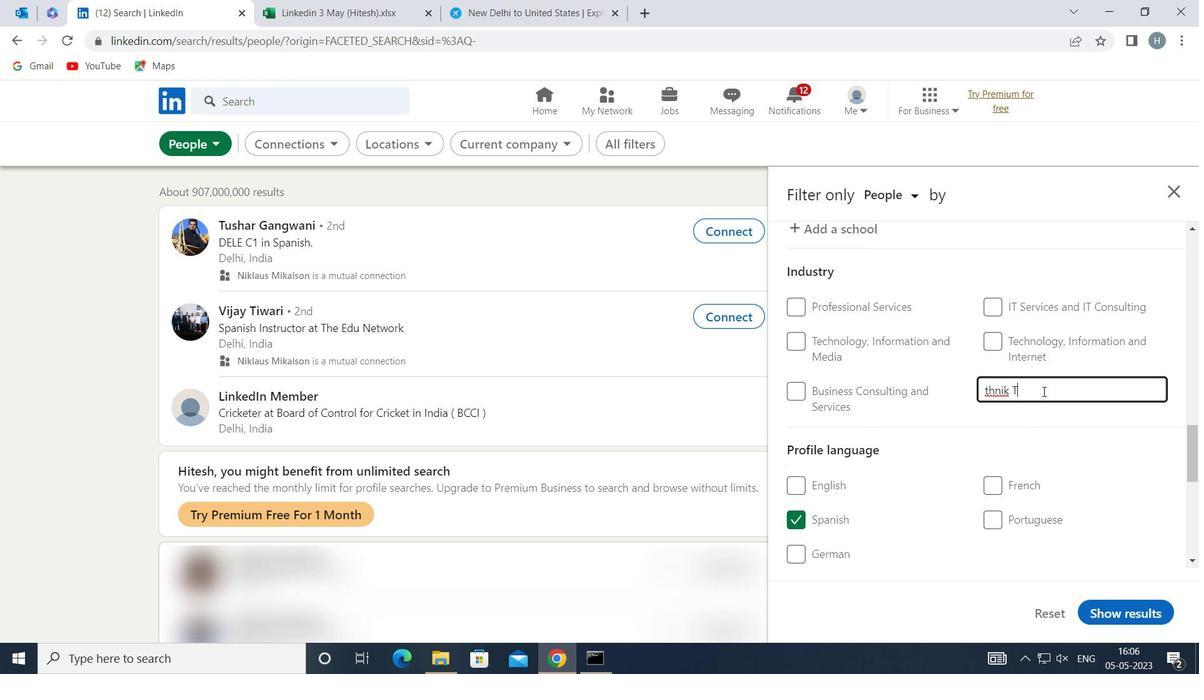 
Action: Key pressed <Key.backspace><Key.backspace><Key.backspace><Key.backspace><Key.backspace>INK
Screenshot: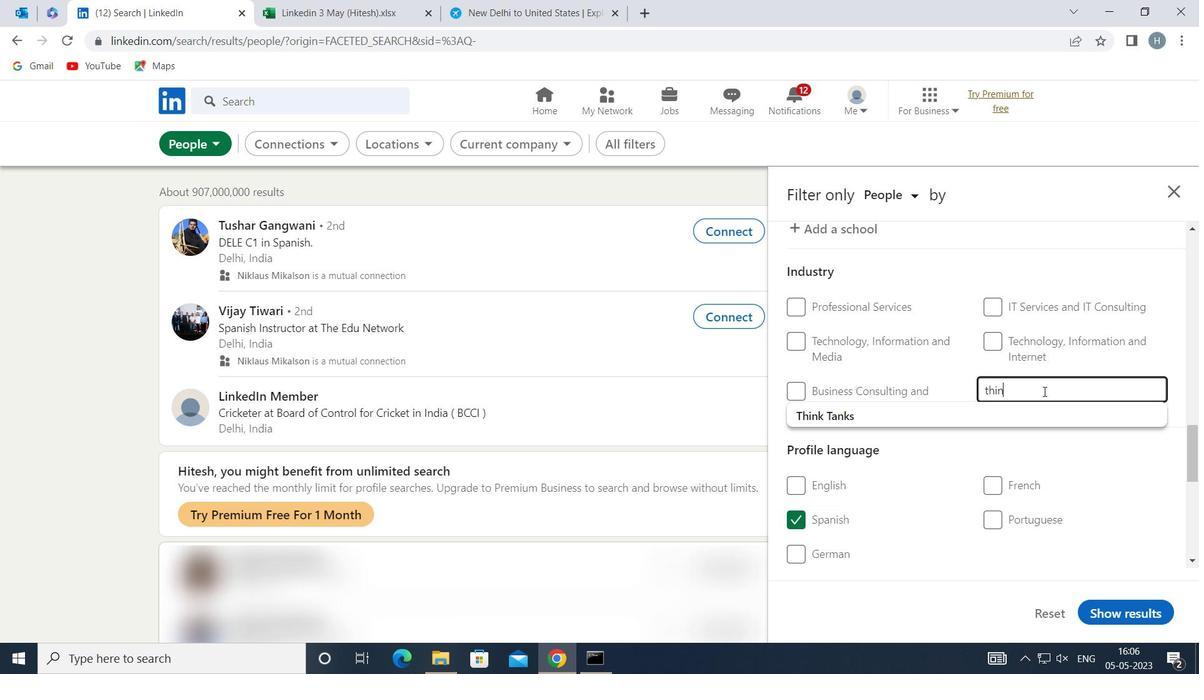 
Action: Mouse moved to (955, 411)
Screenshot: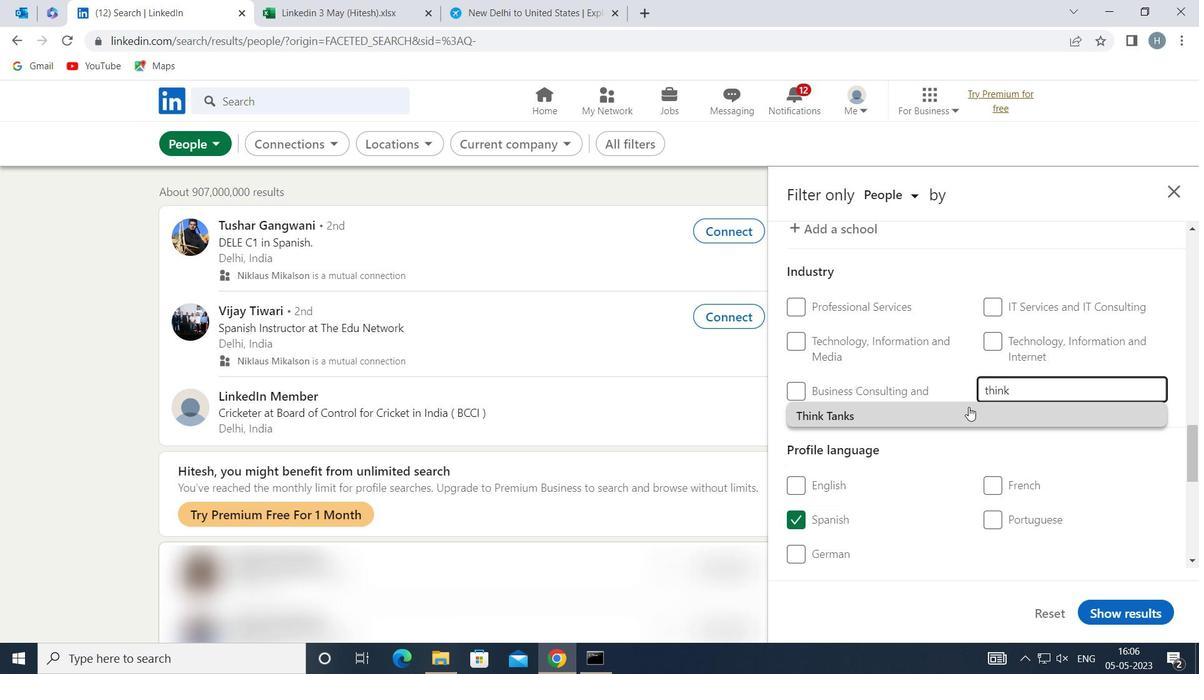 
Action: Mouse pressed left at (955, 411)
Screenshot: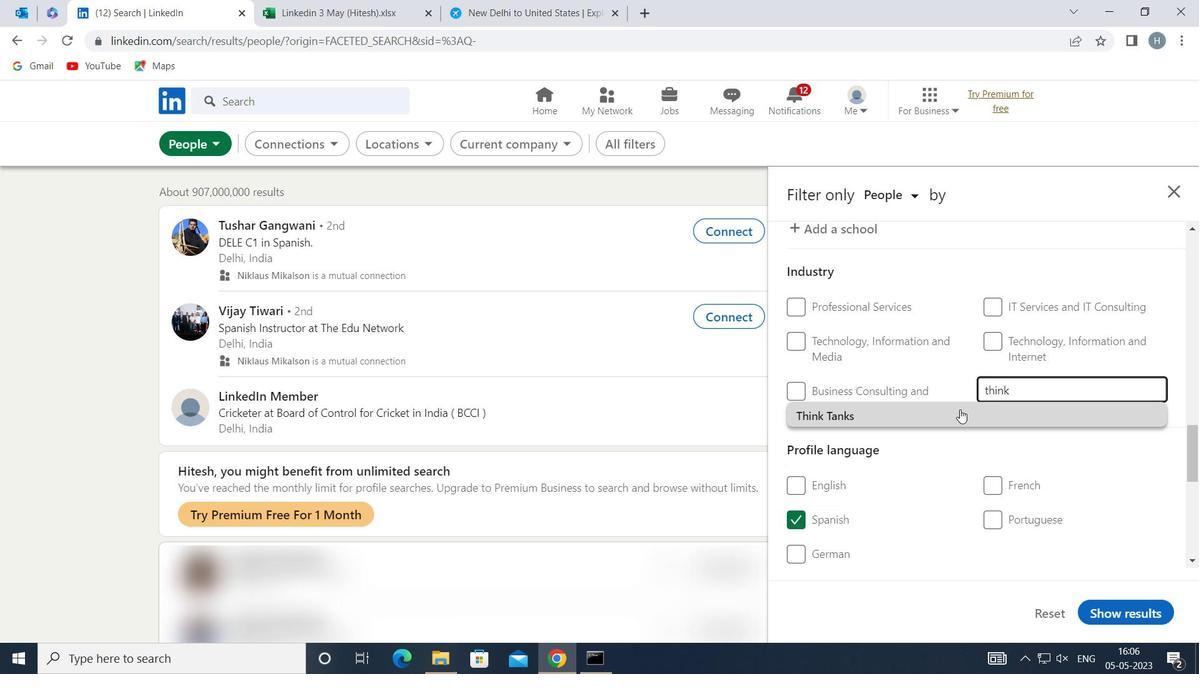 
Action: Mouse moved to (952, 411)
Screenshot: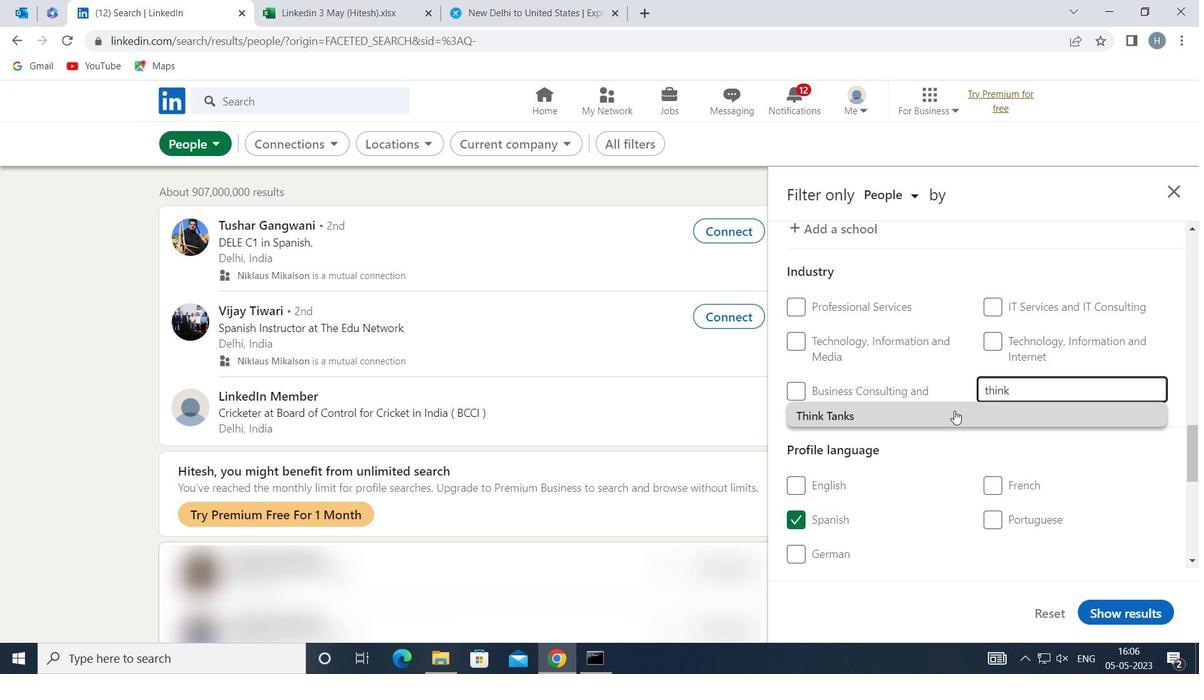 
Action: Mouse scrolled (952, 411) with delta (0, 0)
Screenshot: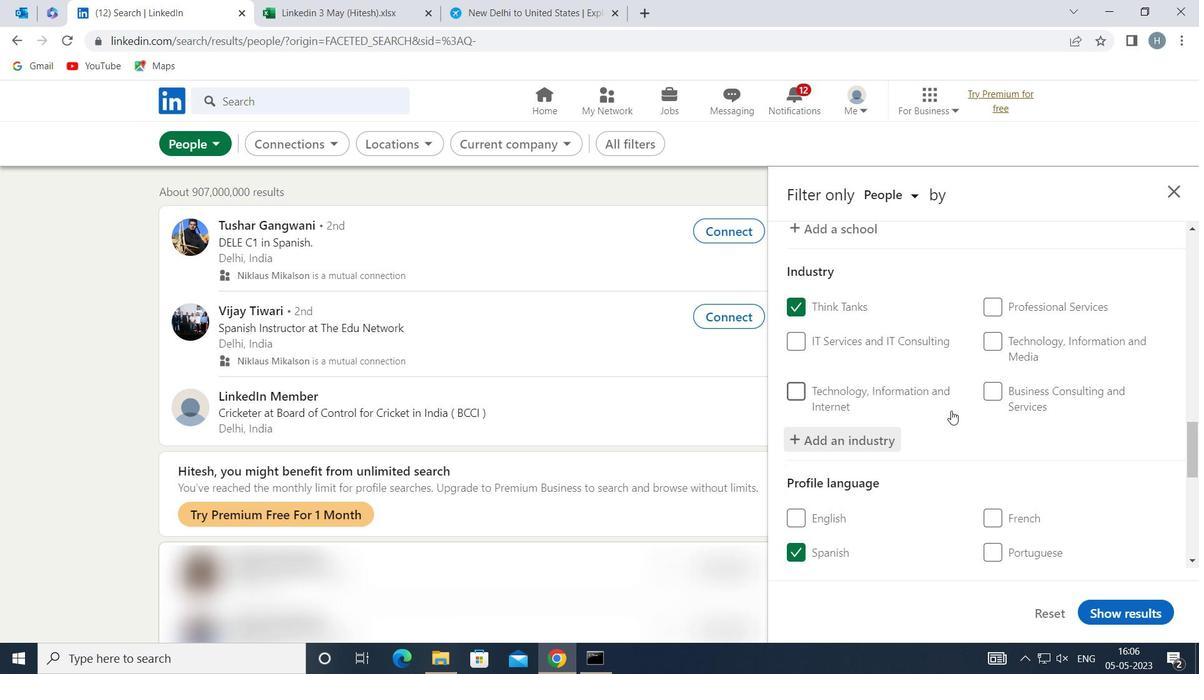 
Action: Mouse scrolled (952, 411) with delta (0, 0)
Screenshot: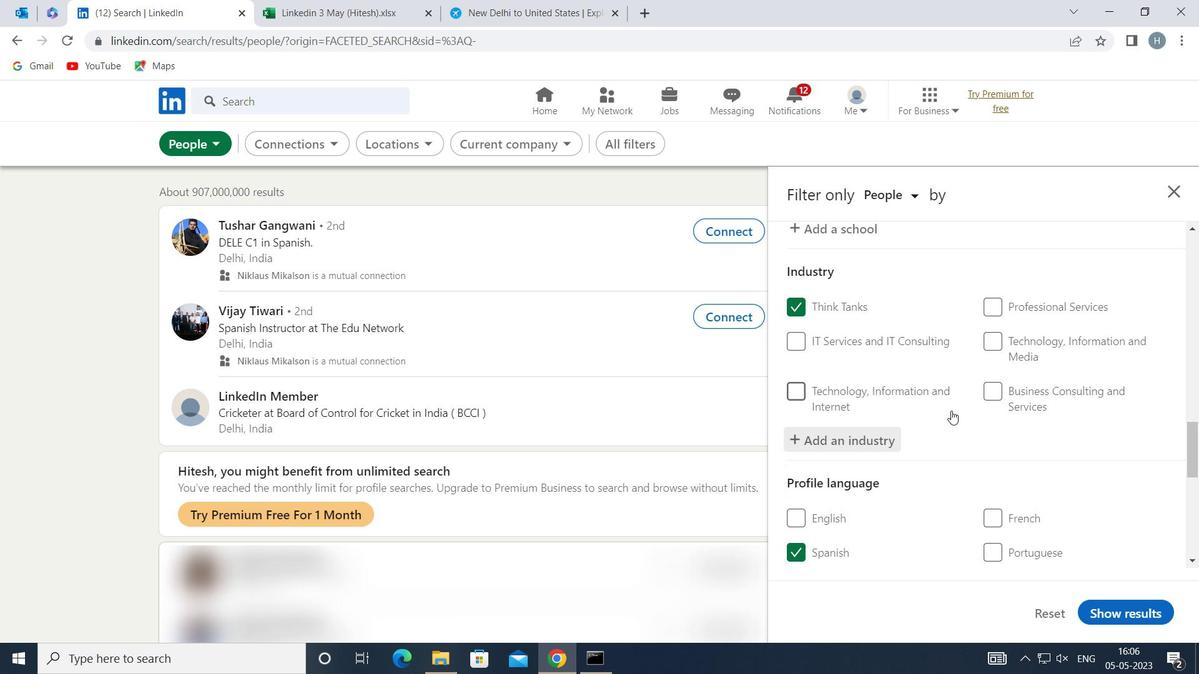 
Action: Mouse scrolled (952, 411) with delta (0, 0)
Screenshot: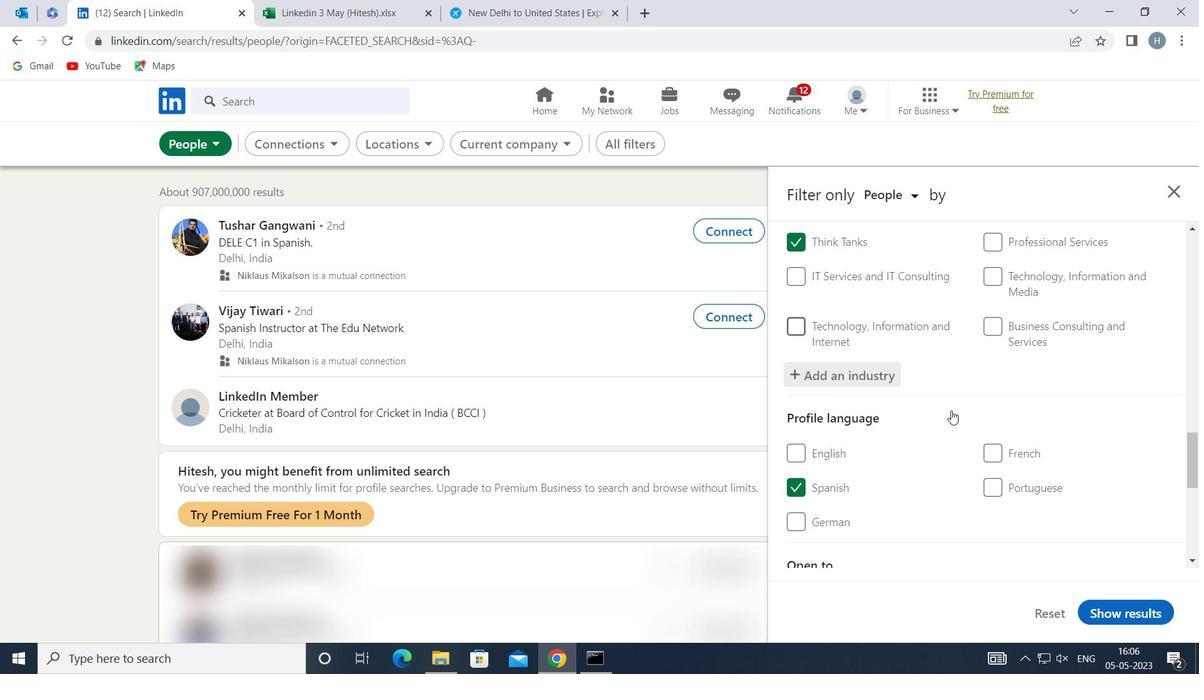 
Action: Mouse scrolled (952, 411) with delta (0, 0)
Screenshot: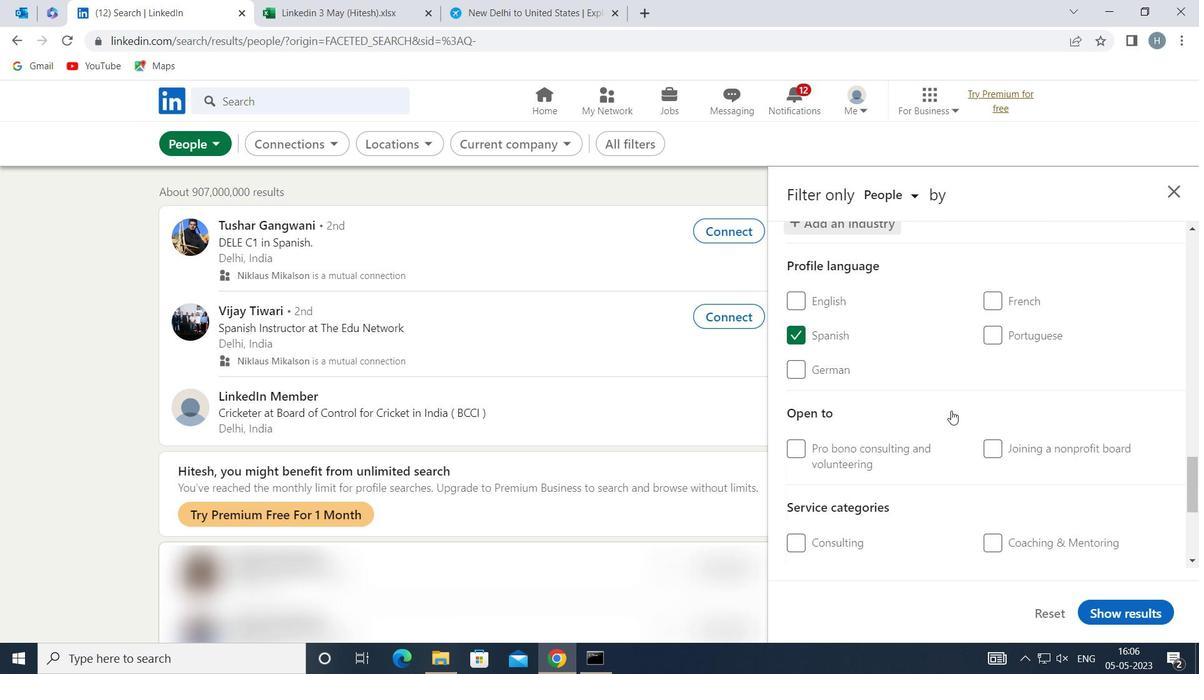 
Action: Mouse scrolled (952, 411) with delta (0, 0)
Screenshot: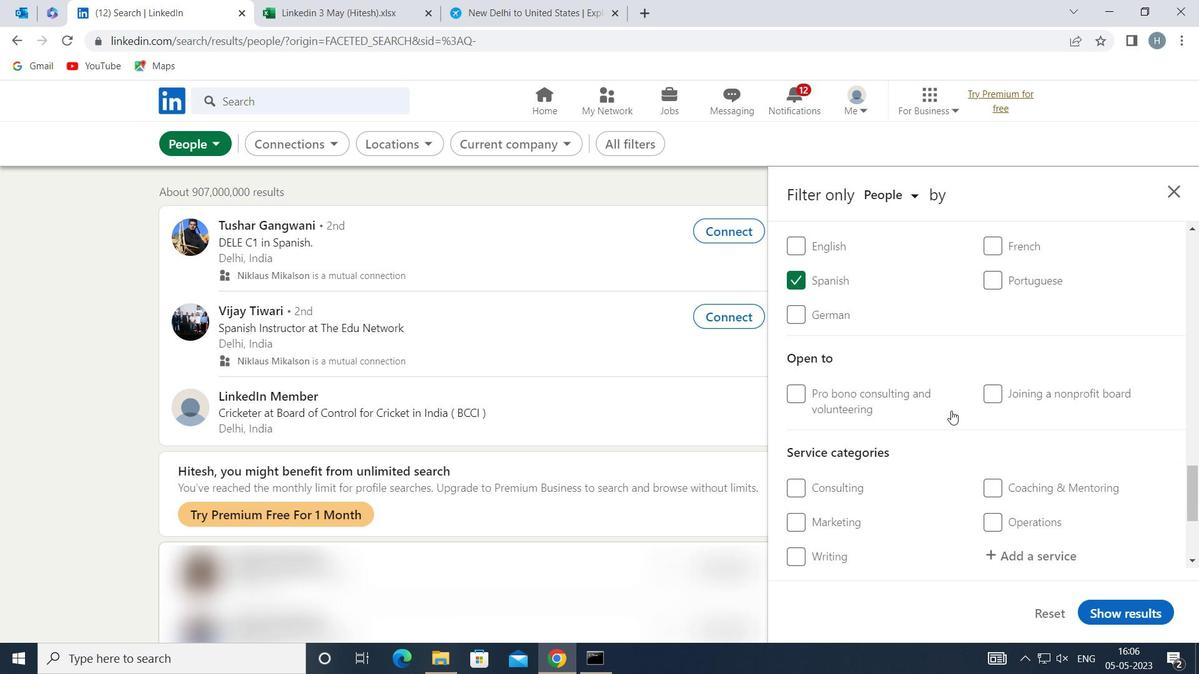 
Action: Mouse moved to (1023, 432)
Screenshot: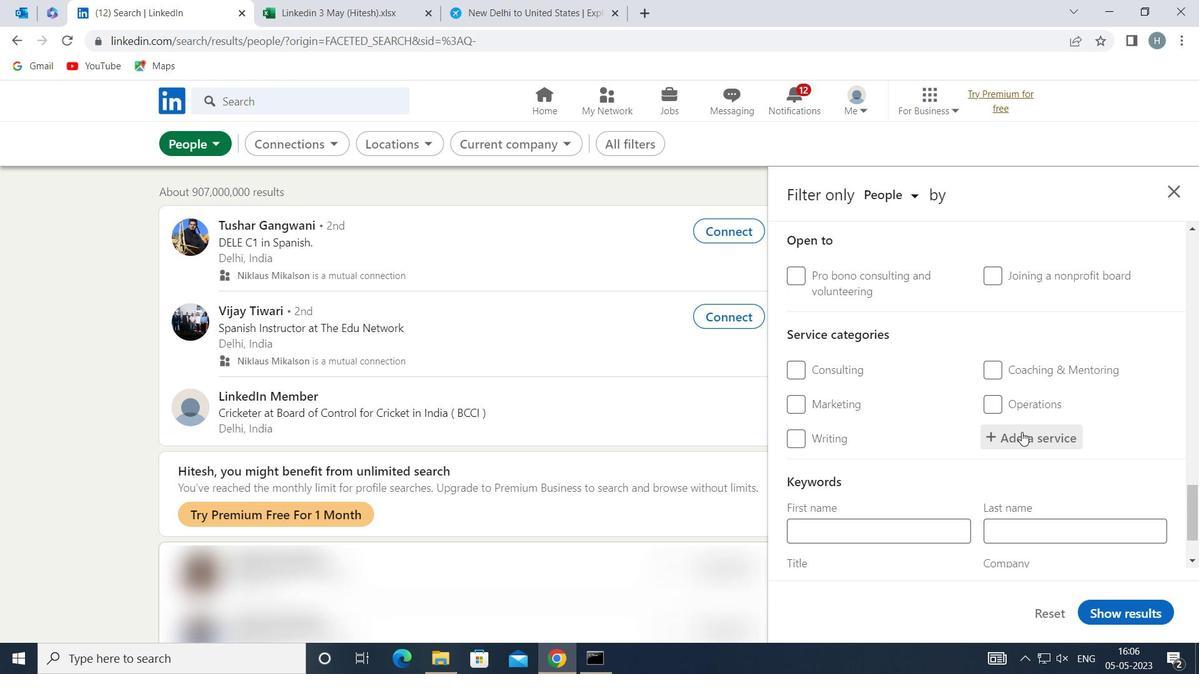 
Action: Mouse pressed left at (1023, 432)
Screenshot: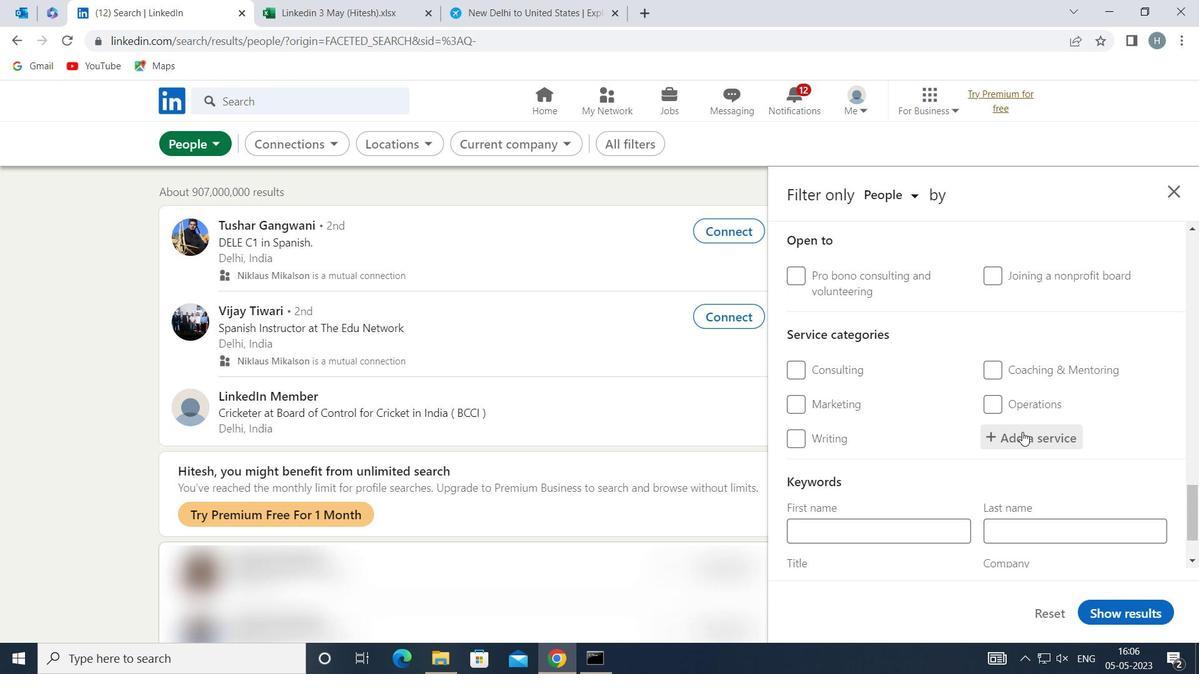 
Action: Mouse moved to (1020, 425)
Screenshot: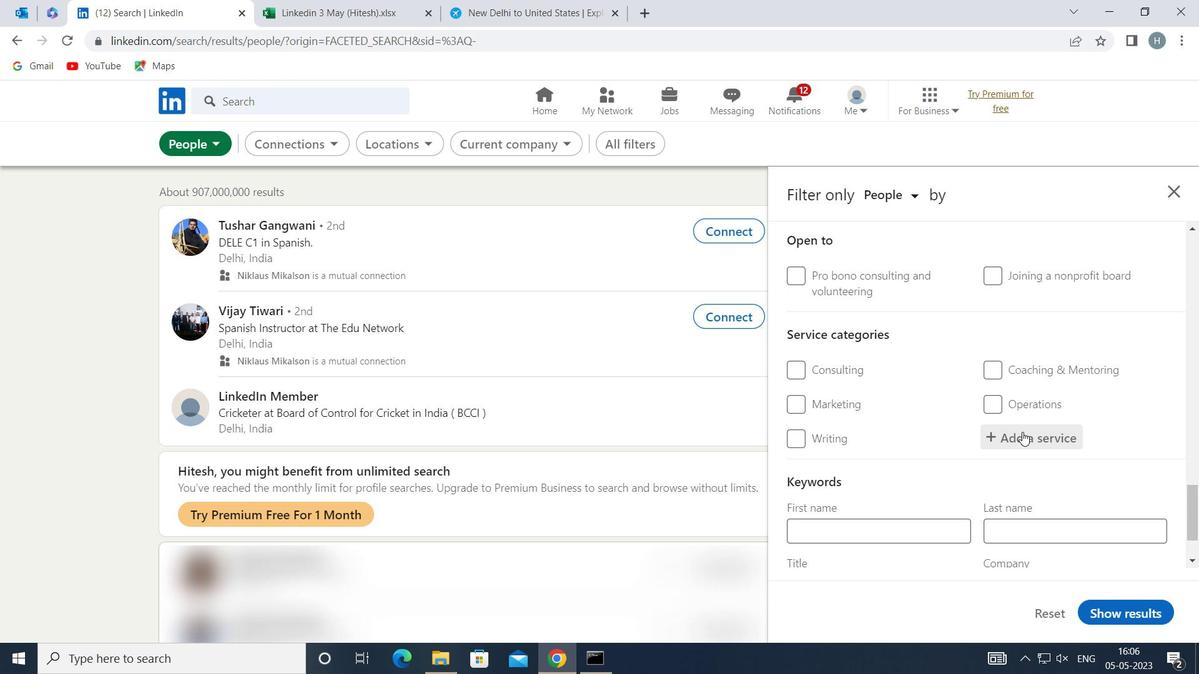 
Action: Key pressed <Key.shift>INSURANCE
Screenshot: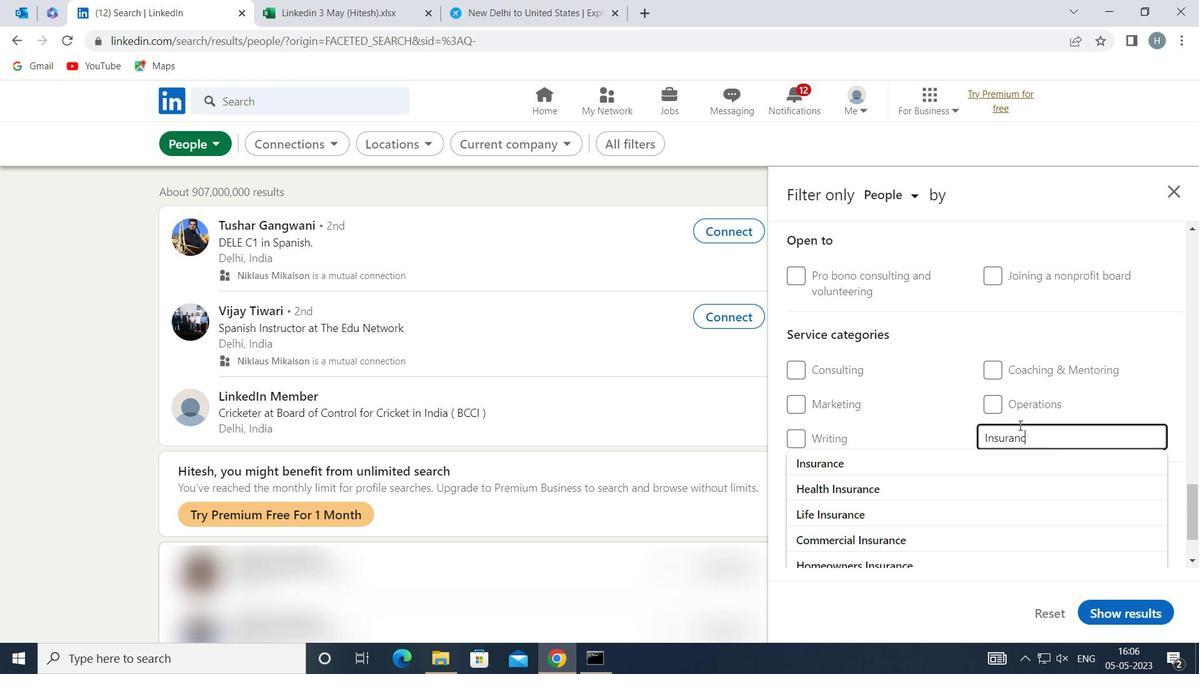 
Action: Mouse moved to (896, 459)
Screenshot: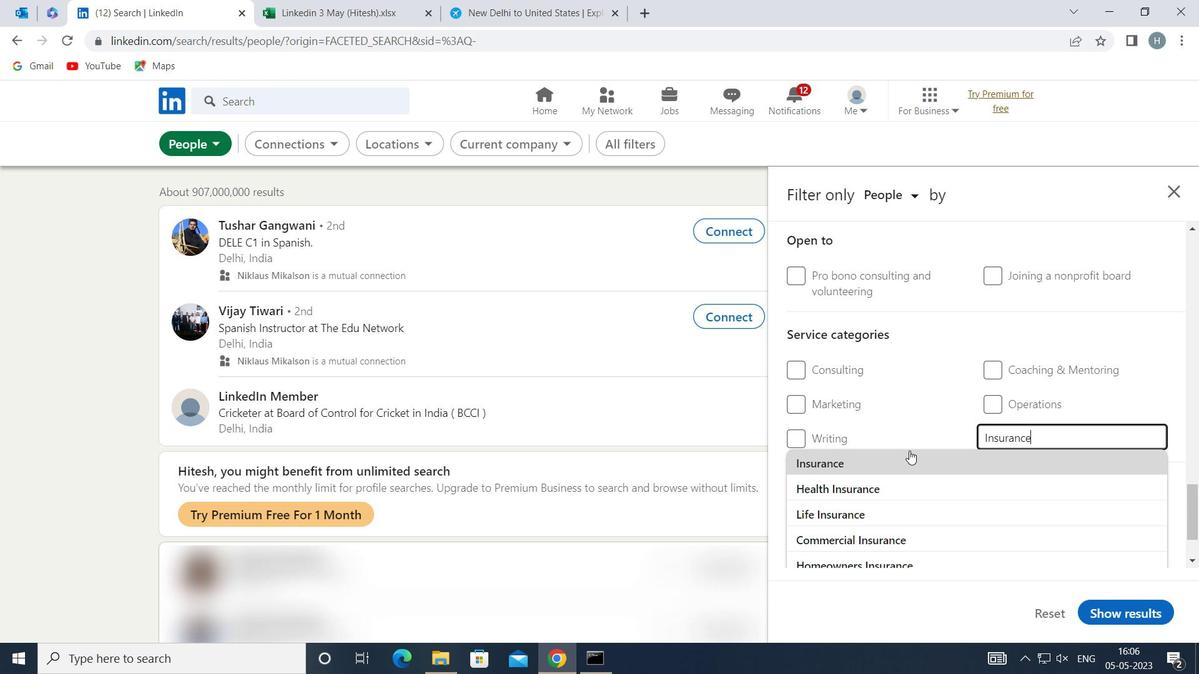 
Action: Mouse pressed left at (896, 459)
Screenshot: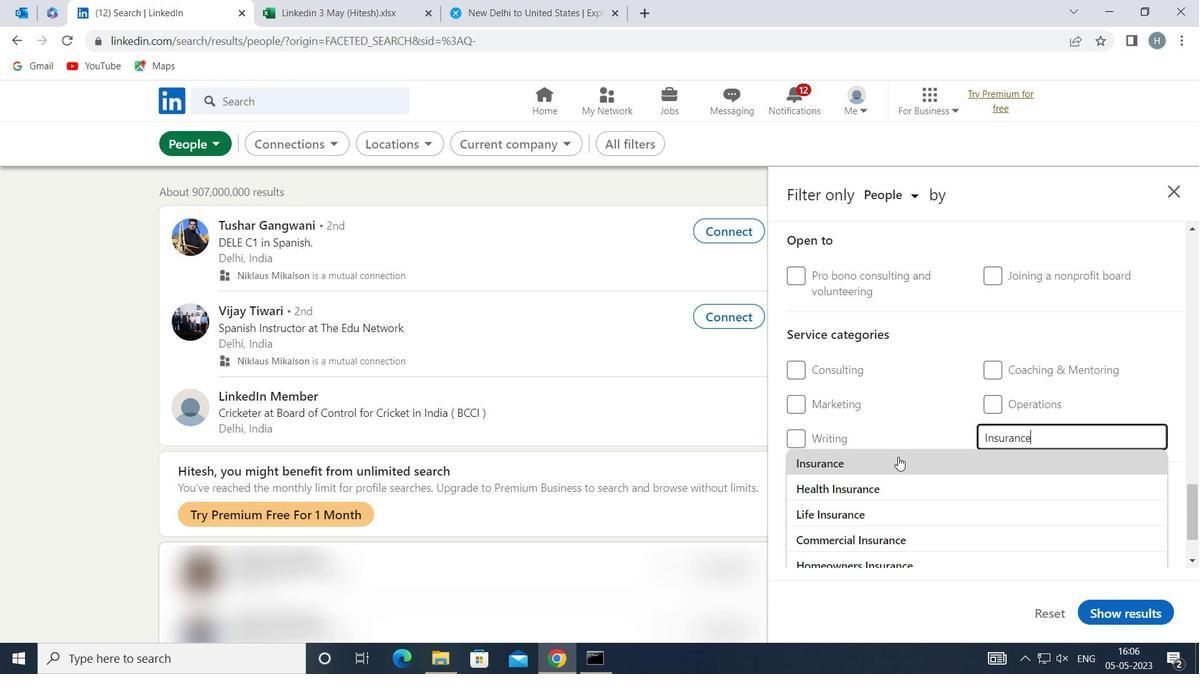 
Action: Mouse moved to (952, 430)
Screenshot: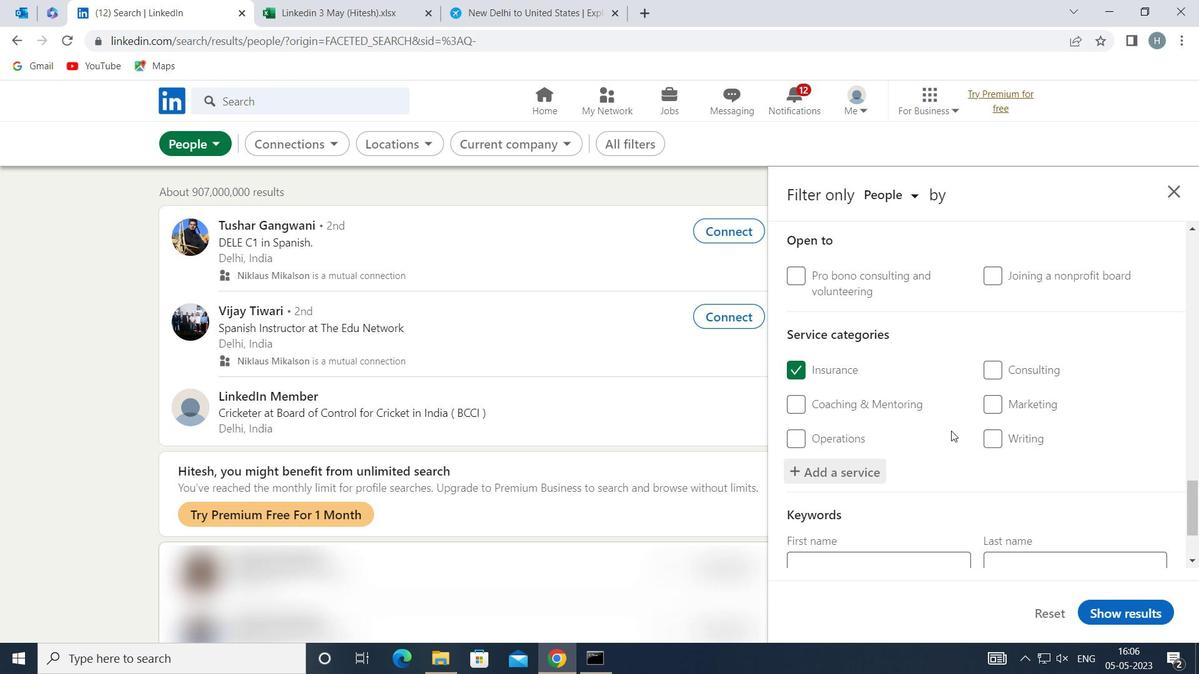 
Action: Mouse scrolled (952, 429) with delta (0, 0)
Screenshot: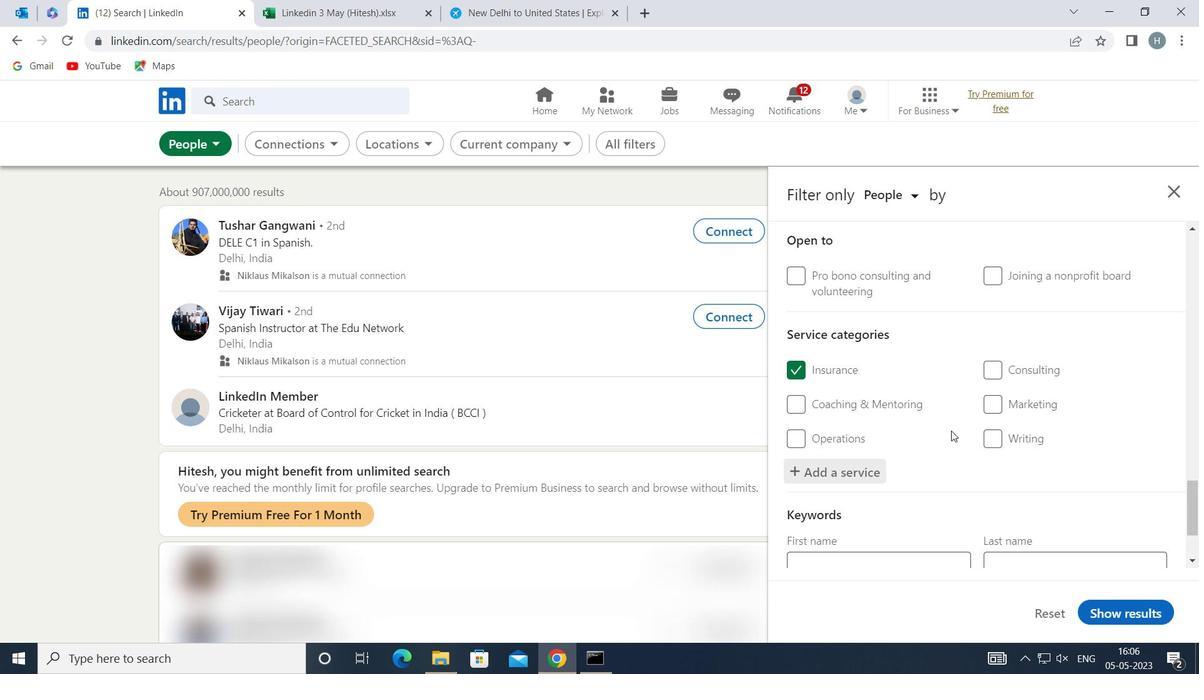 
Action: Mouse moved to (953, 429)
Screenshot: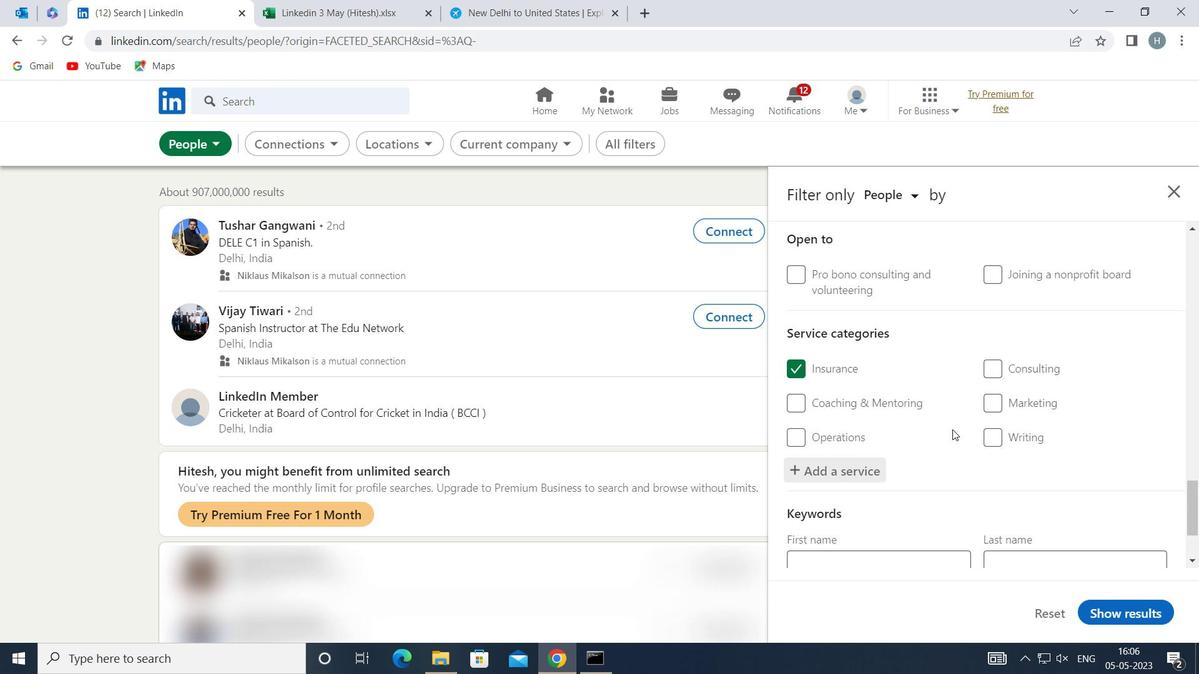 
Action: Mouse scrolled (953, 428) with delta (0, 0)
Screenshot: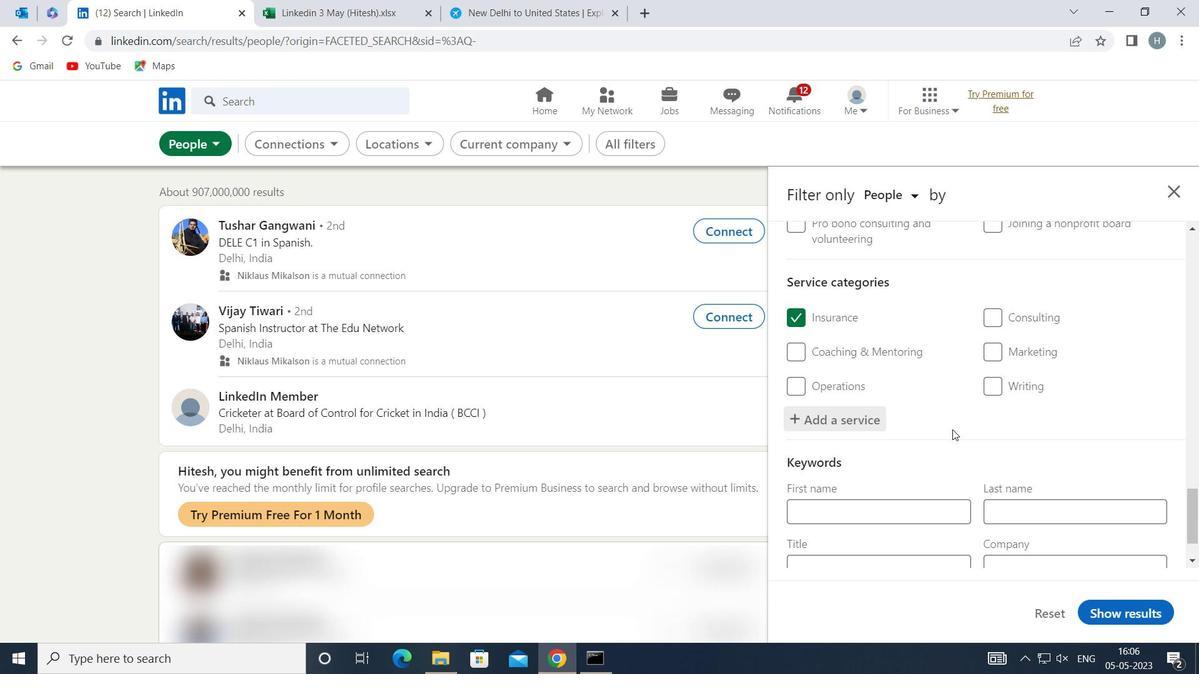 
Action: Mouse scrolled (953, 428) with delta (0, 0)
Screenshot: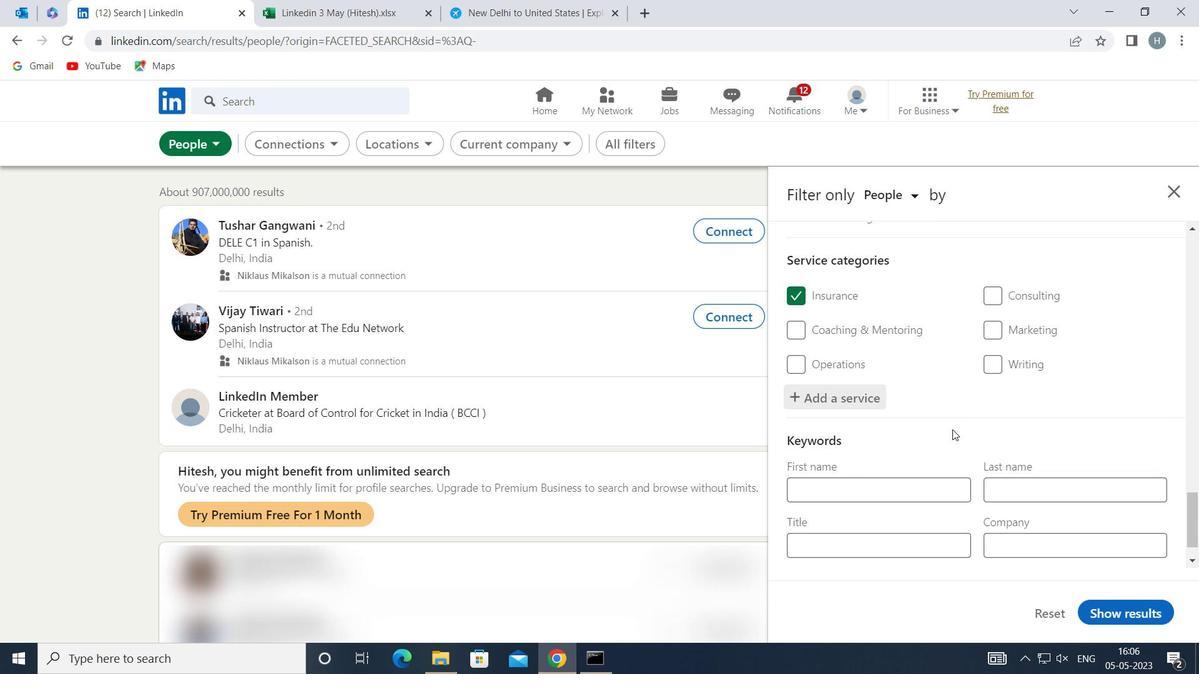 
Action: Mouse moved to (954, 434)
Screenshot: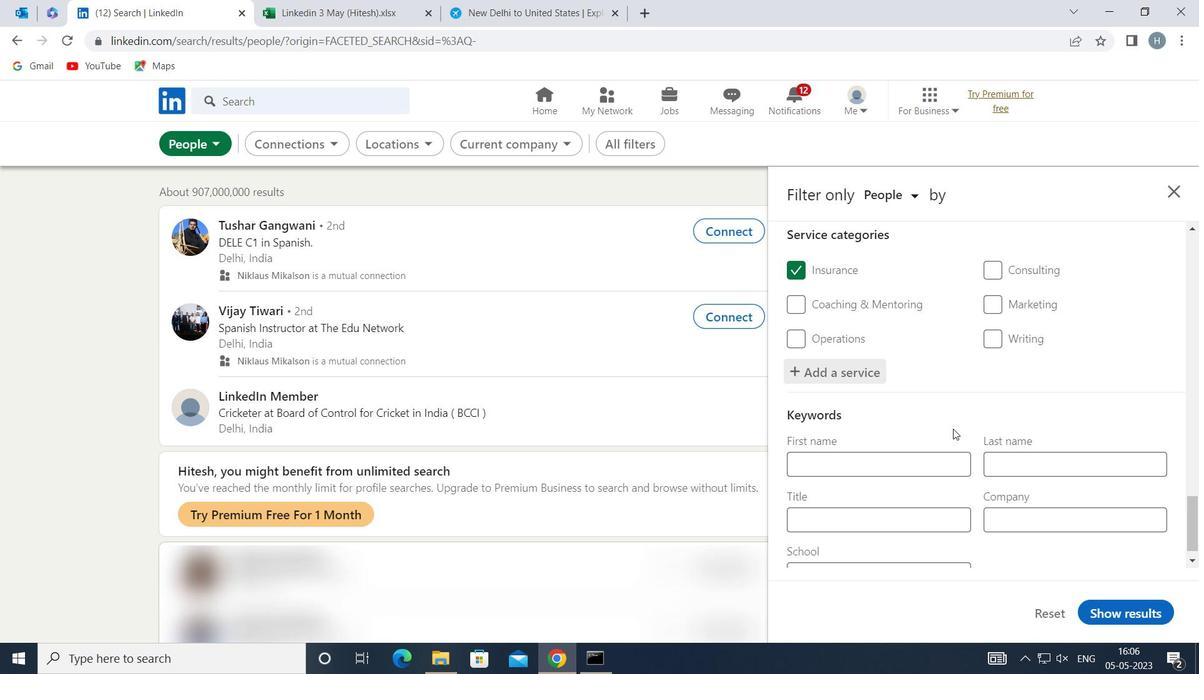 
Action: Mouse scrolled (954, 434) with delta (0, 0)
Screenshot: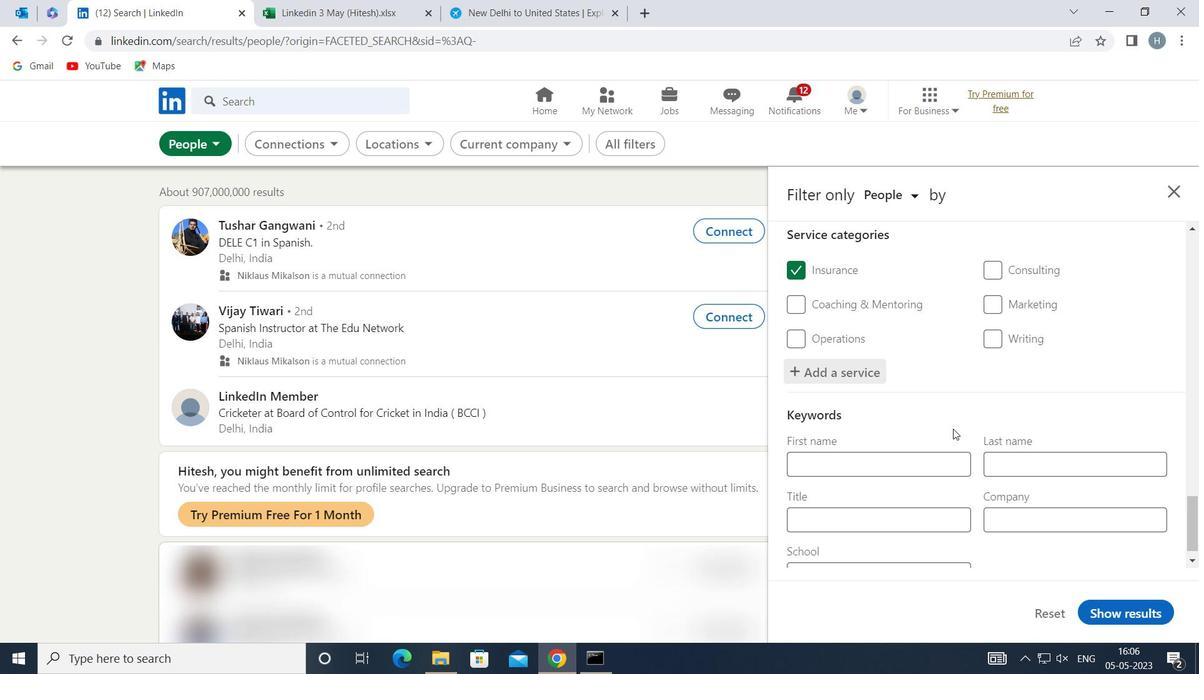 
Action: Mouse moved to (932, 500)
Screenshot: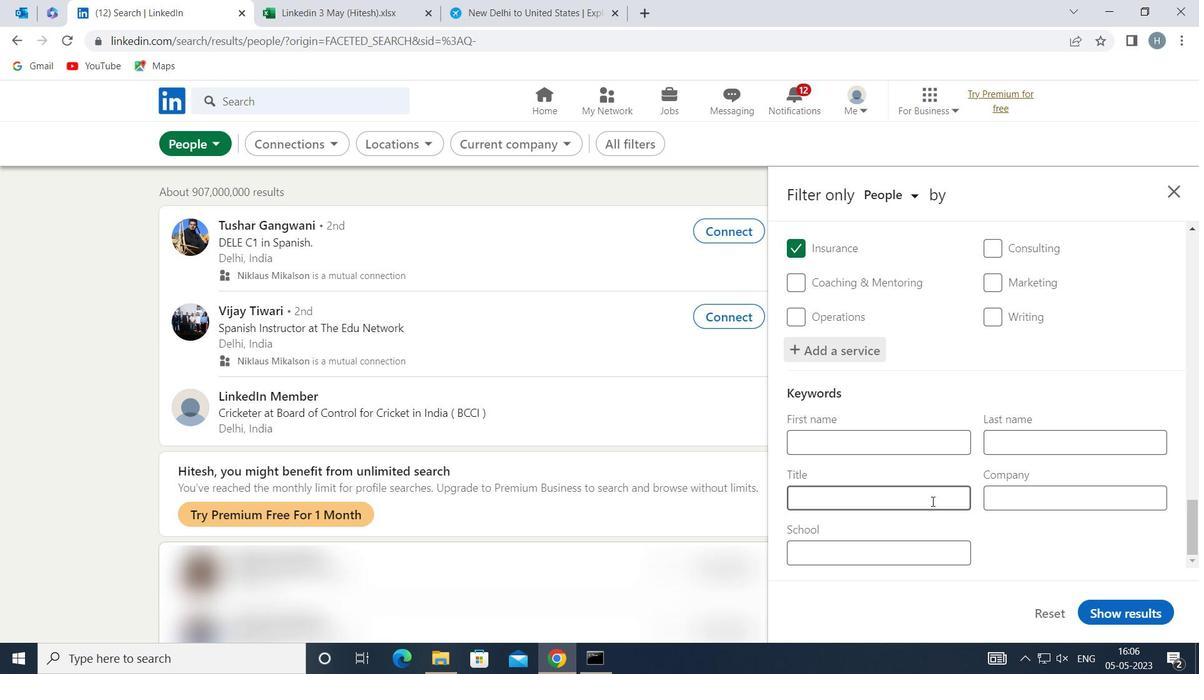 
Action: Mouse pressed left at (932, 500)
Screenshot: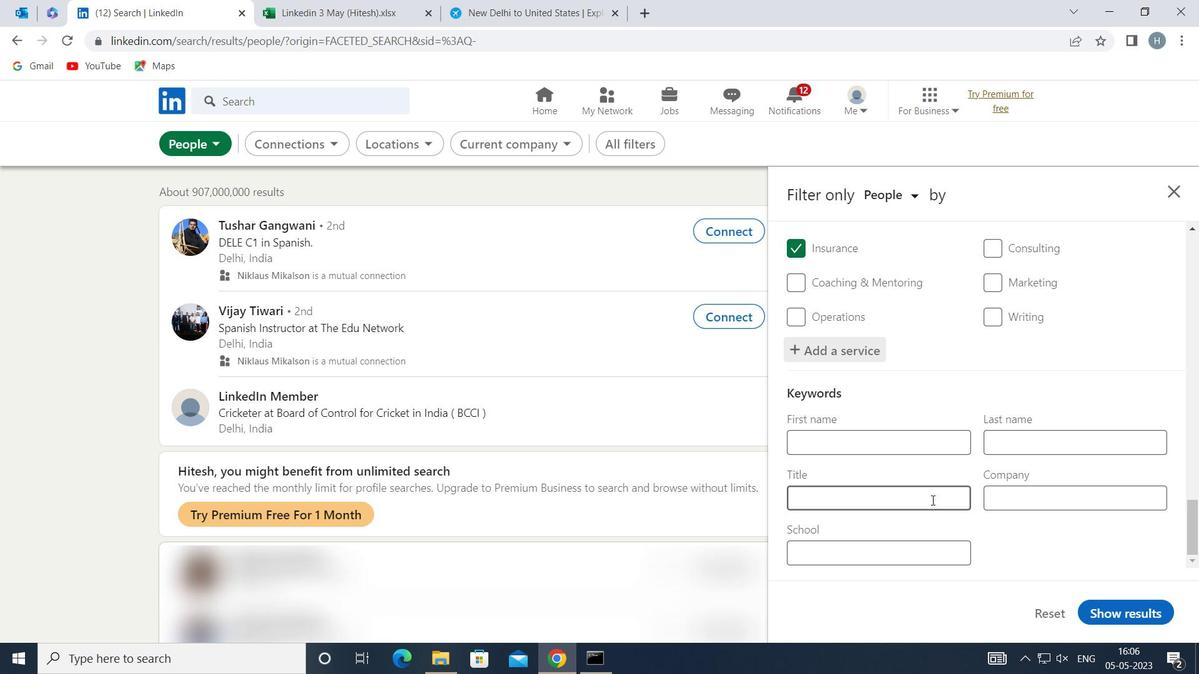 
Action: Mouse moved to (922, 479)
Screenshot: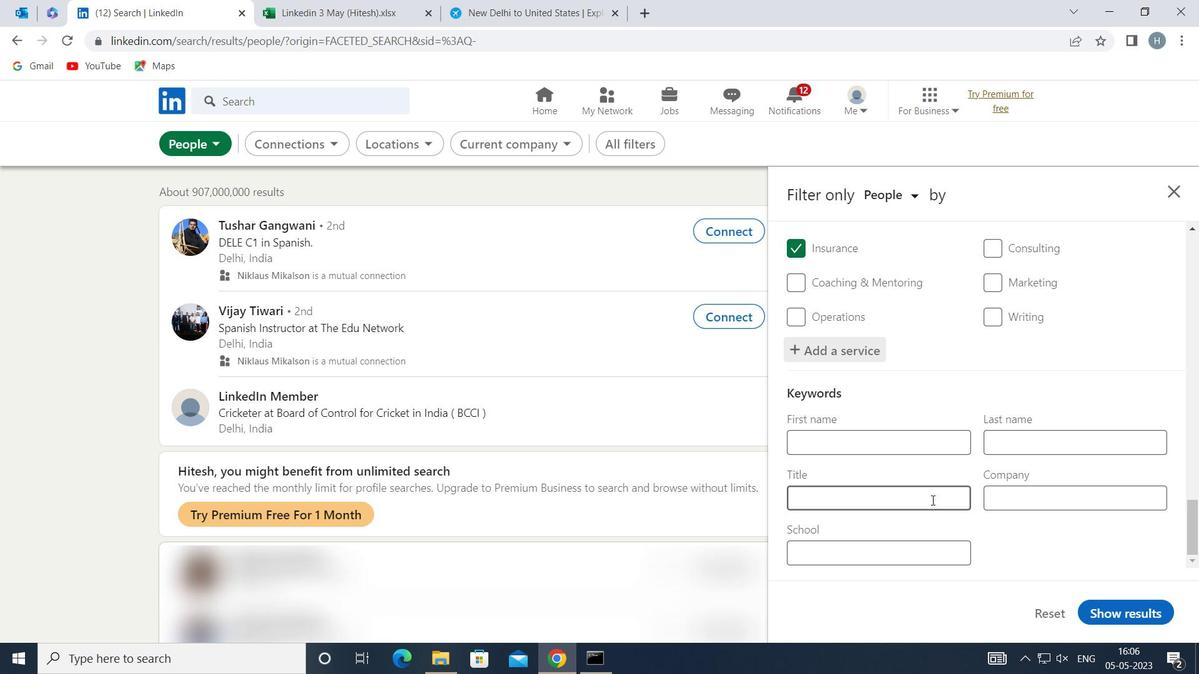 
Action: Key pressed <Key.shift>W
Screenshot: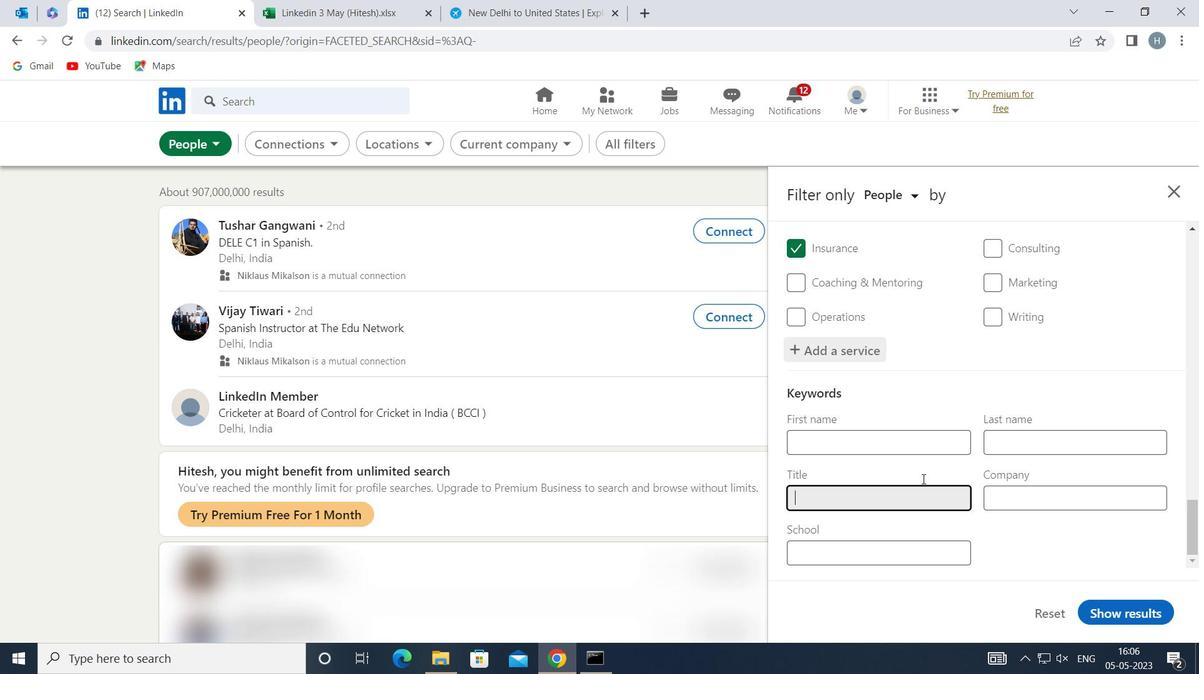 
Action: Mouse moved to (922, 479)
Screenshot: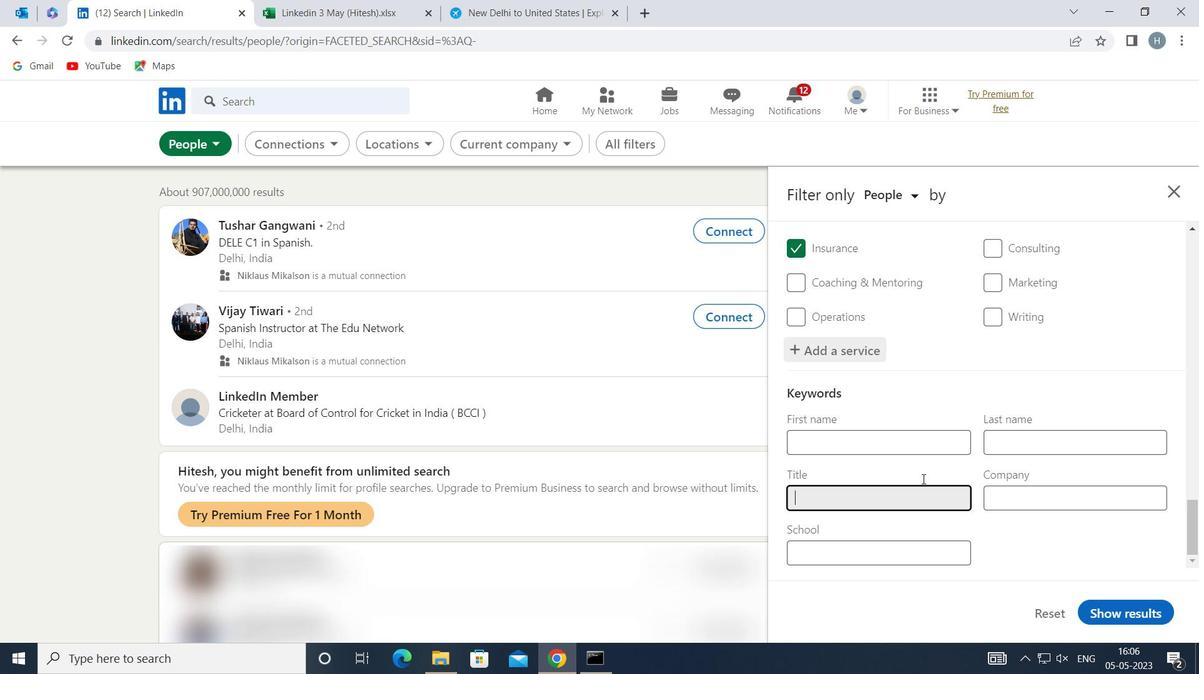 
Action: Key pressed AREHOUSE<Key.space><Key.shift>WORKER
Screenshot: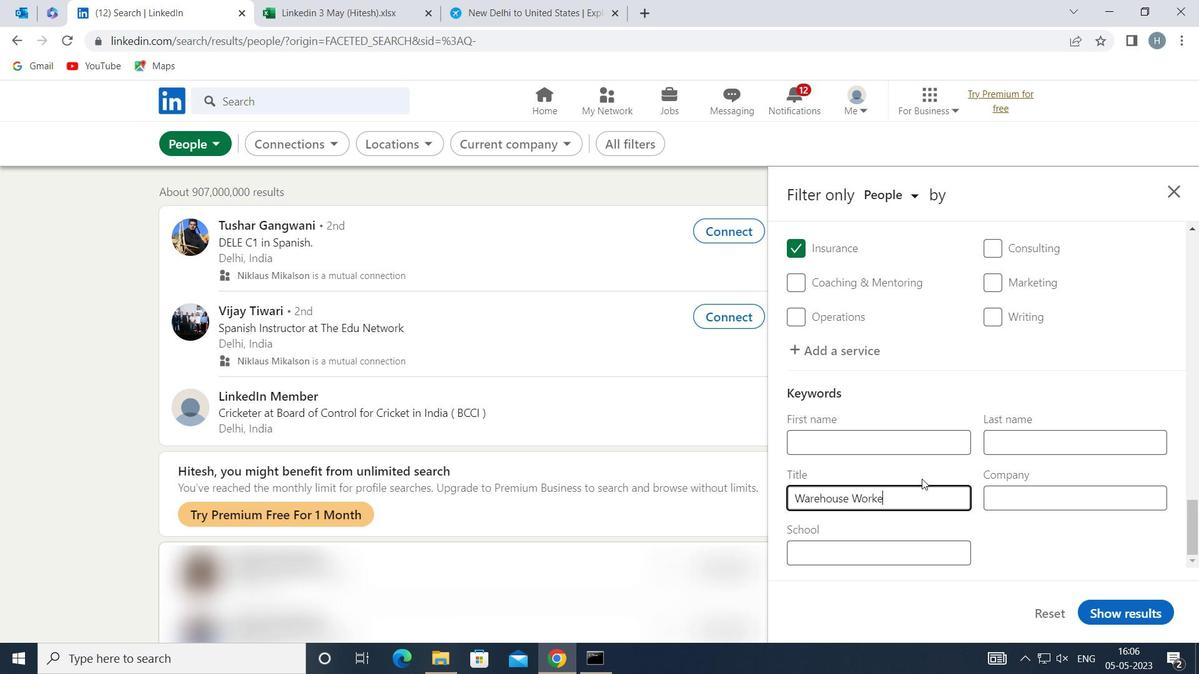 
Action: Mouse moved to (1120, 607)
Screenshot: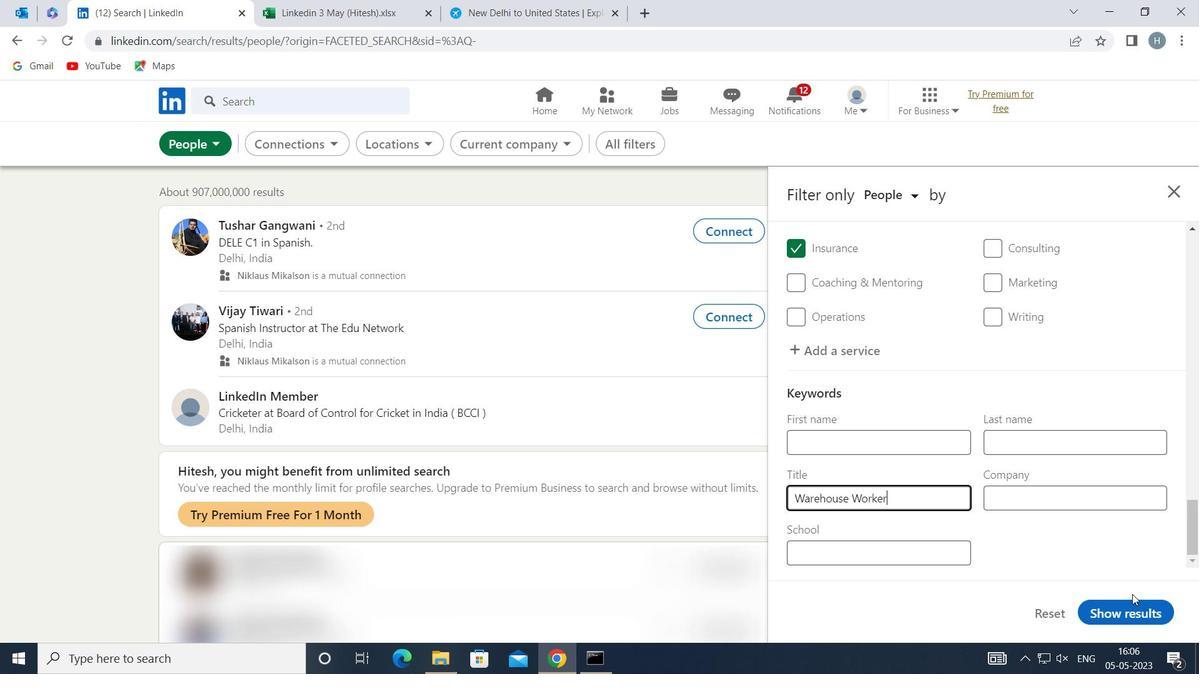 
Action: Mouse pressed left at (1120, 607)
Screenshot: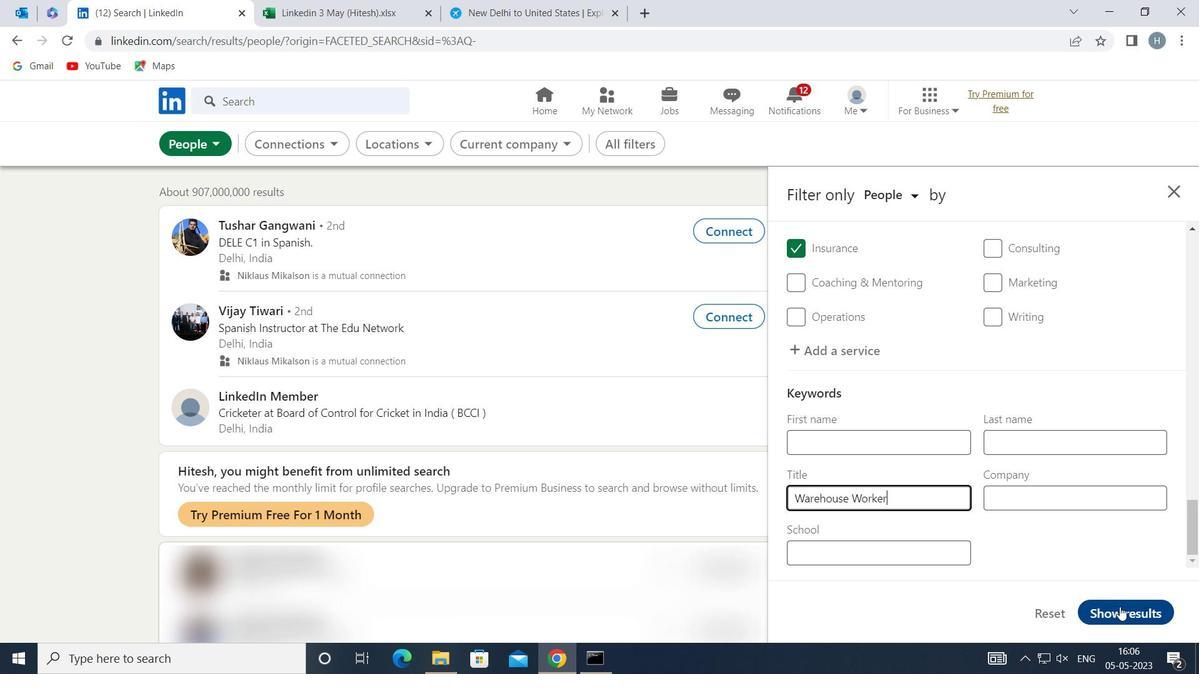 
Action: Mouse moved to (905, 440)
Screenshot: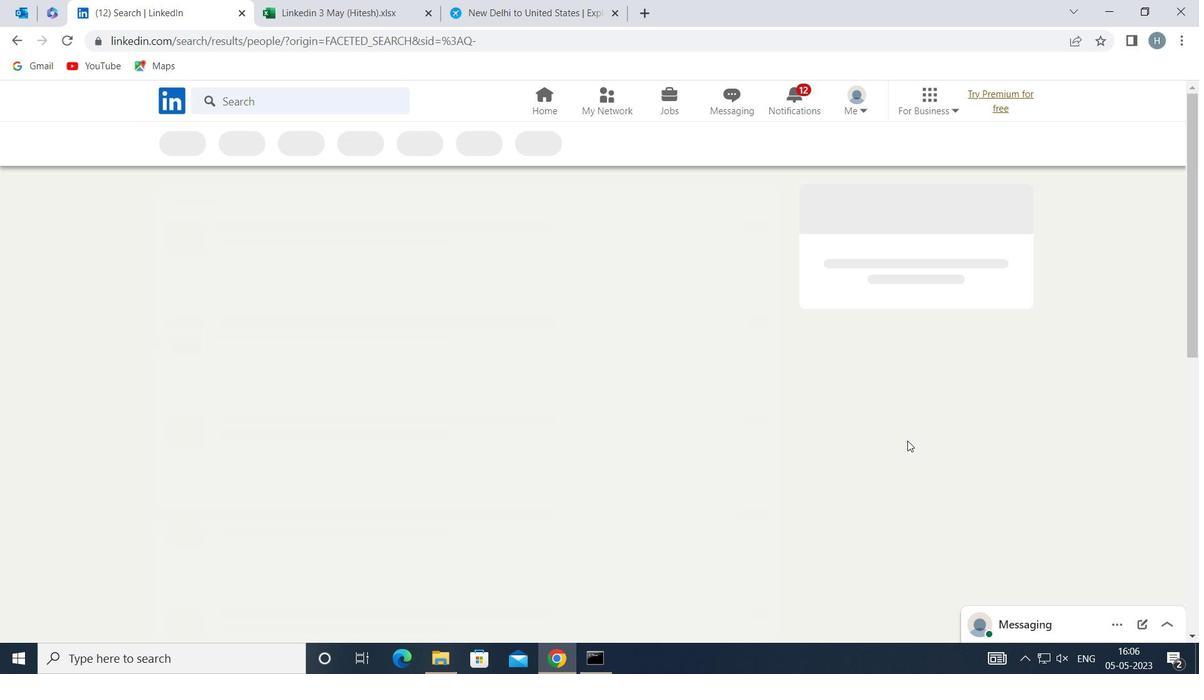 
